 Task: Look for space in Joypur Hāt, Bangladesh from 9th August, 2023 to 12th August, 2023 for 1 adult in price range Rs.6000 to Rs.15000. Place can be entire place with 1  bedroom having 1 bed and 1 bathroom. Property type can be flat. Amenities needed are: air conditioning, . Booking option can be shelf check-in. Required host language is English.
Action: Mouse moved to (513, 129)
Screenshot: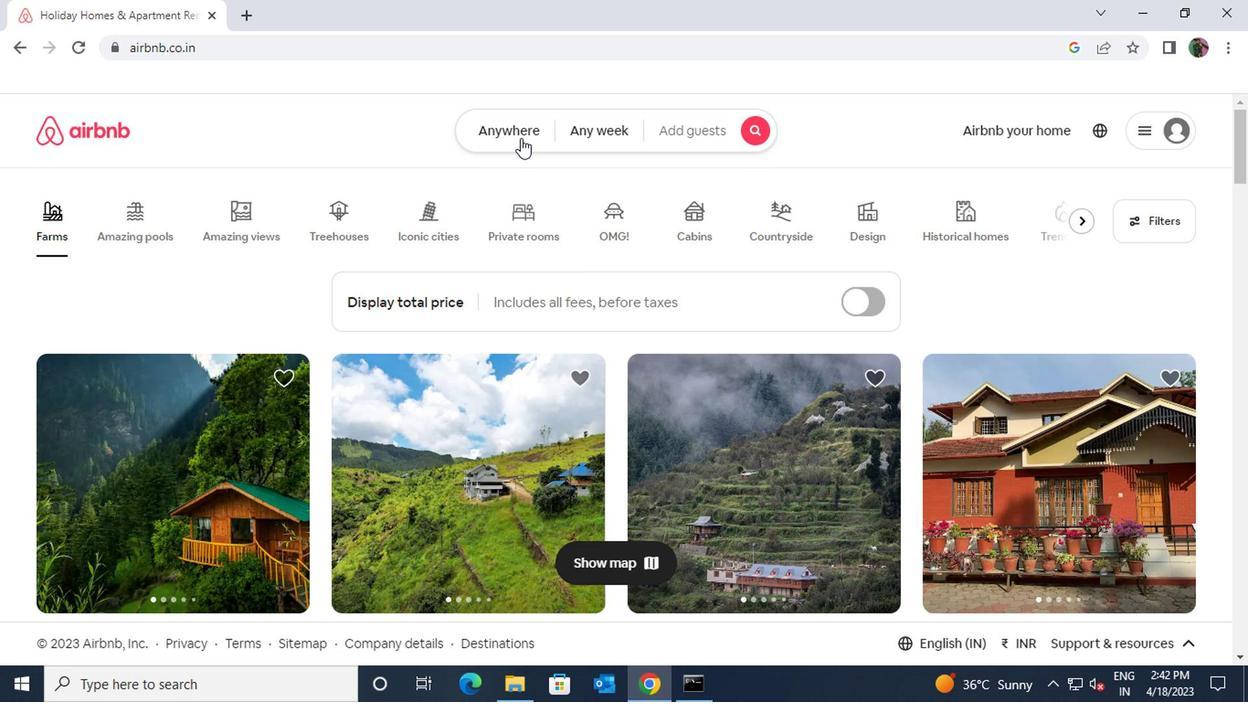 
Action: Mouse pressed left at (513, 129)
Screenshot: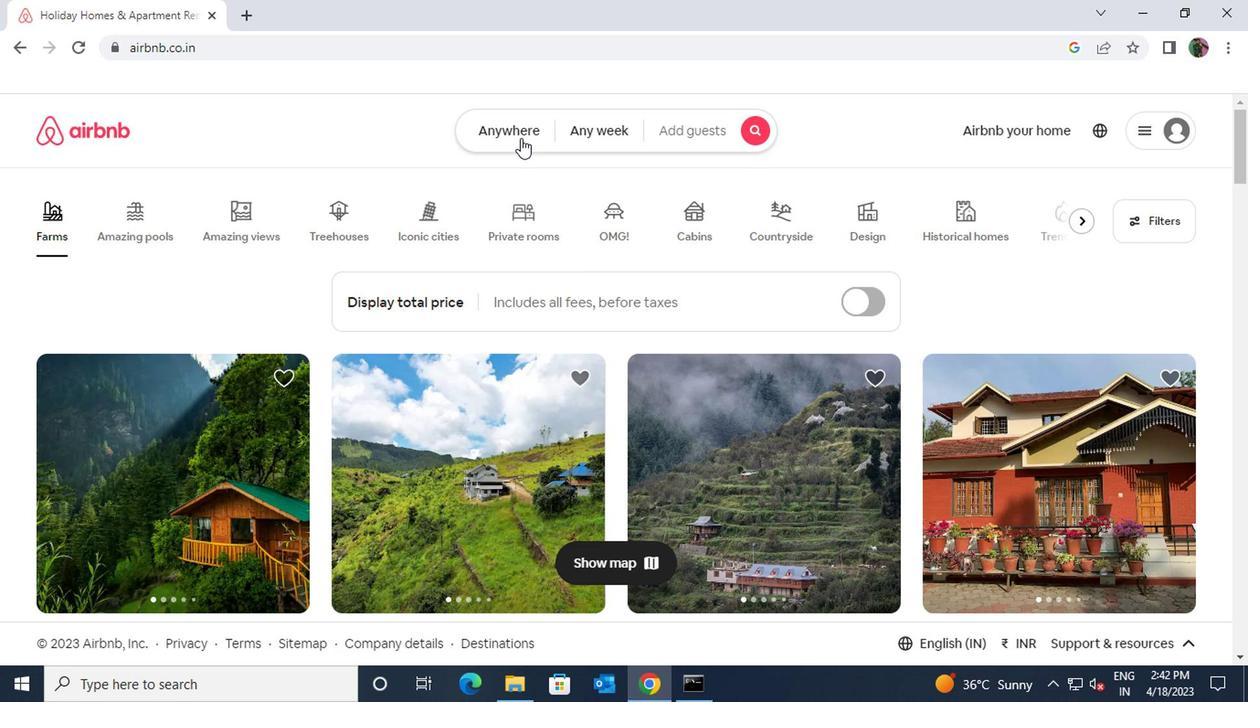 
Action: Mouse moved to (444, 203)
Screenshot: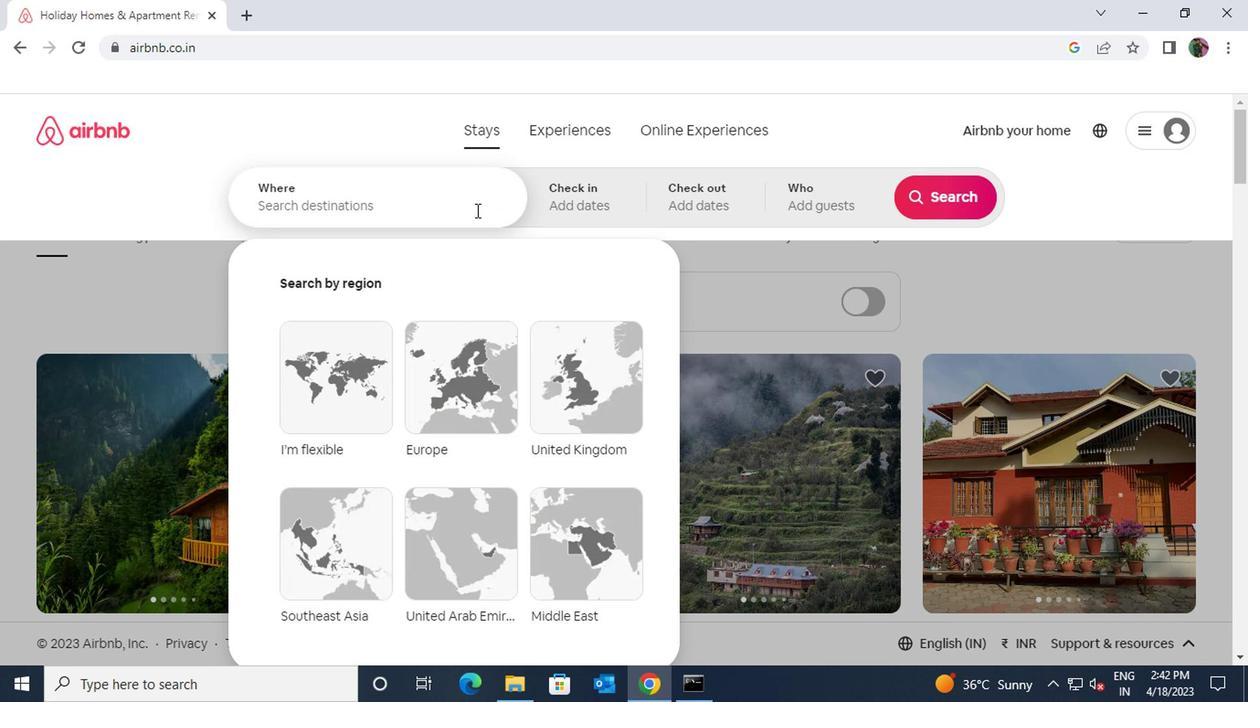 
Action: Mouse pressed left at (444, 203)
Screenshot: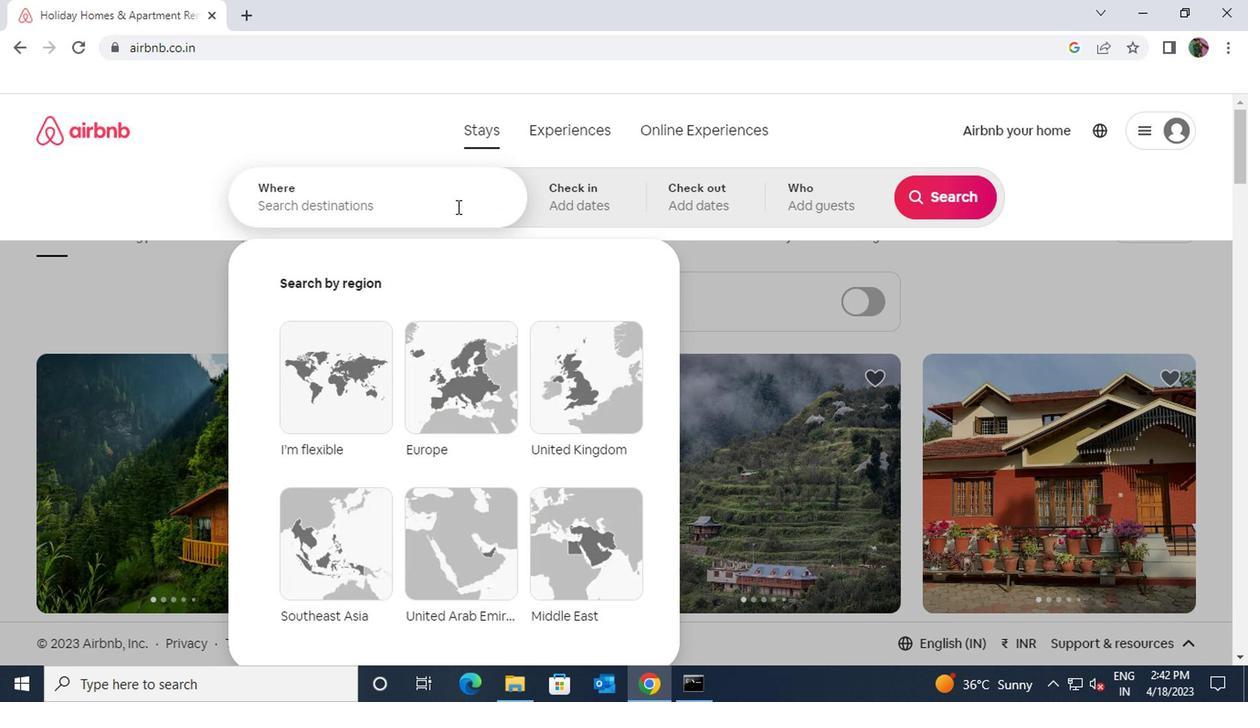 
Action: Key pressed joypur<Key.space>hut
Screenshot: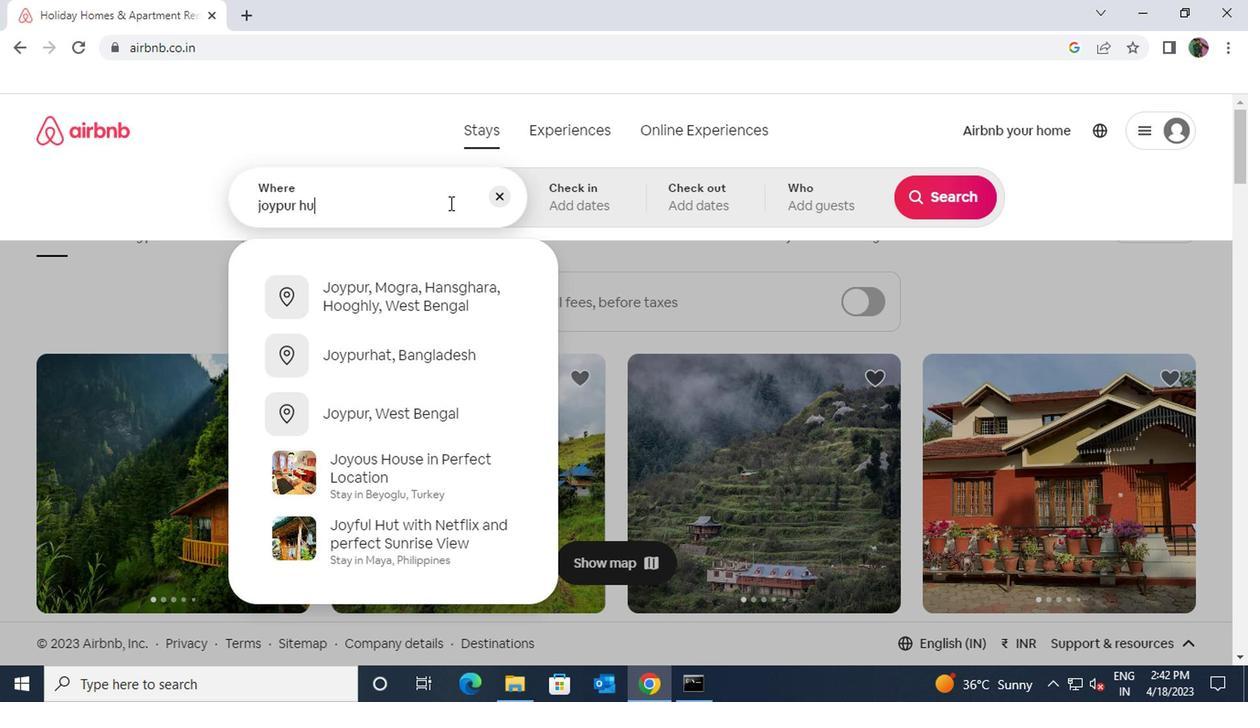 
Action: Mouse moved to (424, 282)
Screenshot: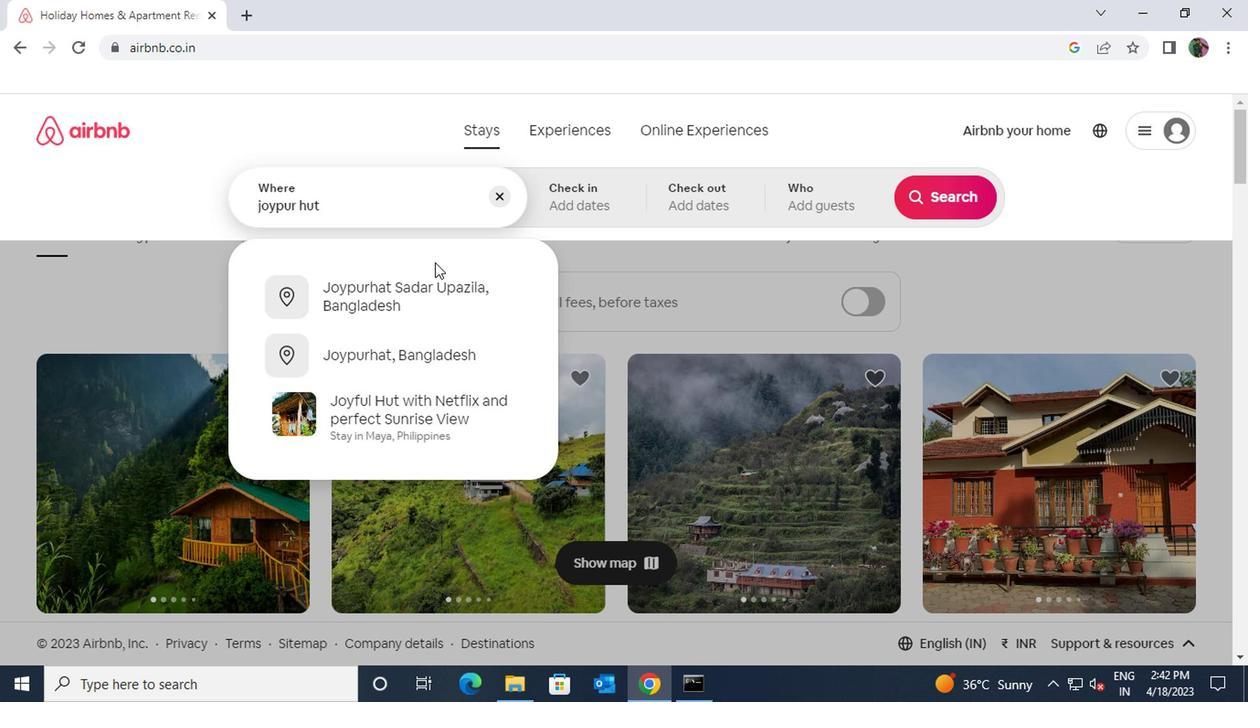 
Action: Mouse pressed left at (424, 282)
Screenshot: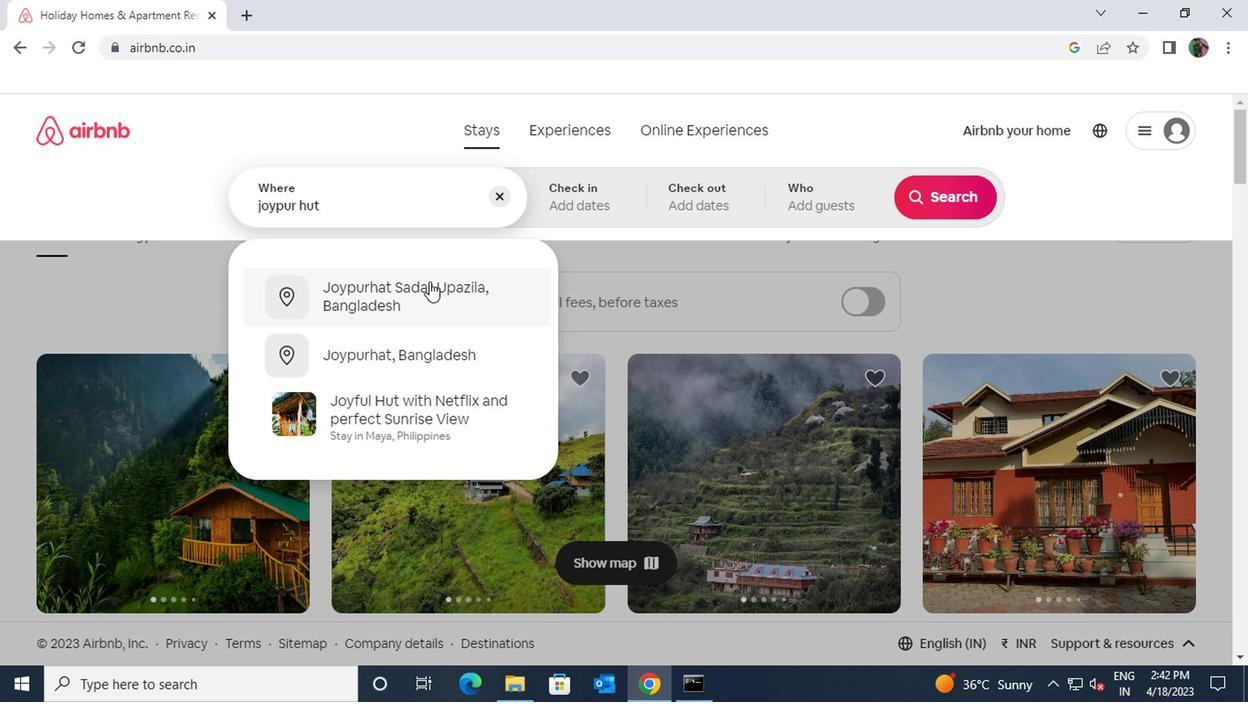 
Action: Mouse moved to (926, 349)
Screenshot: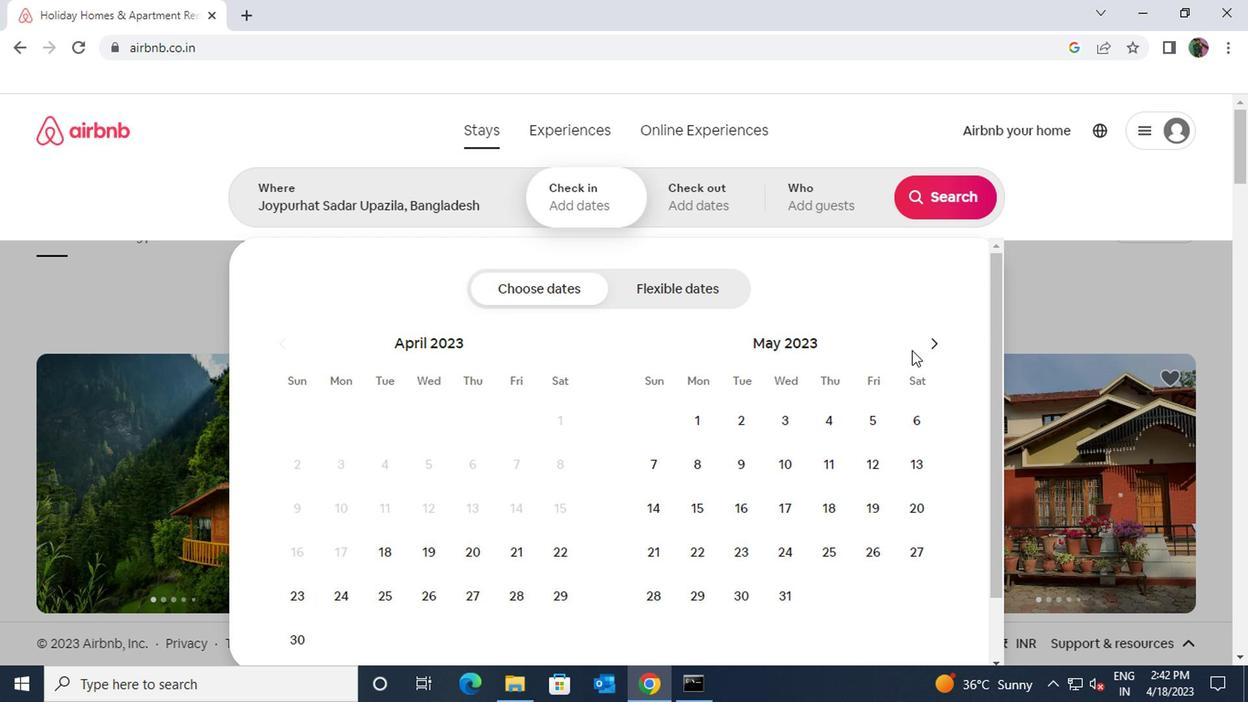 
Action: Mouse pressed left at (926, 349)
Screenshot: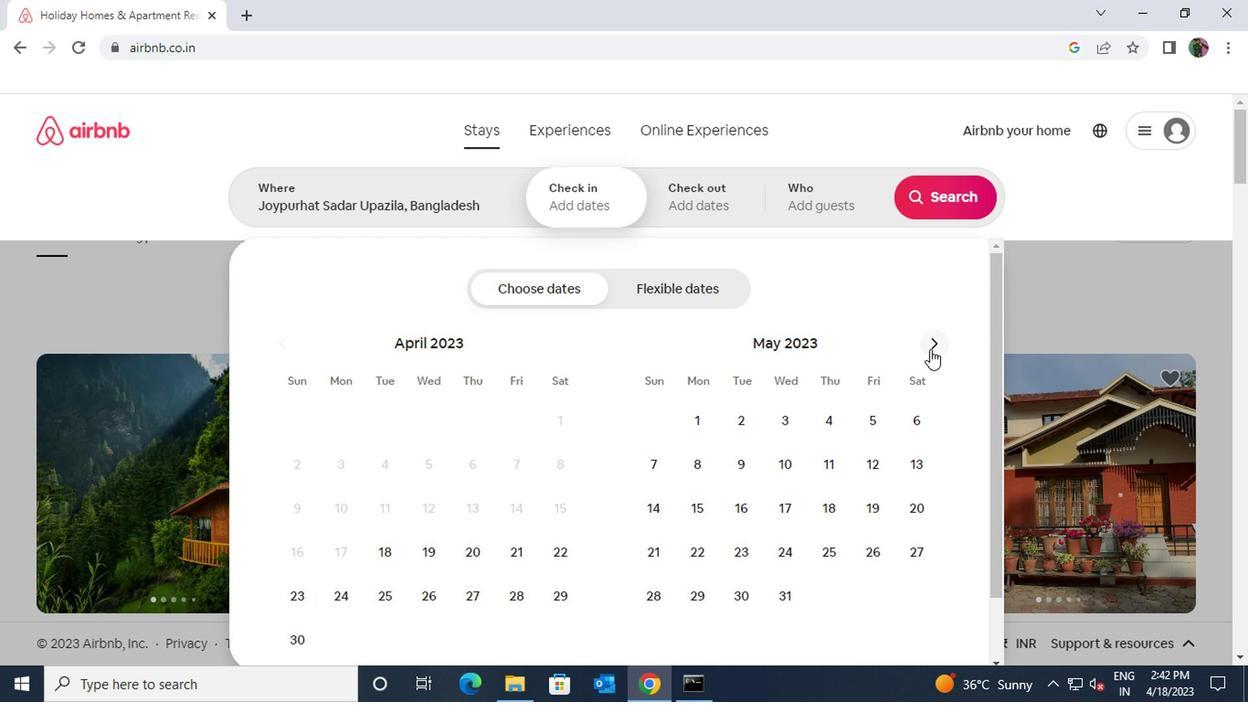 
Action: Mouse pressed left at (926, 349)
Screenshot: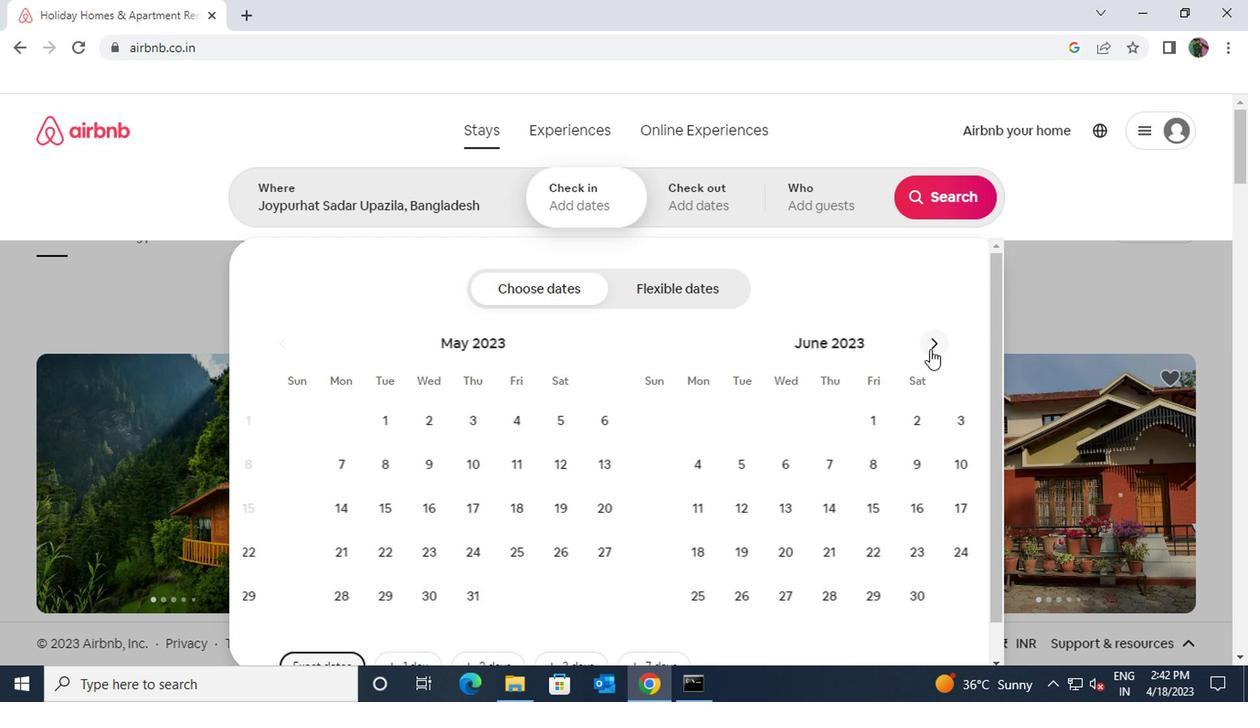
Action: Mouse pressed left at (926, 349)
Screenshot: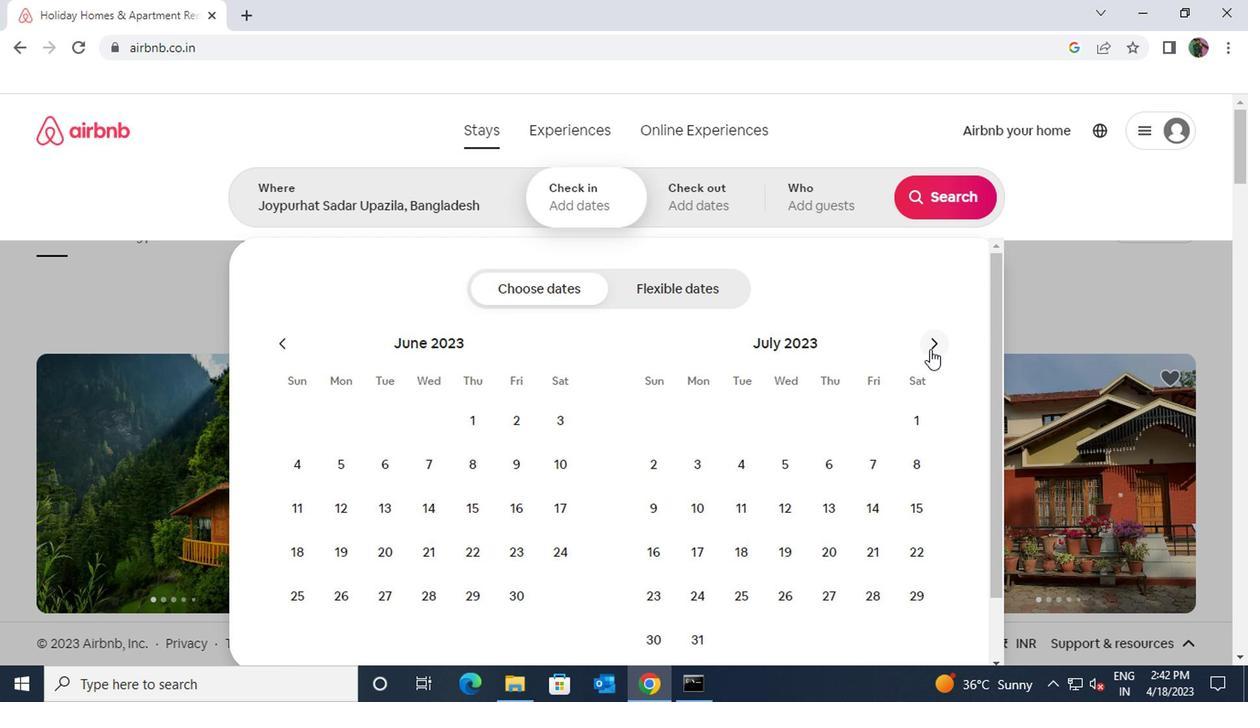 
Action: Mouse moved to (875, 418)
Screenshot: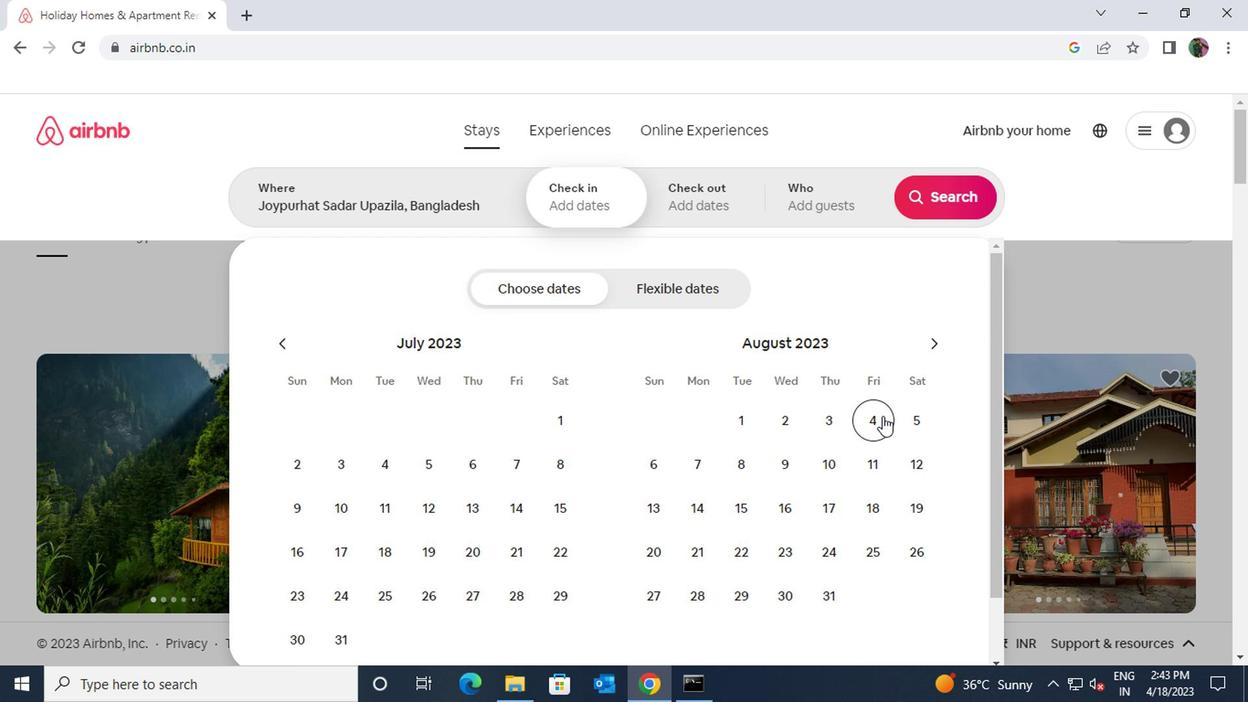 
Action: Mouse pressed left at (875, 418)
Screenshot: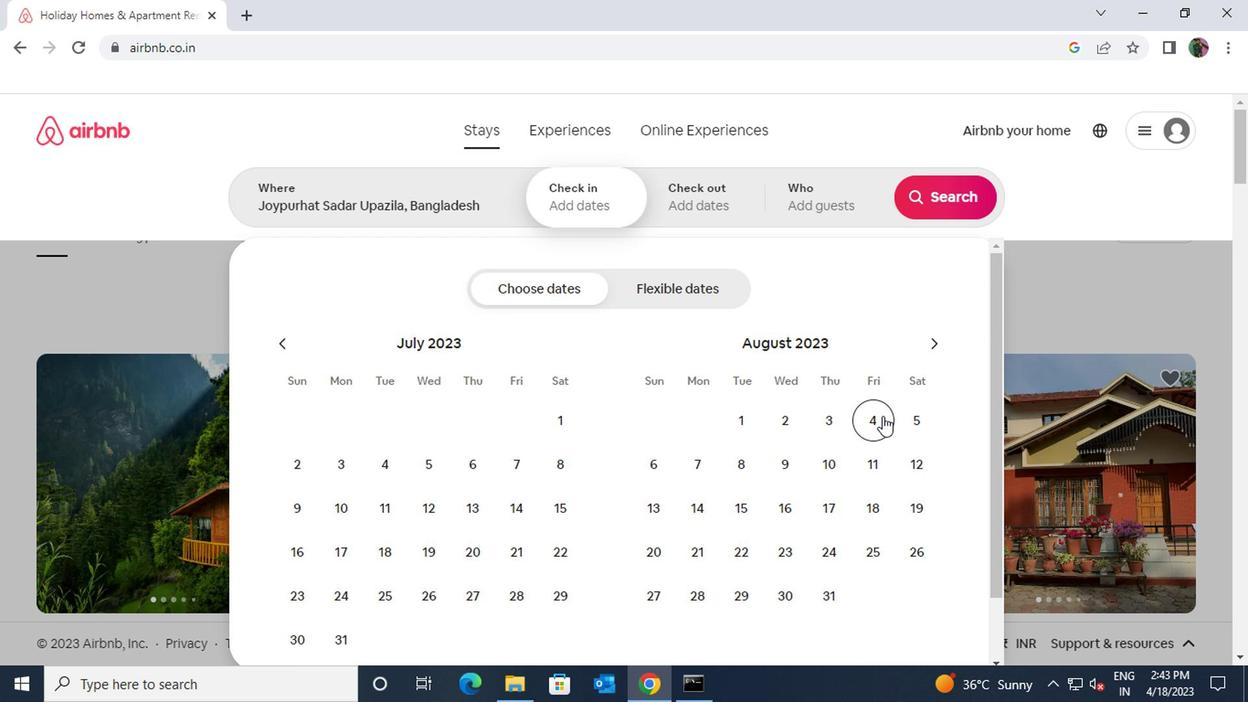 
Action: Mouse moved to (912, 460)
Screenshot: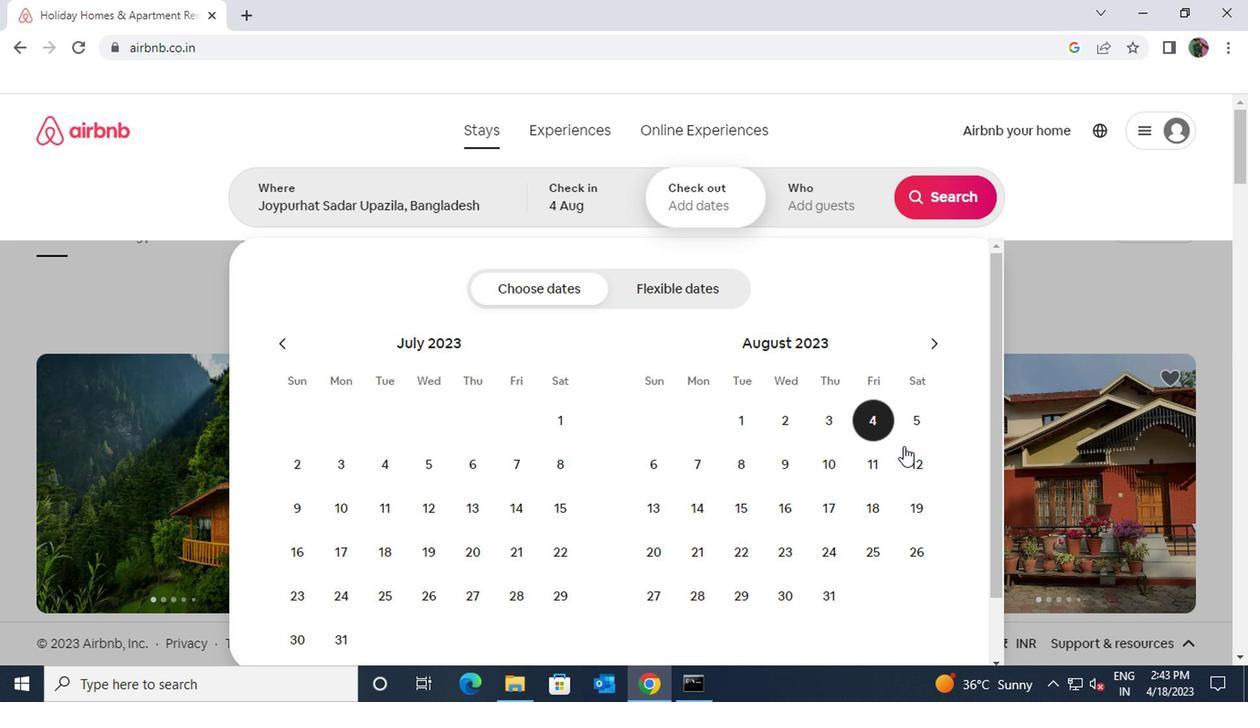 
Action: Mouse pressed left at (912, 460)
Screenshot: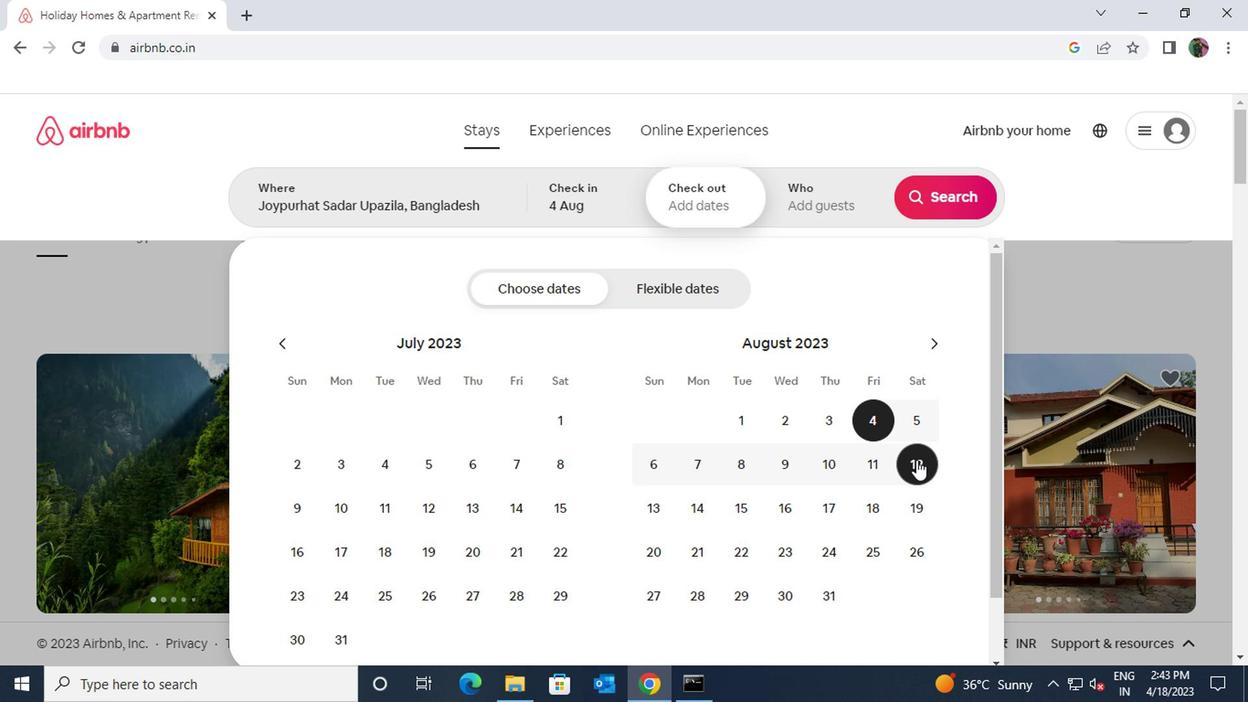 
Action: Mouse moved to (853, 198)
Screenshot: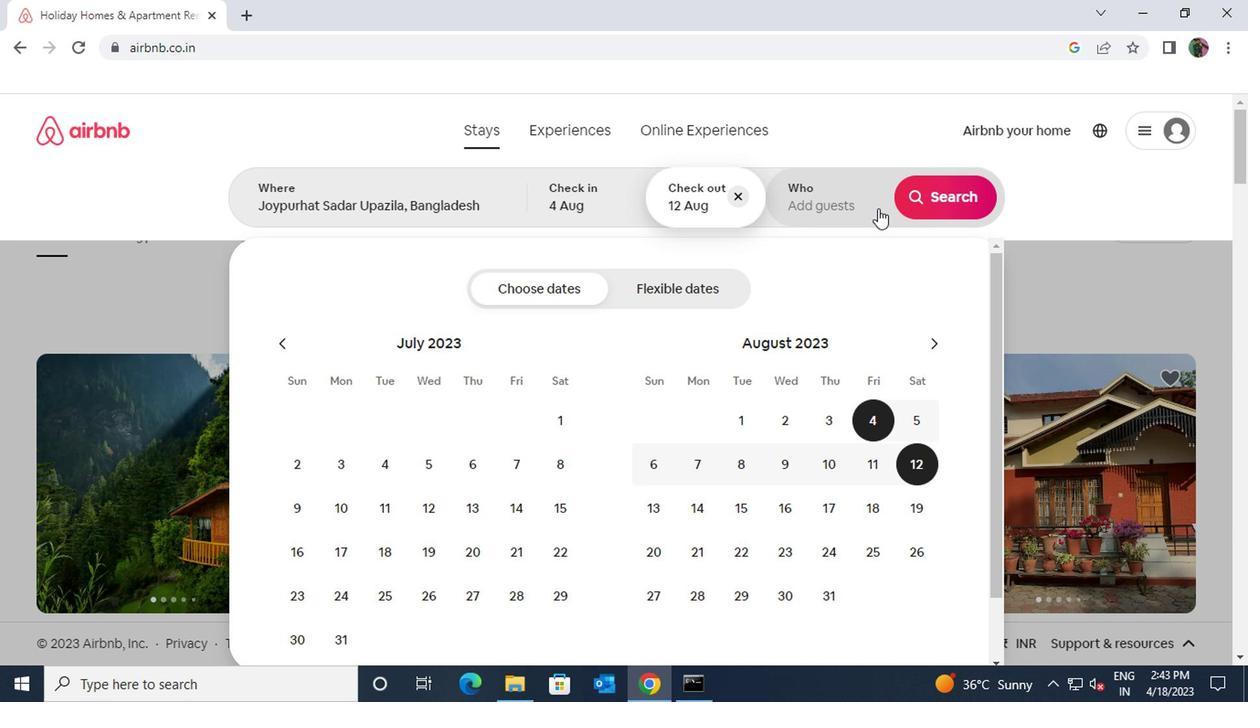 
Action: Mouse pressed left at (853, 198)
Screenshot: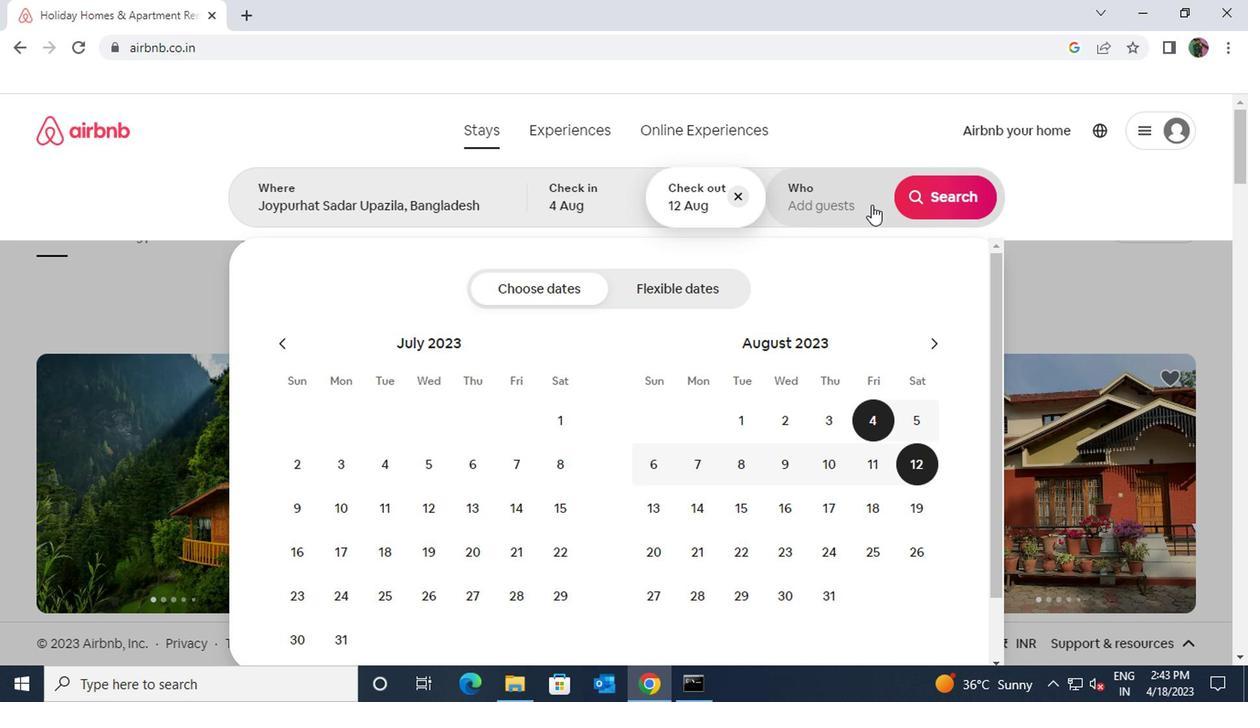 
Action: Mouse moved to (944, 298)
Screenshot: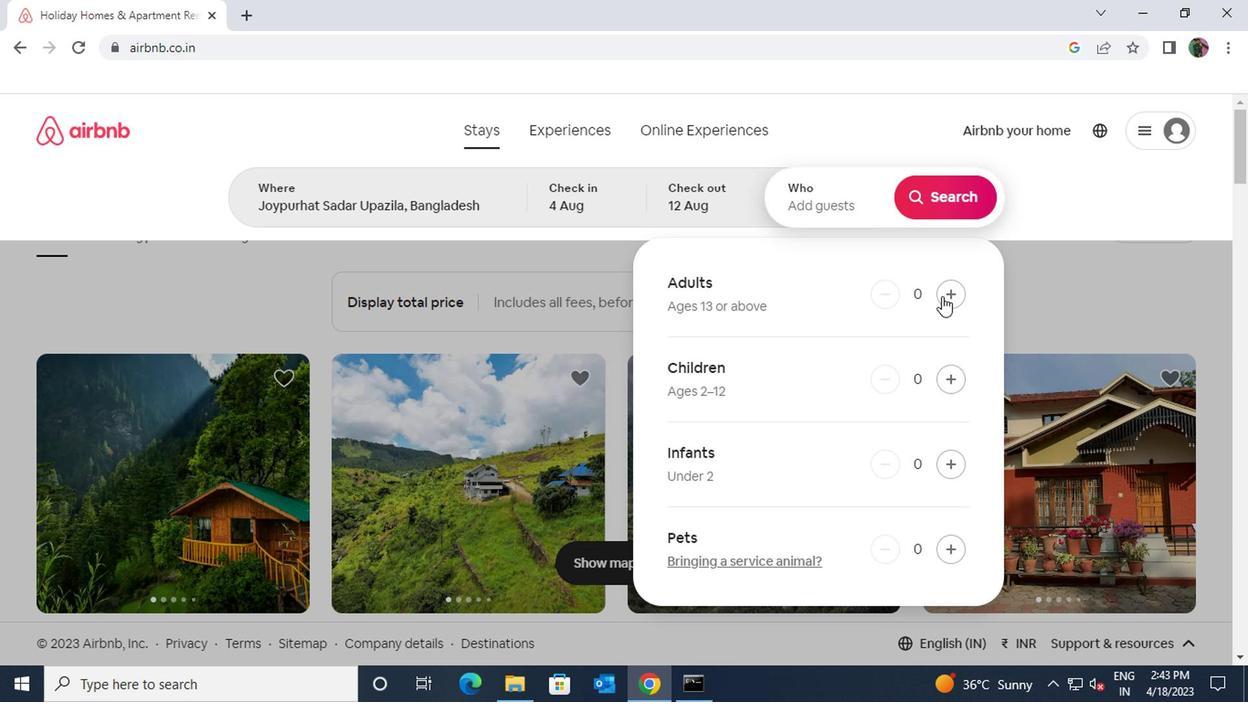 
Action: Mouse pressed left at (944, 298)
Screenshot: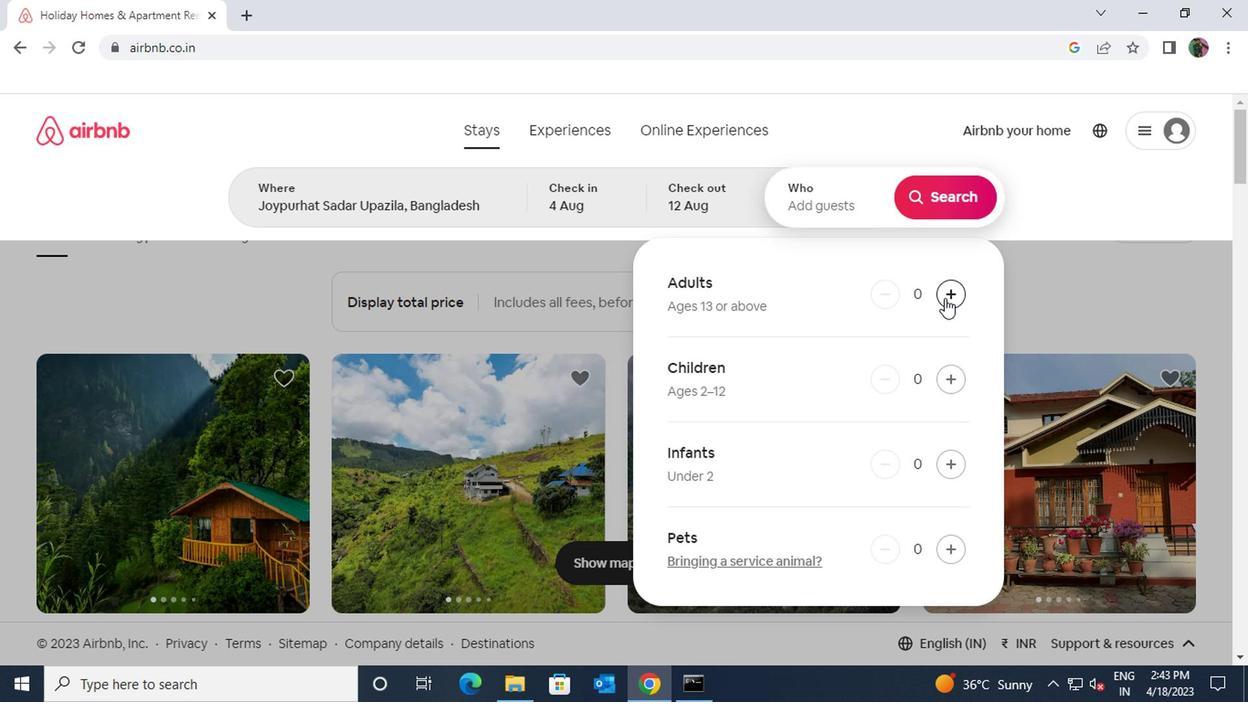 
Action: Mouse moved to (948, 202)
Screenshot: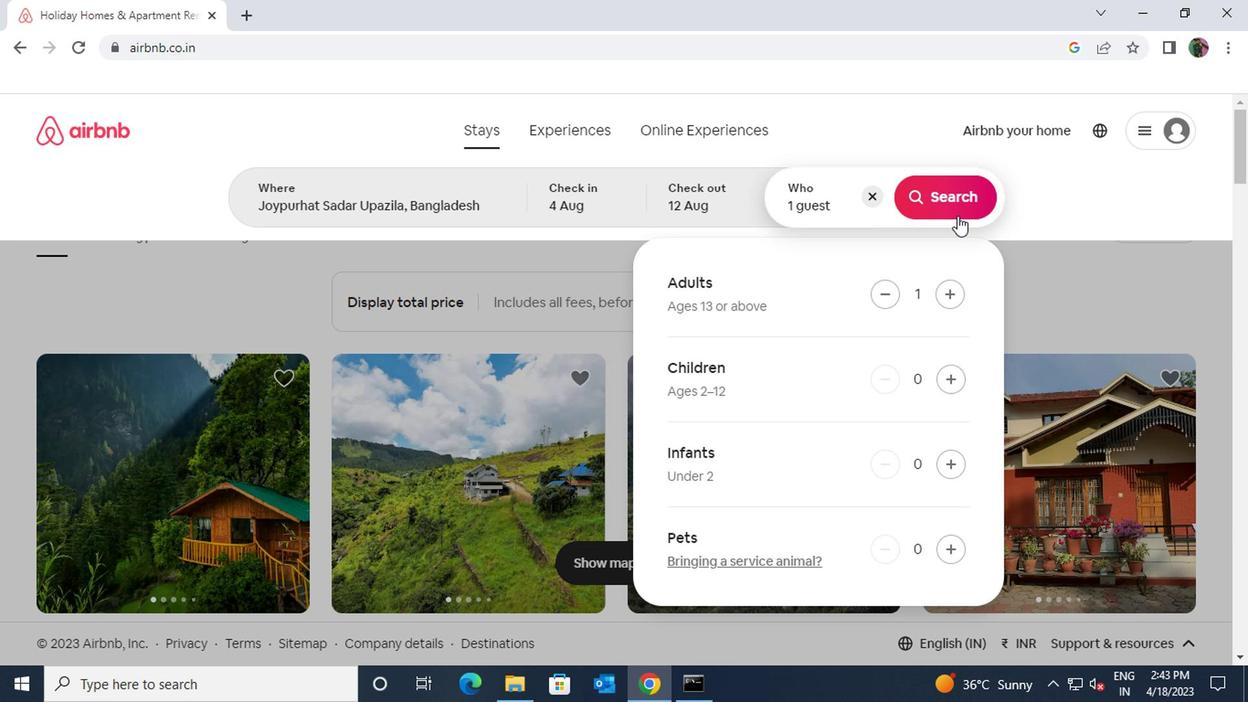 
Action: Mouse pressed left at (948, 202)
Screenshot: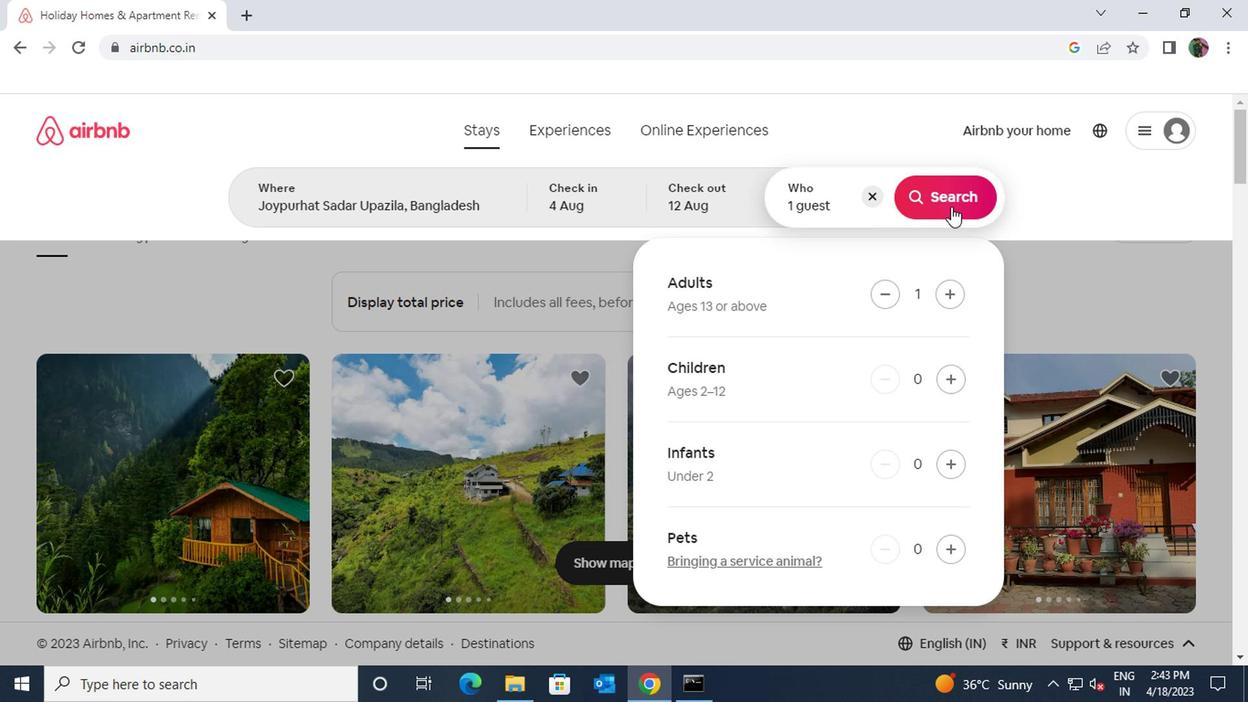 
Action: Mouse moved to (1144, 206)
Screenshot: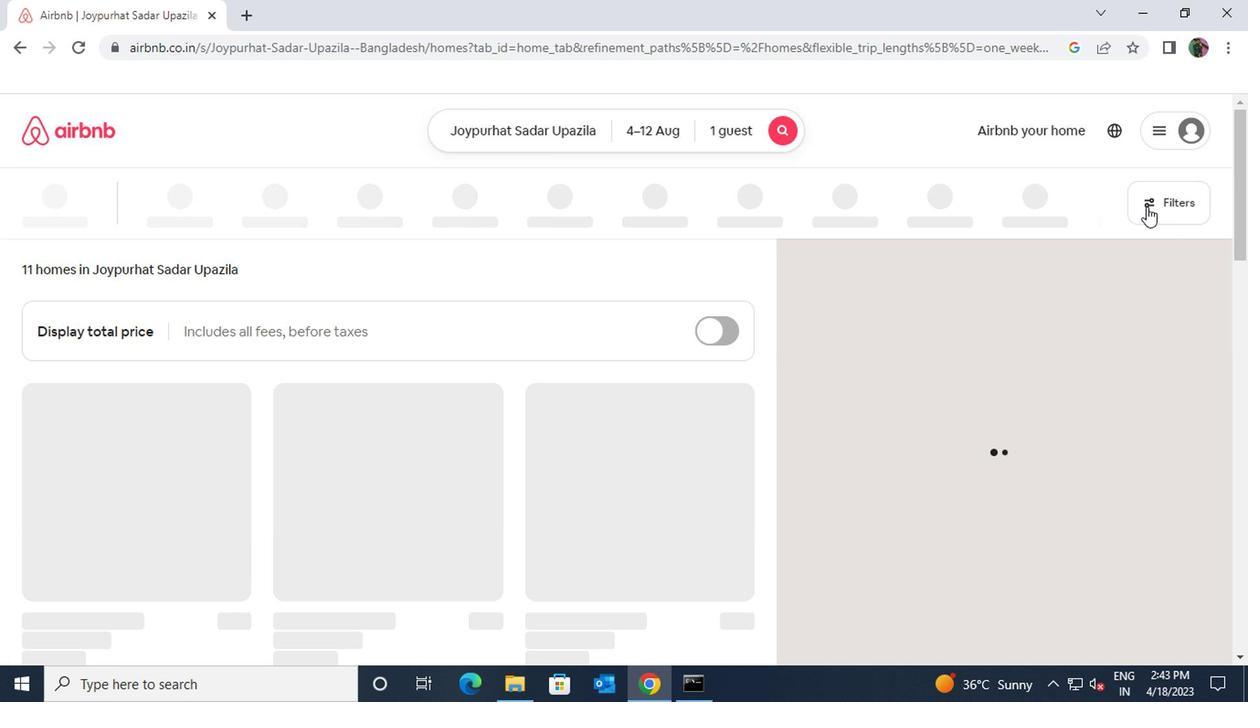 
Action: Mouse pressed left at (1144, 206)
Screenshot: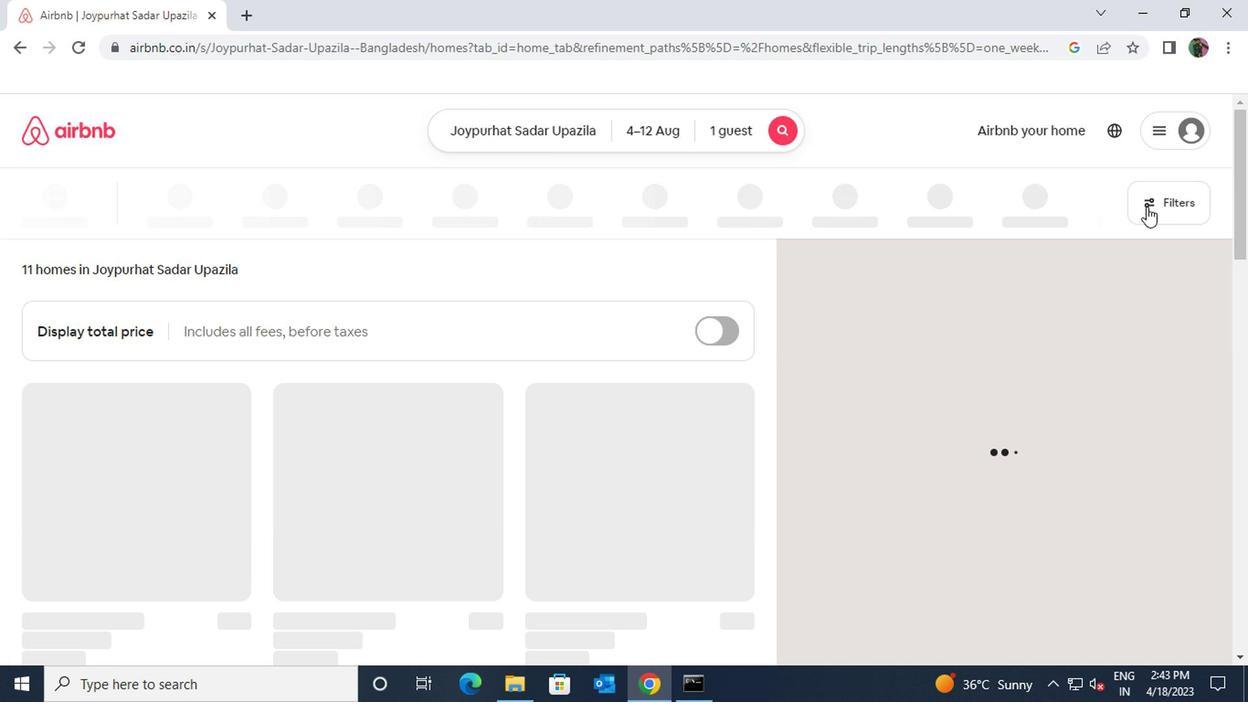 
Action: Mouse moved to (405, 436)
Screenshot: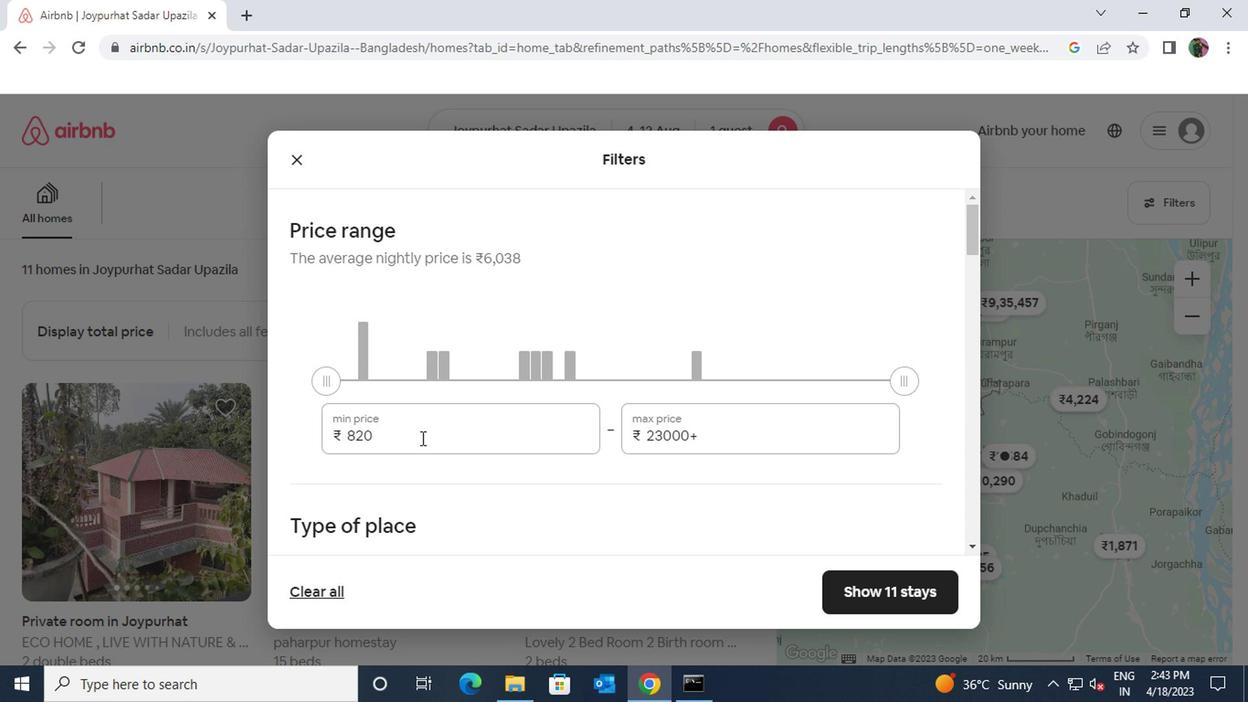 
Action: Mouse pressed left at (405, 436)
Screenshot: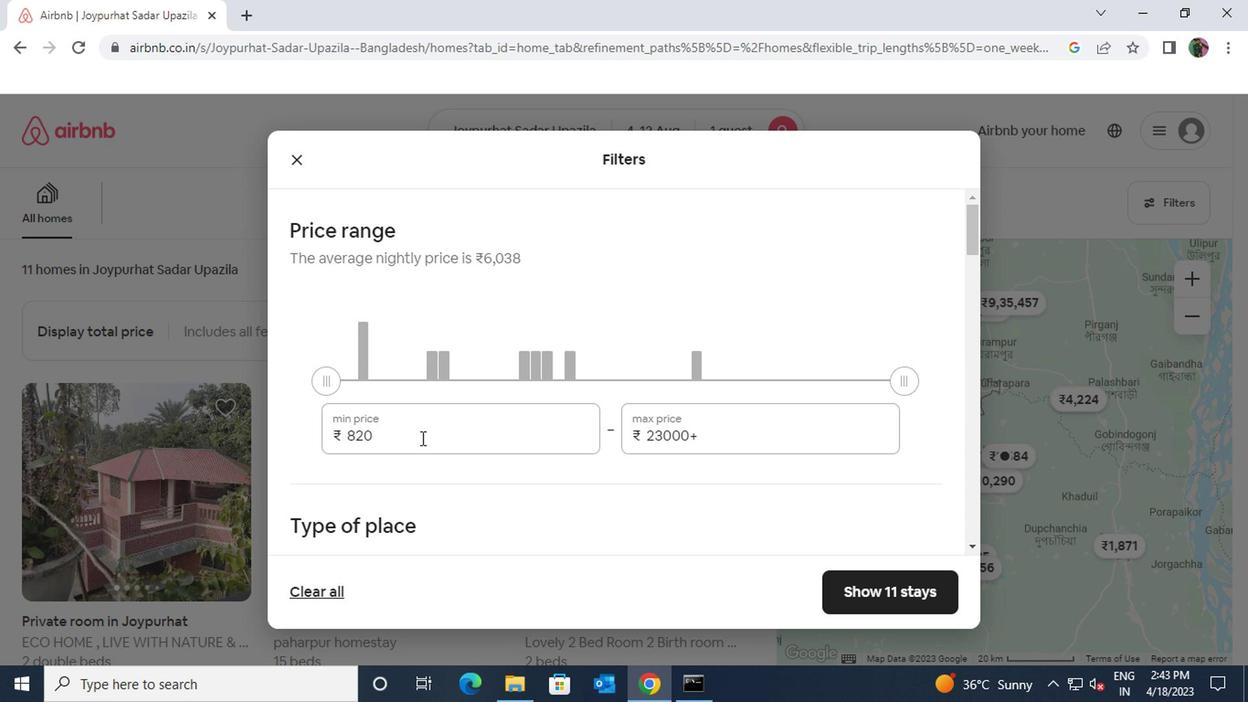 
Action: Mouse moved to (332, 429)
Screenshot: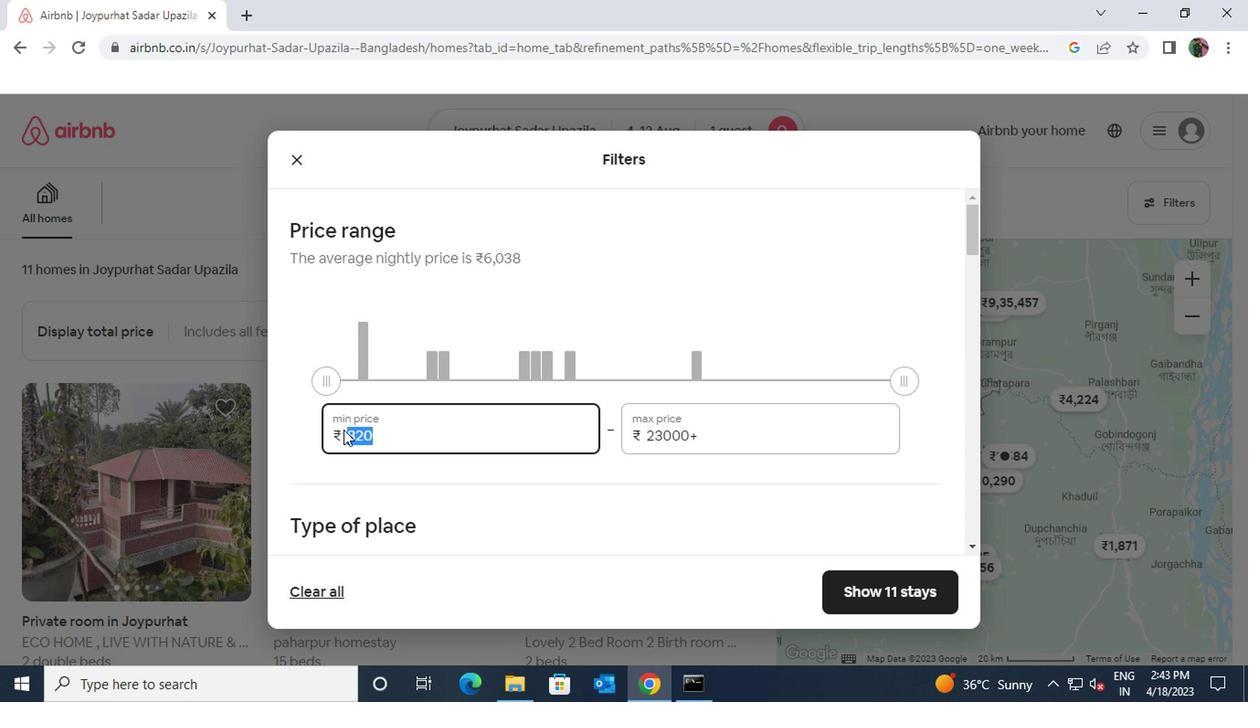 
Action: Key pressed 6000
Screenshot: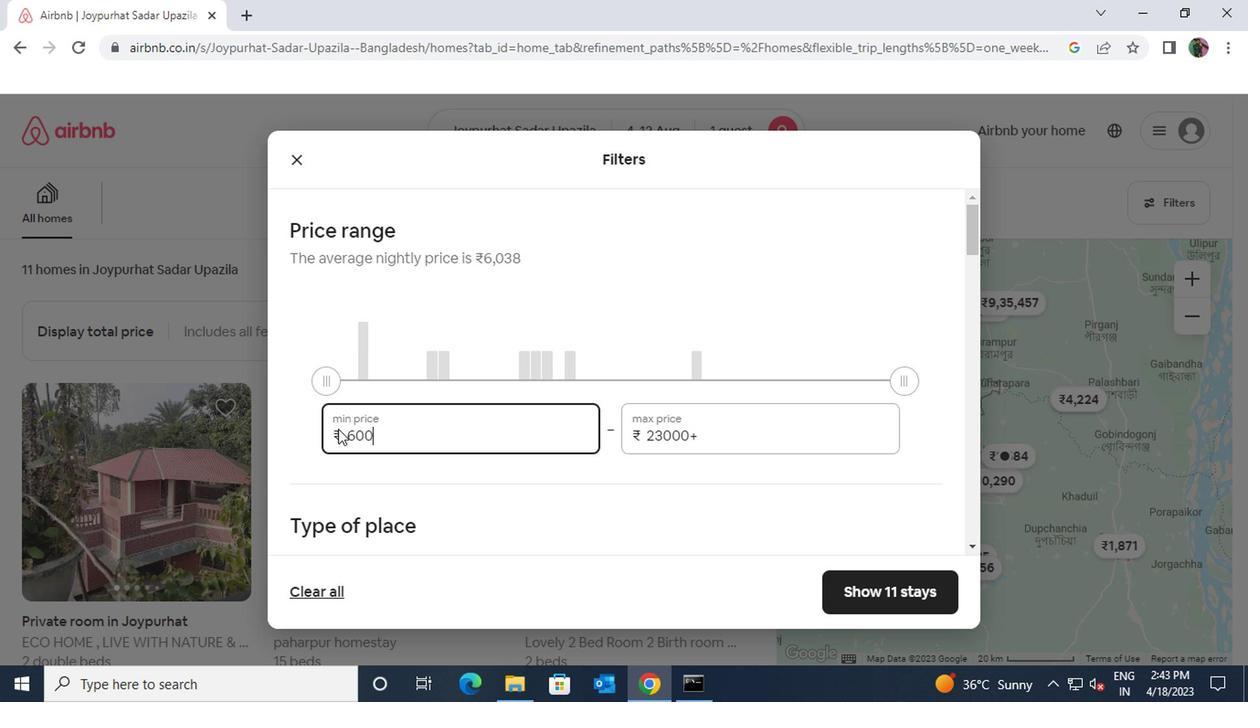 
Action: Mouse moved to (693, 434)
Screenshot: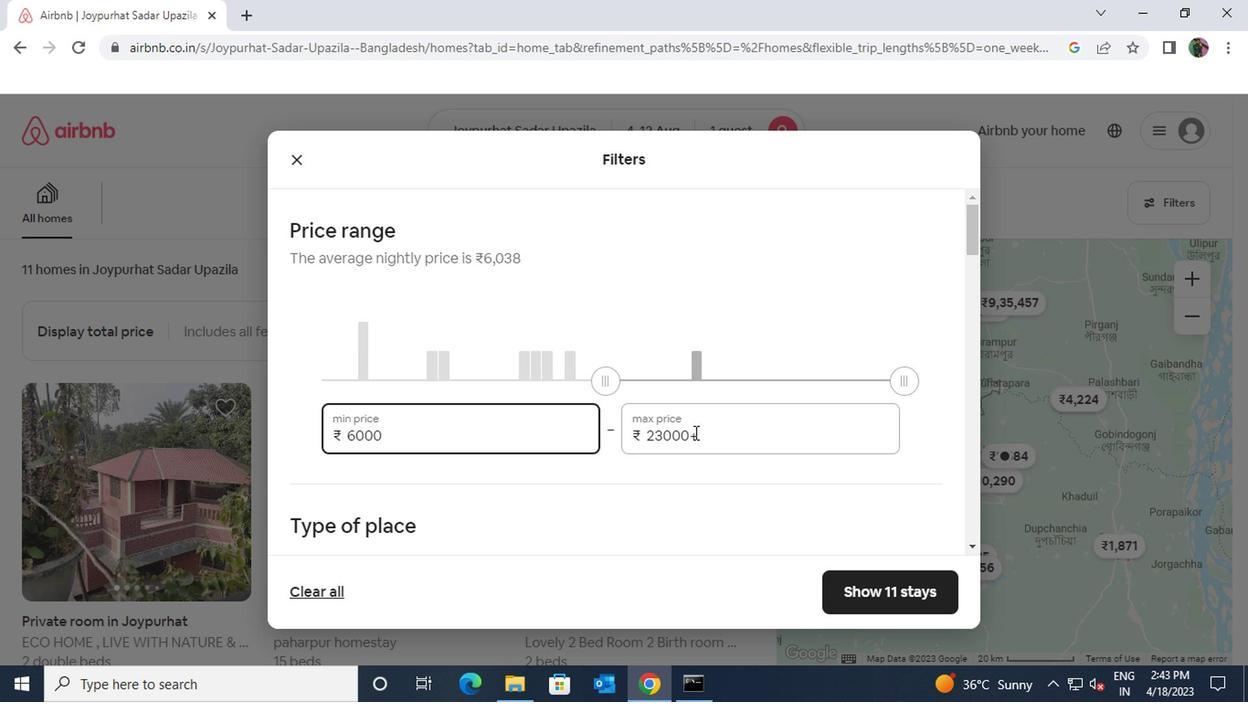 
Action: Mouse pressed left at (693, 434)
Screenshot: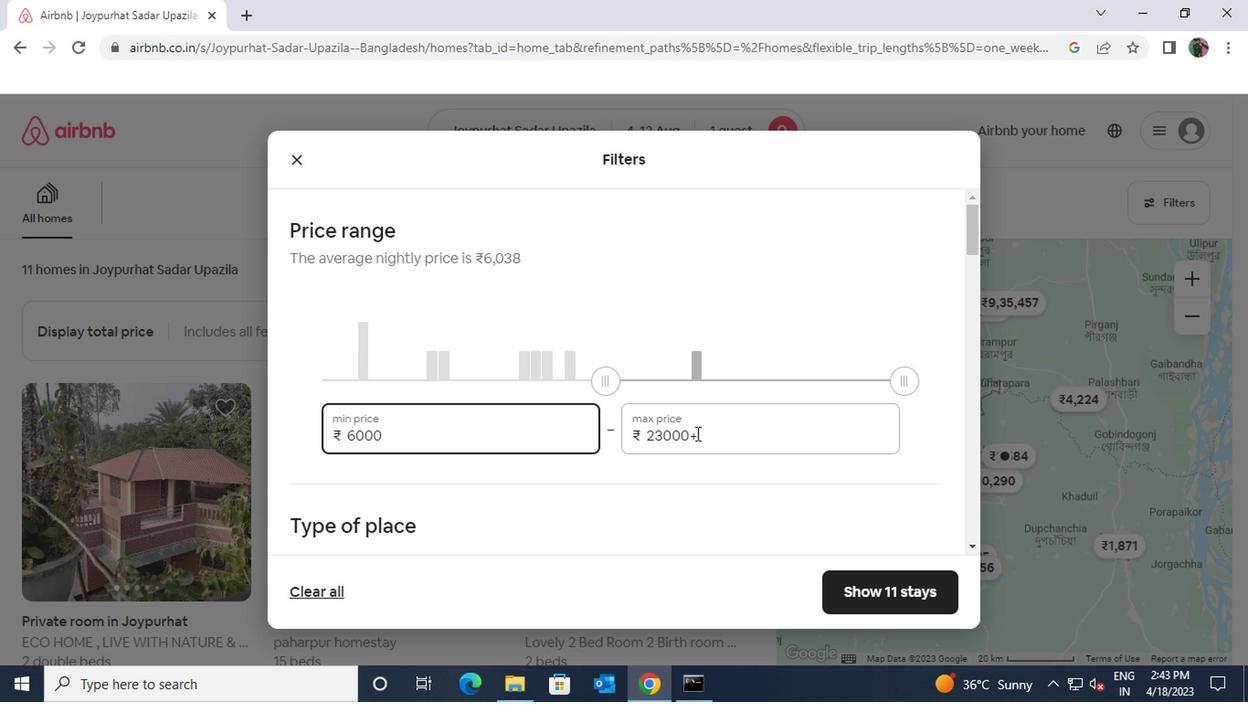 
Action: Mouse moved to (637, 434)
Screenshot: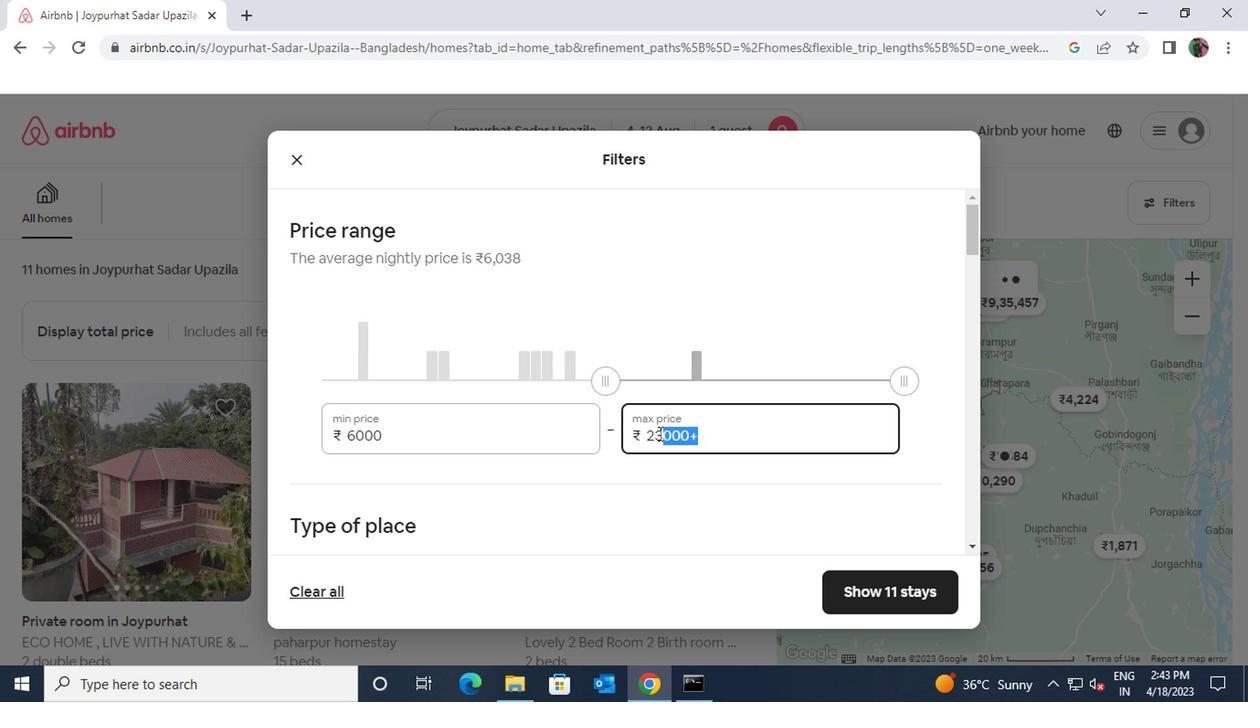 
Action: Key pressed 15000
Screenshot: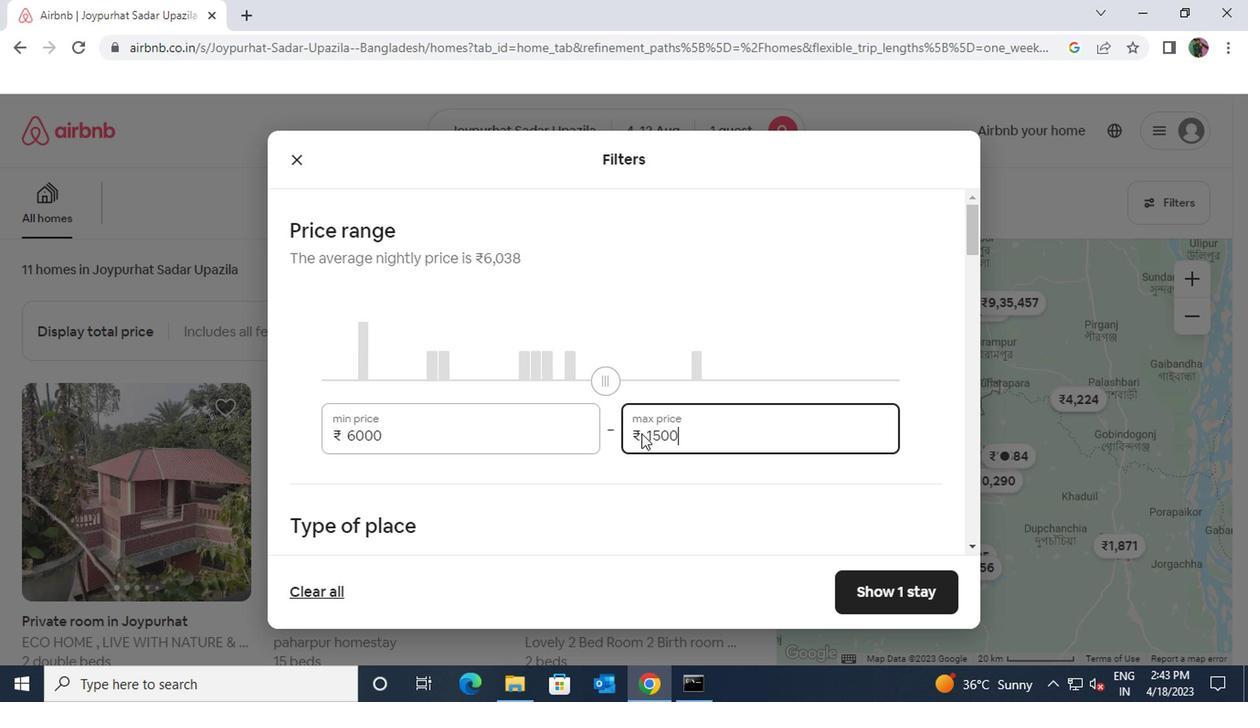 
Action: Mouse scrolled (637, 433) with delta (0, 0)
Screenshot: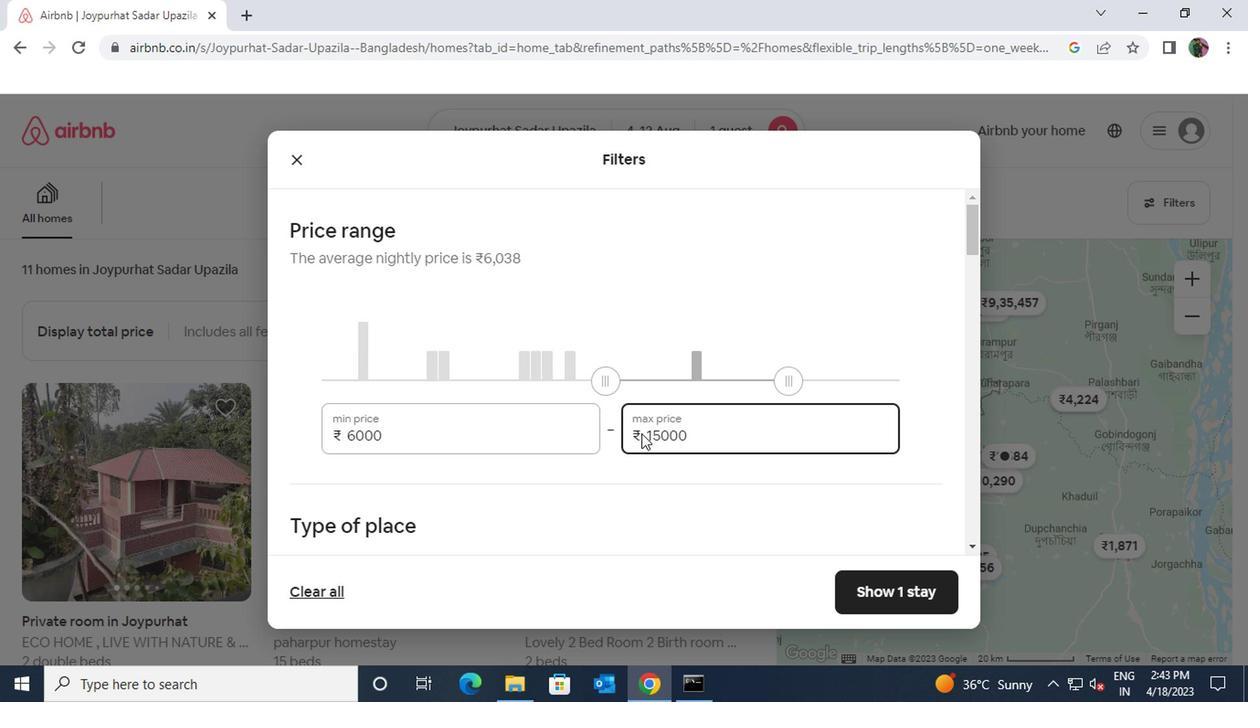 
Action: Mouse scrolled (637, 433) with delta (0, 0)
Screenshot: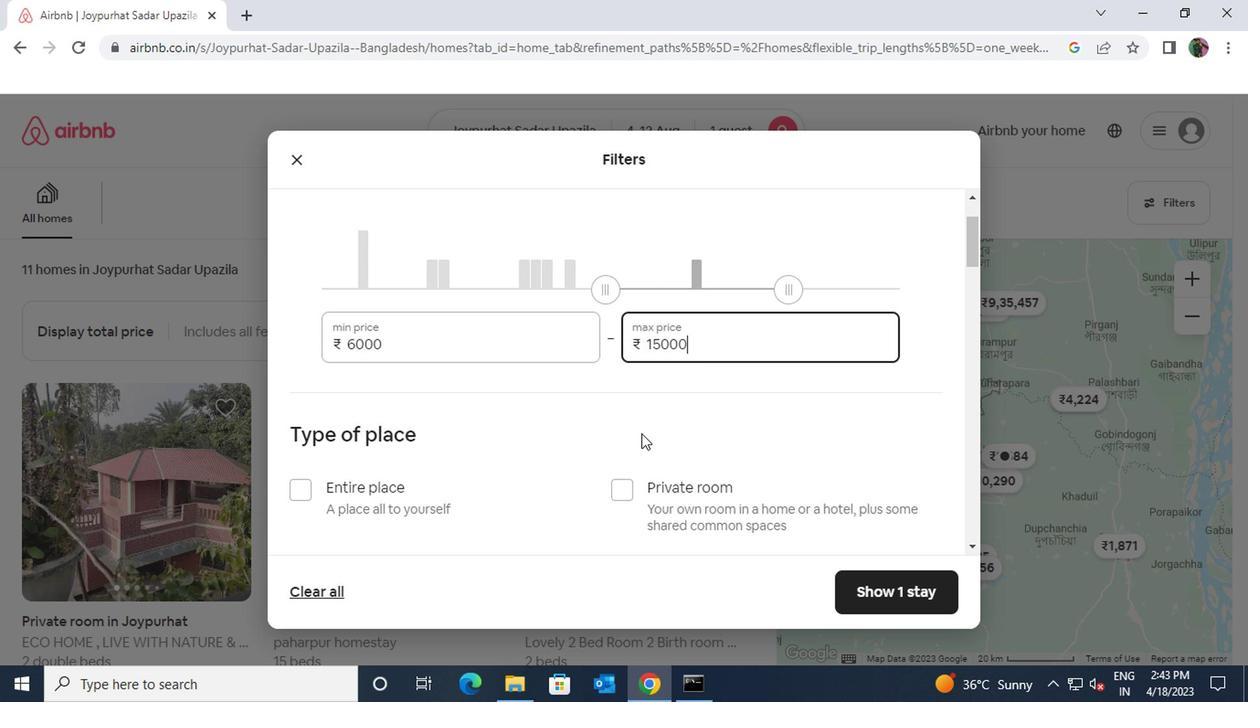 
Action: Mouse moved to (288, 398)
Screenshot: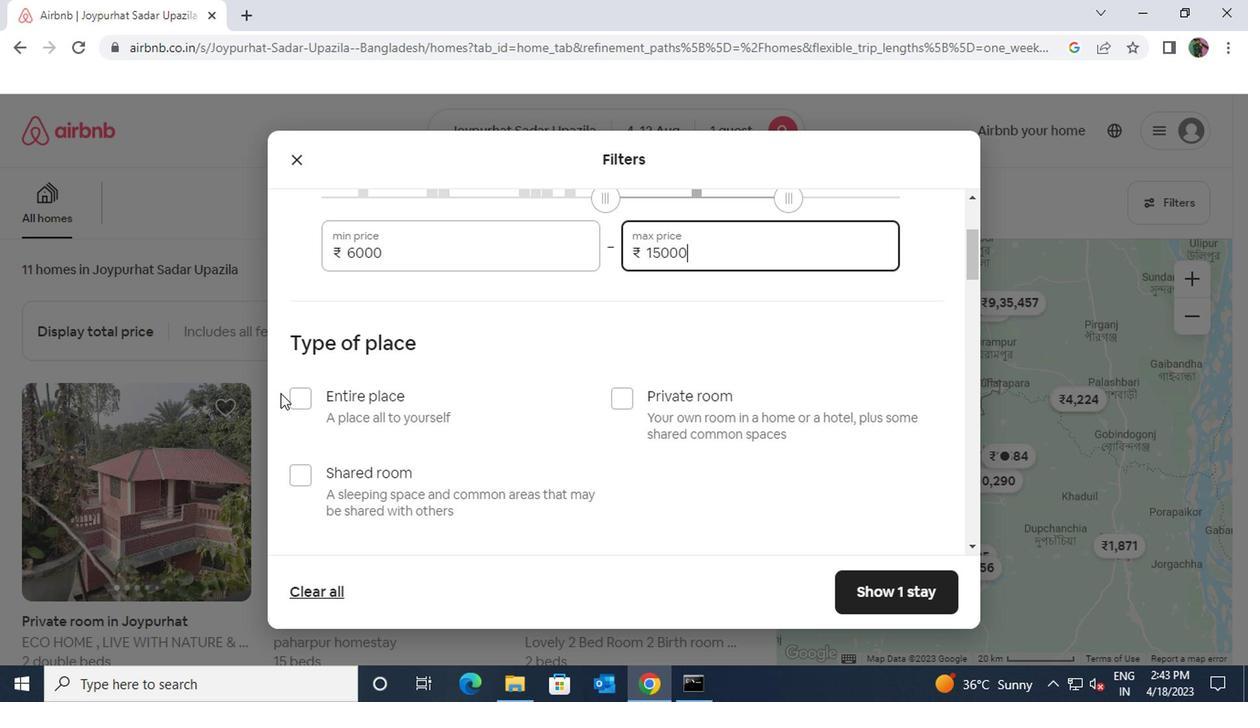 
Action: Mouse pressed left at (288, 398)
Screenshot: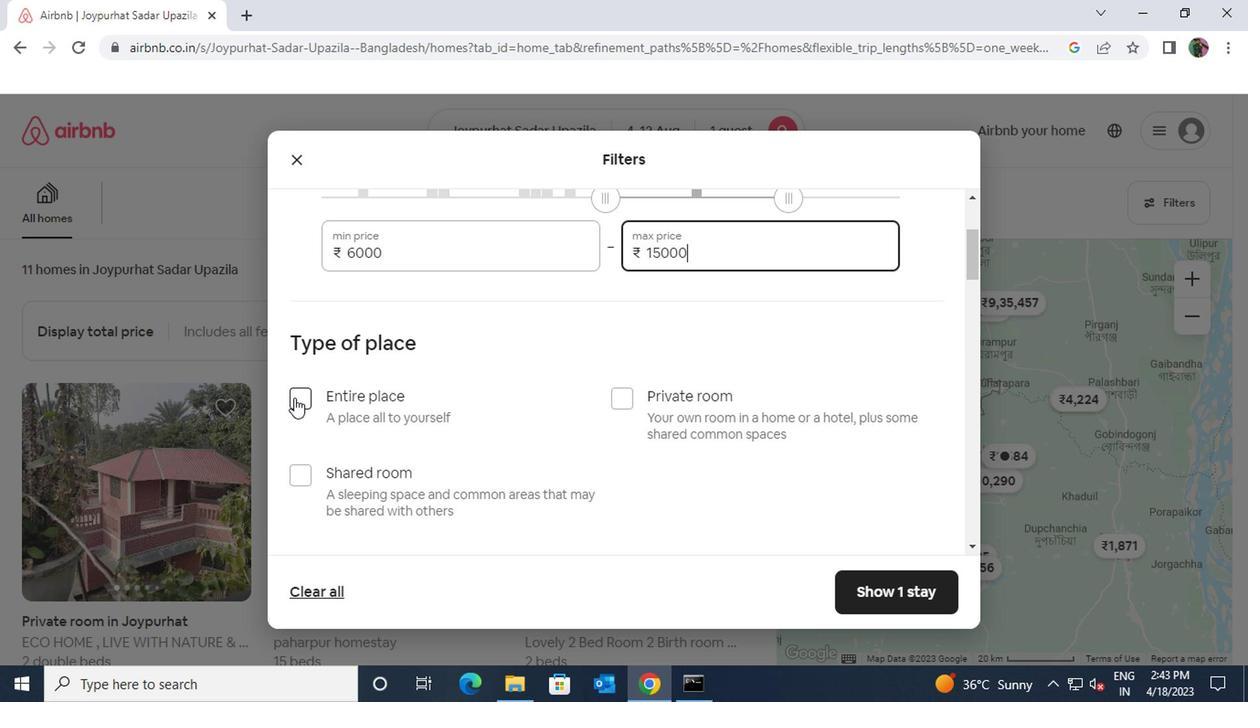 
Action: Mouse moved to (506, 469)
Screenshot: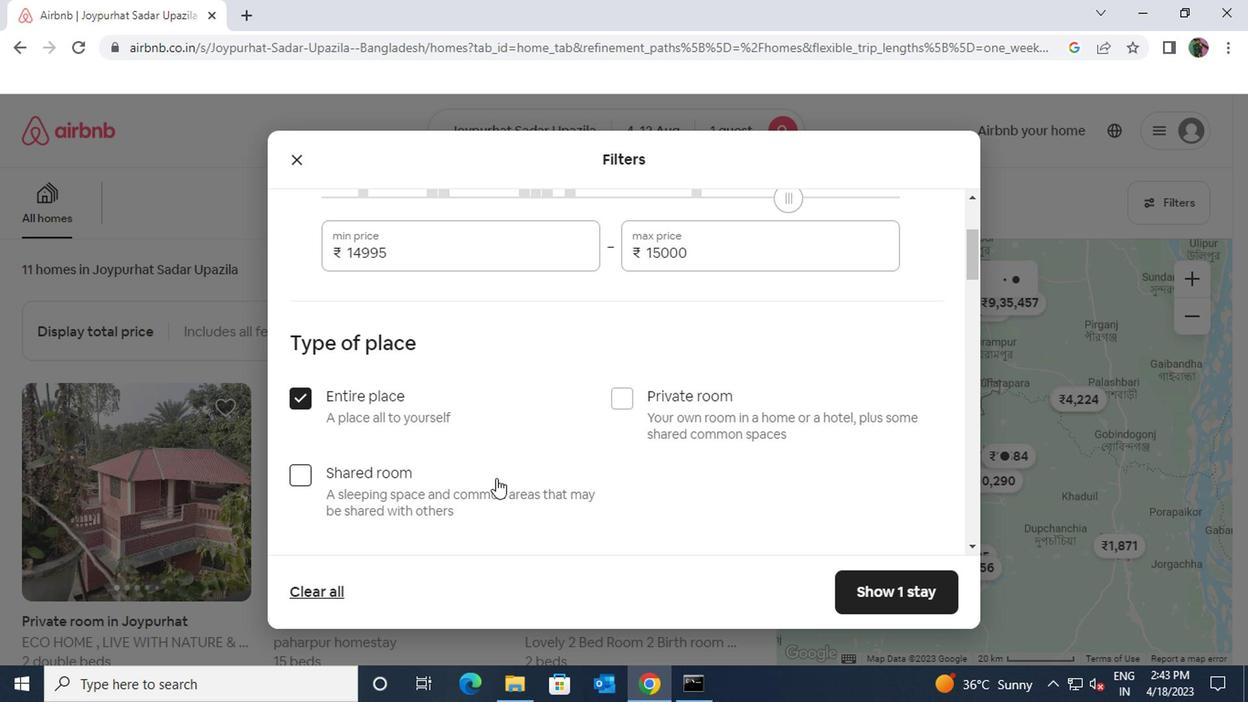
Action: Mouse scrolled (506, 468) with delta (0, -1)
Screenshot: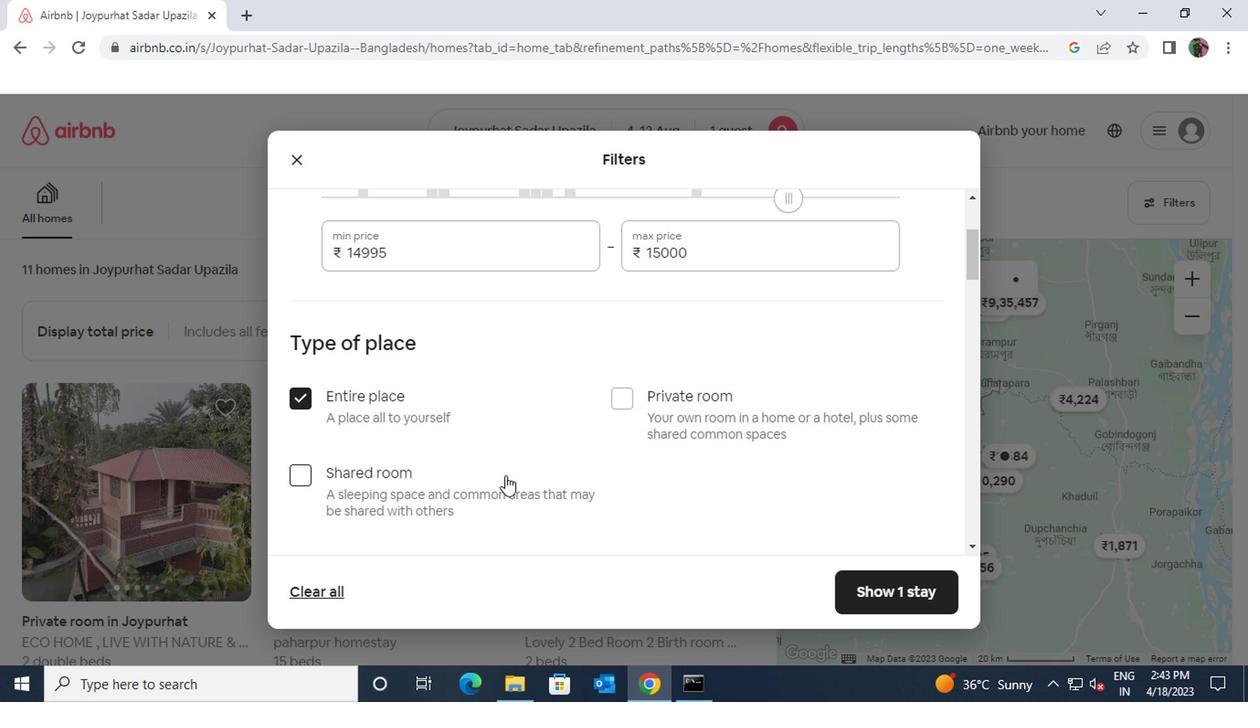 
Action: Mouse scrolled (506, 468) with delta (0, -1)
Screenshot: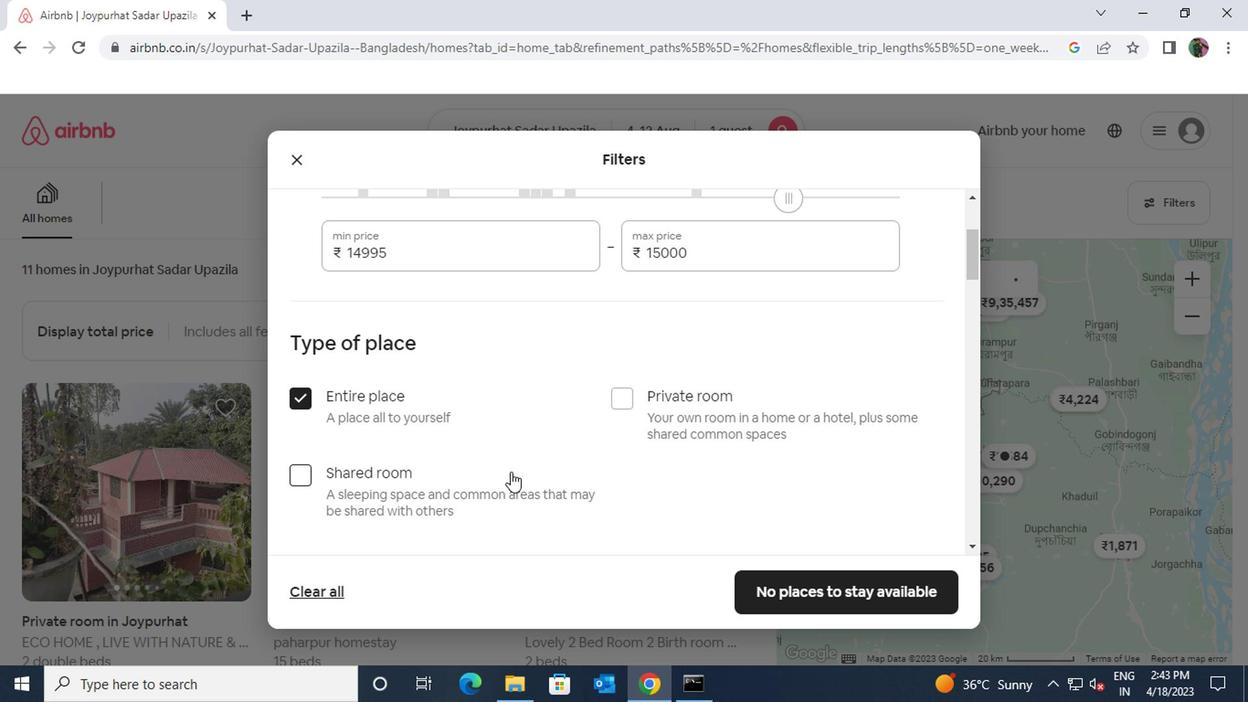 
Action: Mouse scrolled (506, 468) with delta (0, -1)
Screenshot: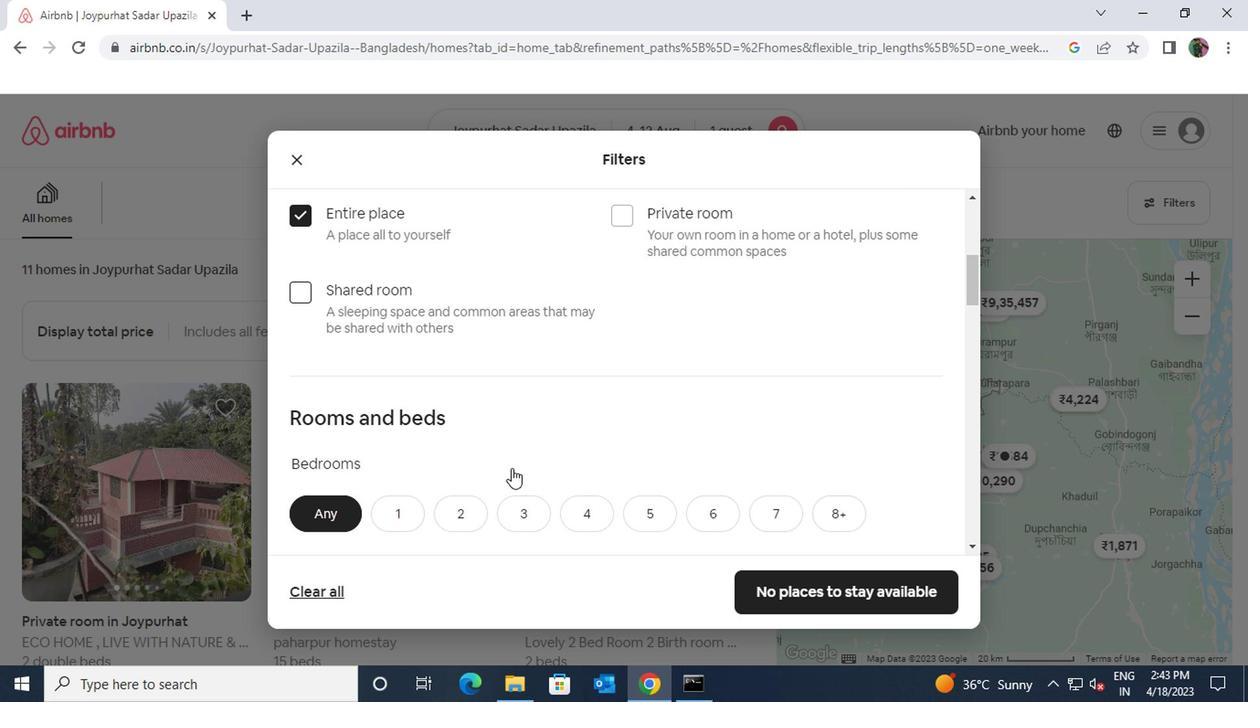 
Action: Mouse moved to (396, 423)
Screenshot: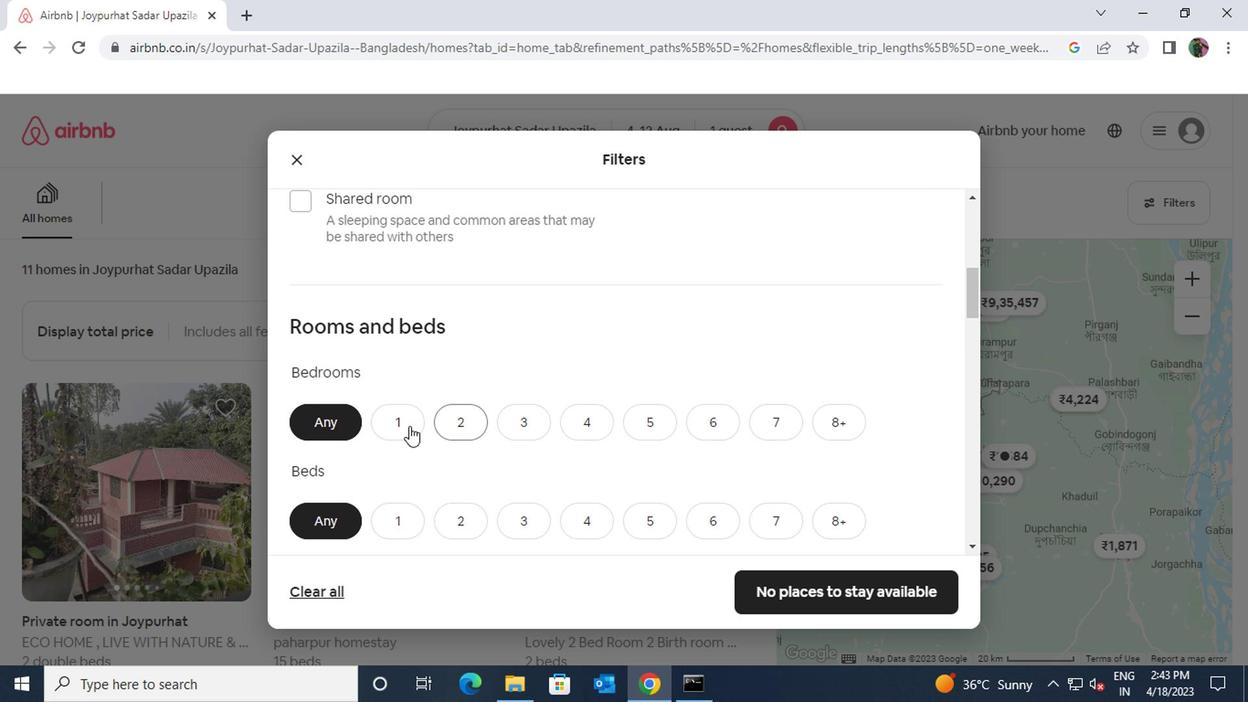 
Action: Mouse pressed left at (396, 423)
Screenshot: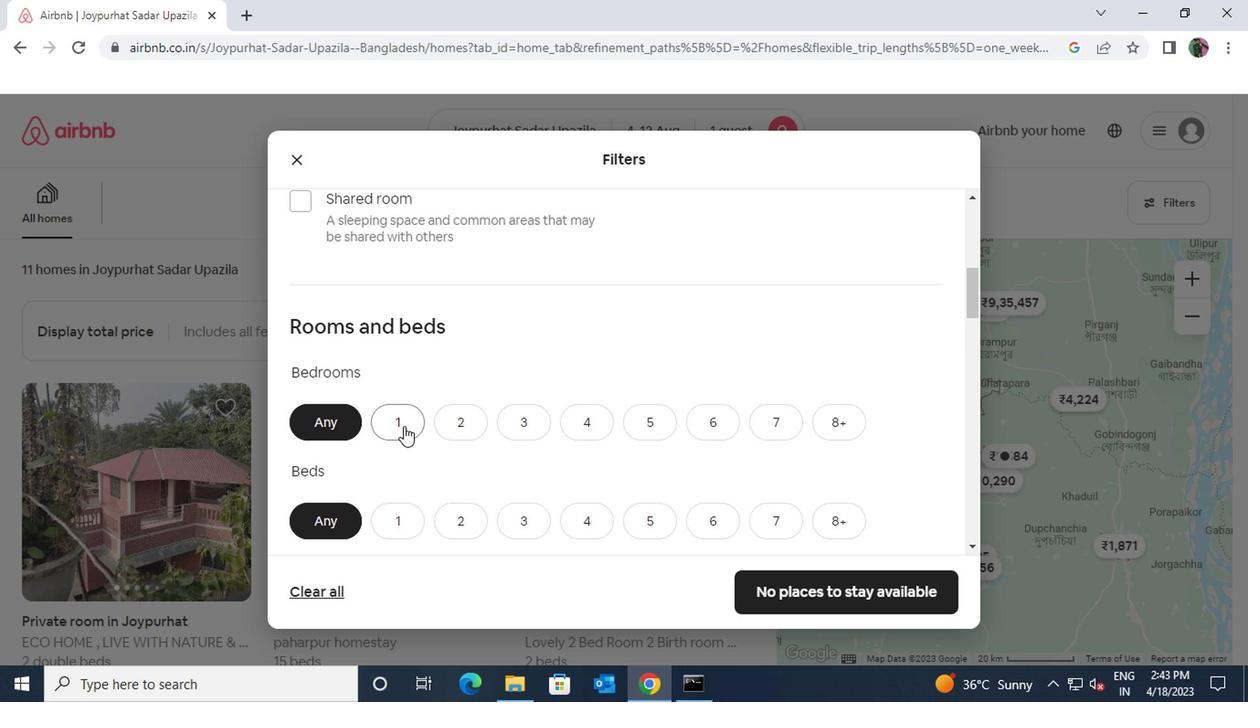 
Action: Mouse moved to (403, 516)
Screenshot: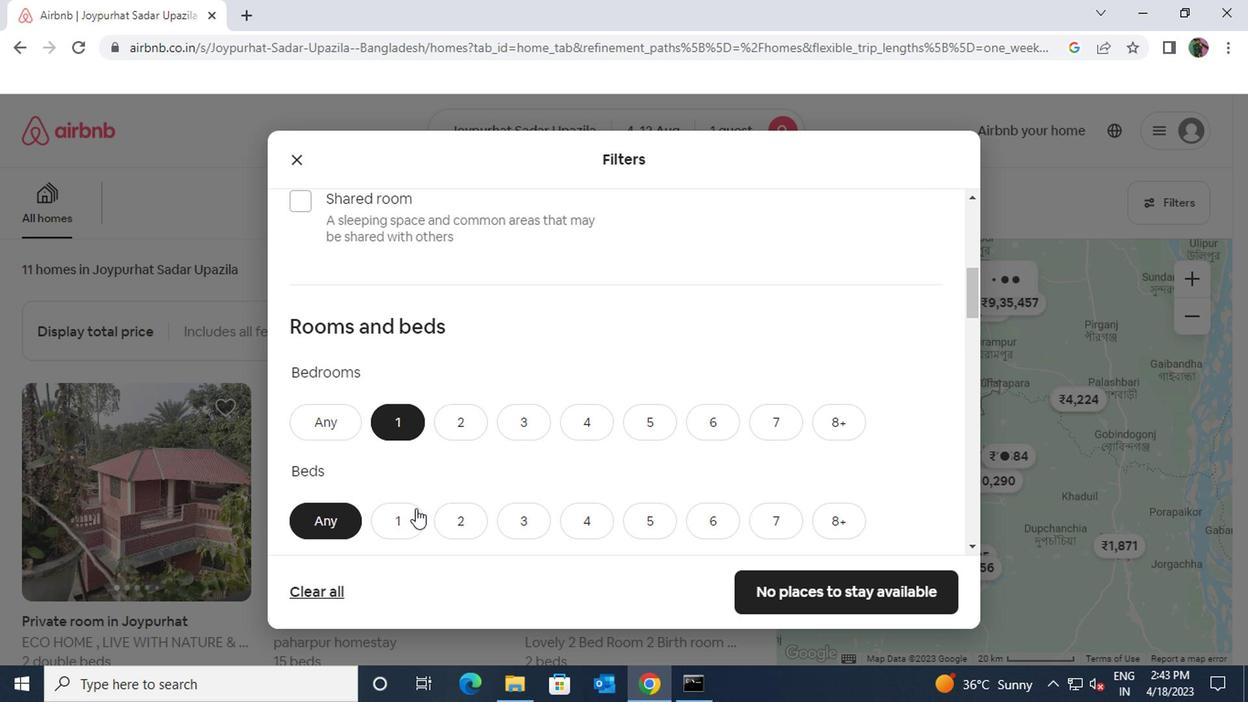 
Action: Mouse pressed left at (403, 516)
Screenshot: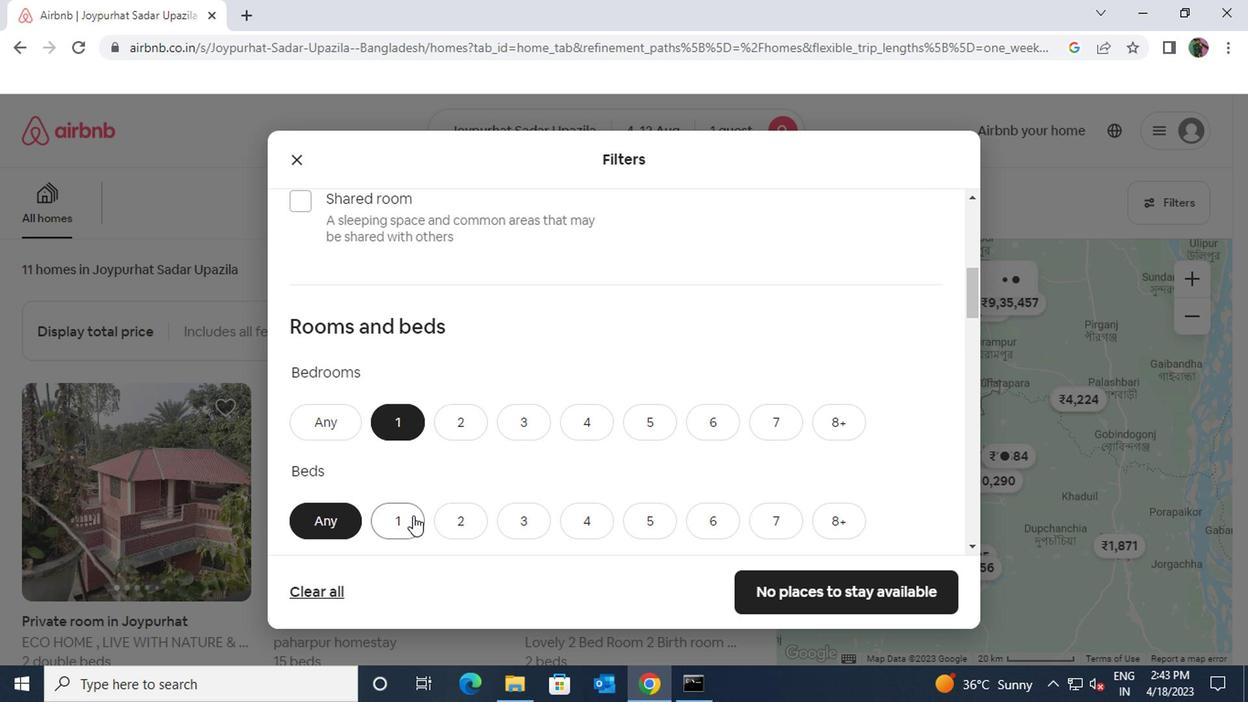 
Action: Mouse scrolled (403, 515) with delta (0, -1)
Screenshot: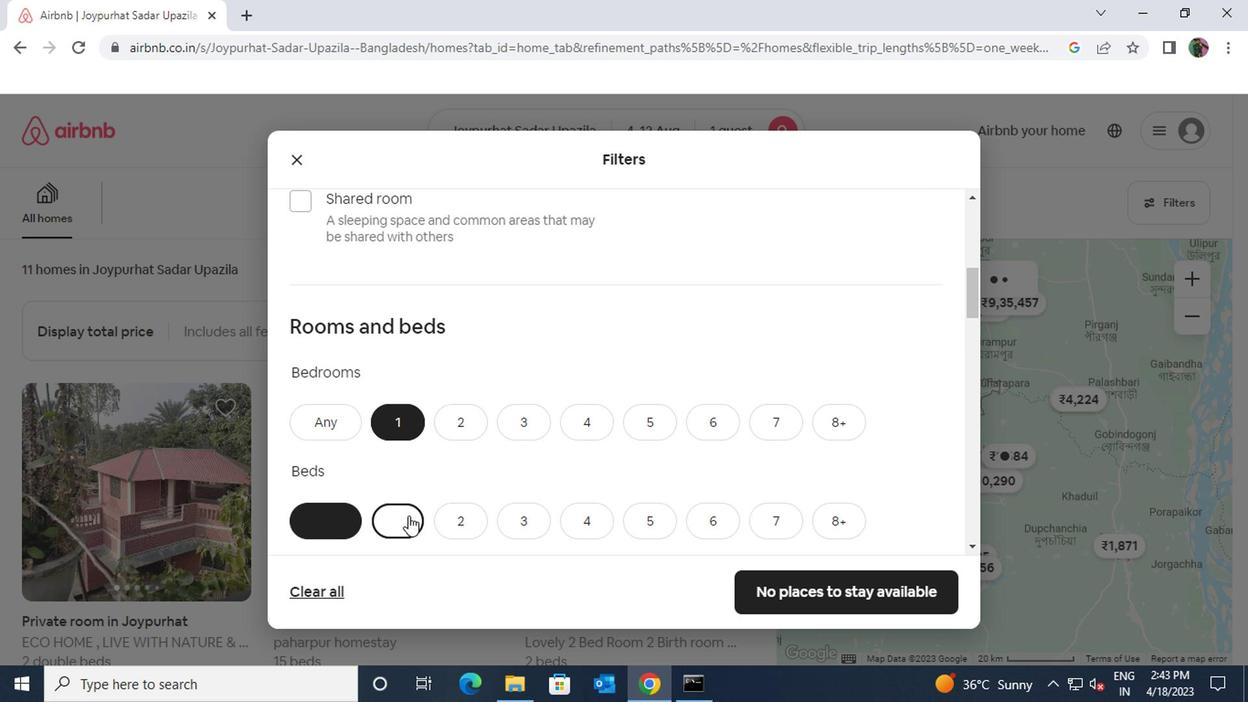 
Action: Mouse scrolled (403, 515) with delta (0, -1)
Screenshot: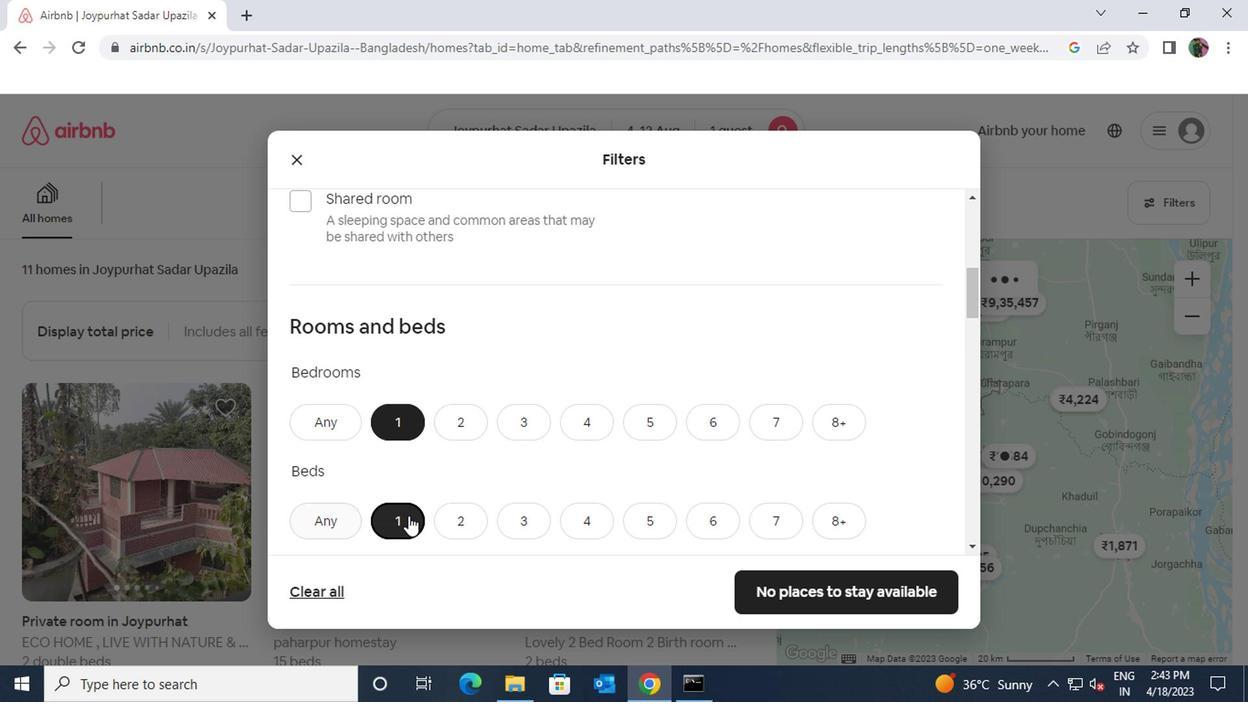 
Action: Mouse moved to (388, 439)
Screenshot: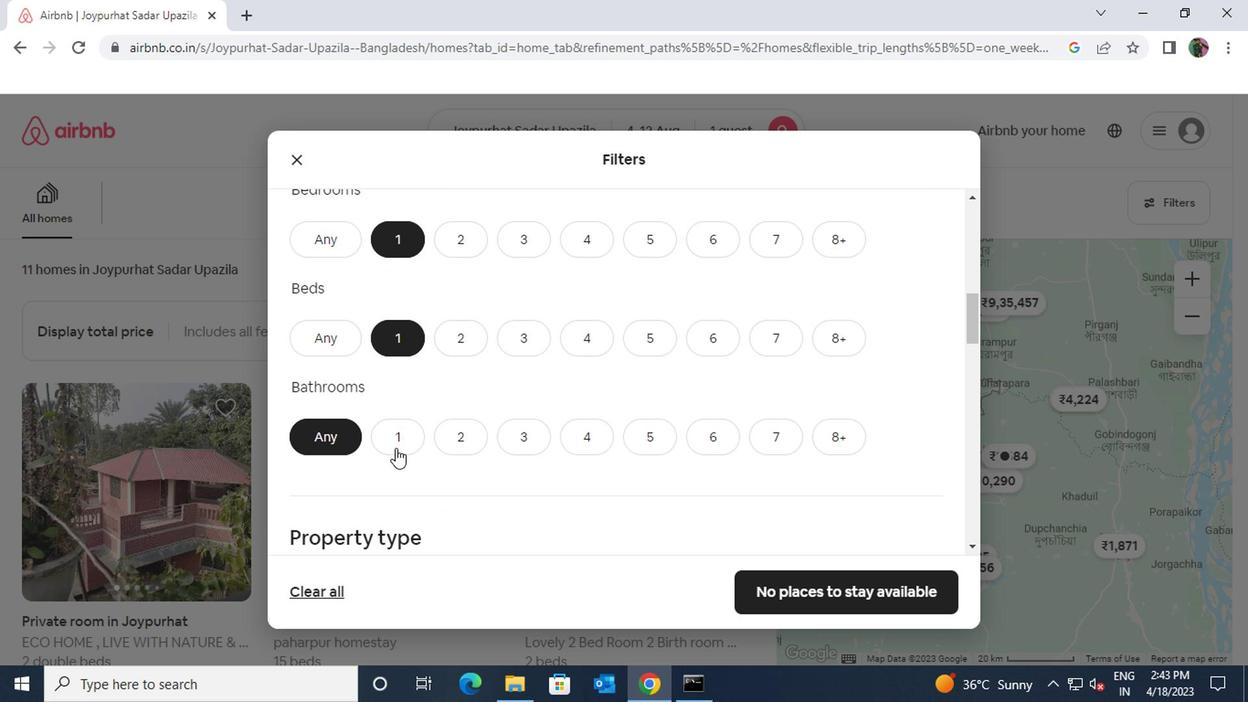 
Action: Mouse pressed left at (388, 439)
Screenshot: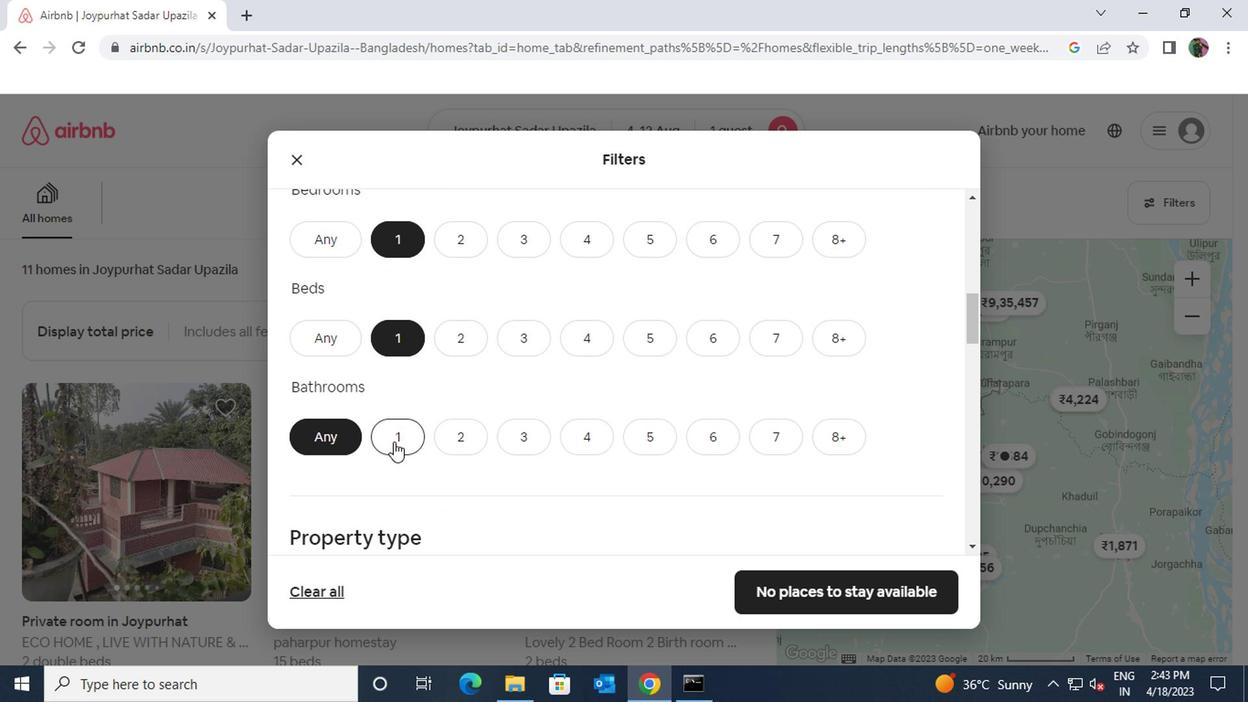 
Action: Mouse moved to (453, 495)
Screenshot: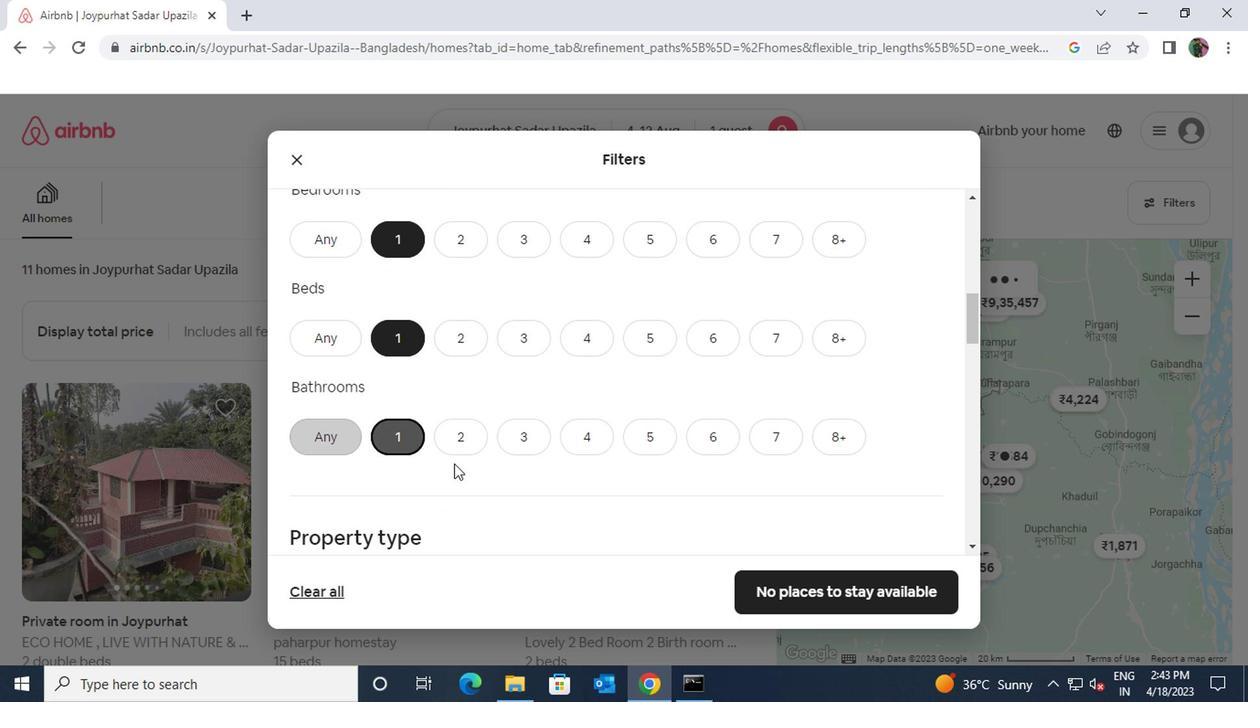 
Action: Mouse scrolled (453, 494) with delta (0, 0)
Screenshot: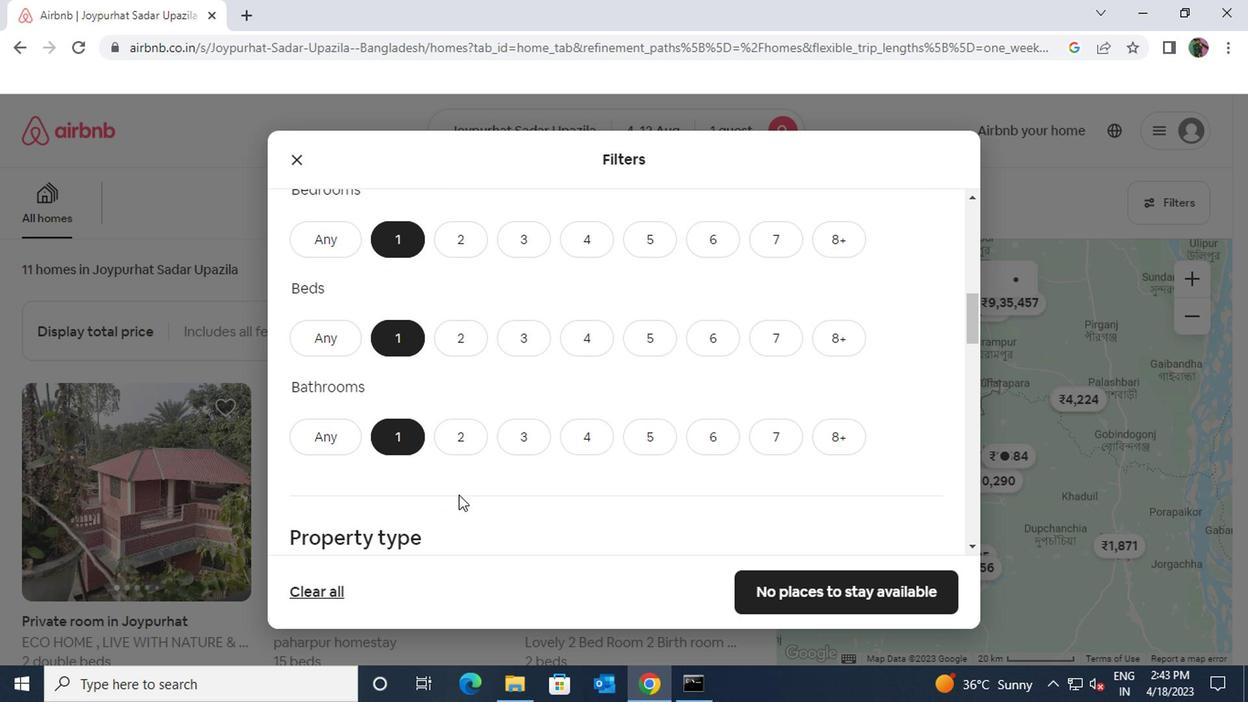
Action: Mouse scrolled (453, 494) with delta (0, 0)
Screenshot: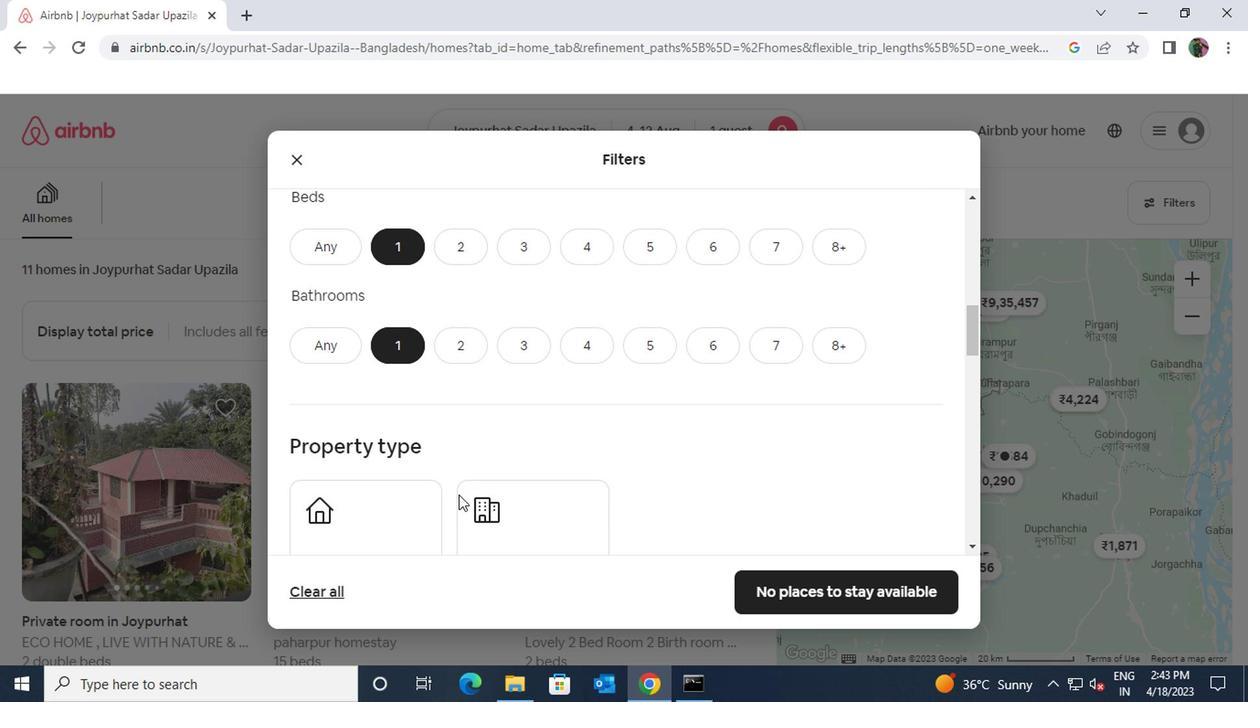 
Action: Mouse moved to (472, 474)
Screenshot: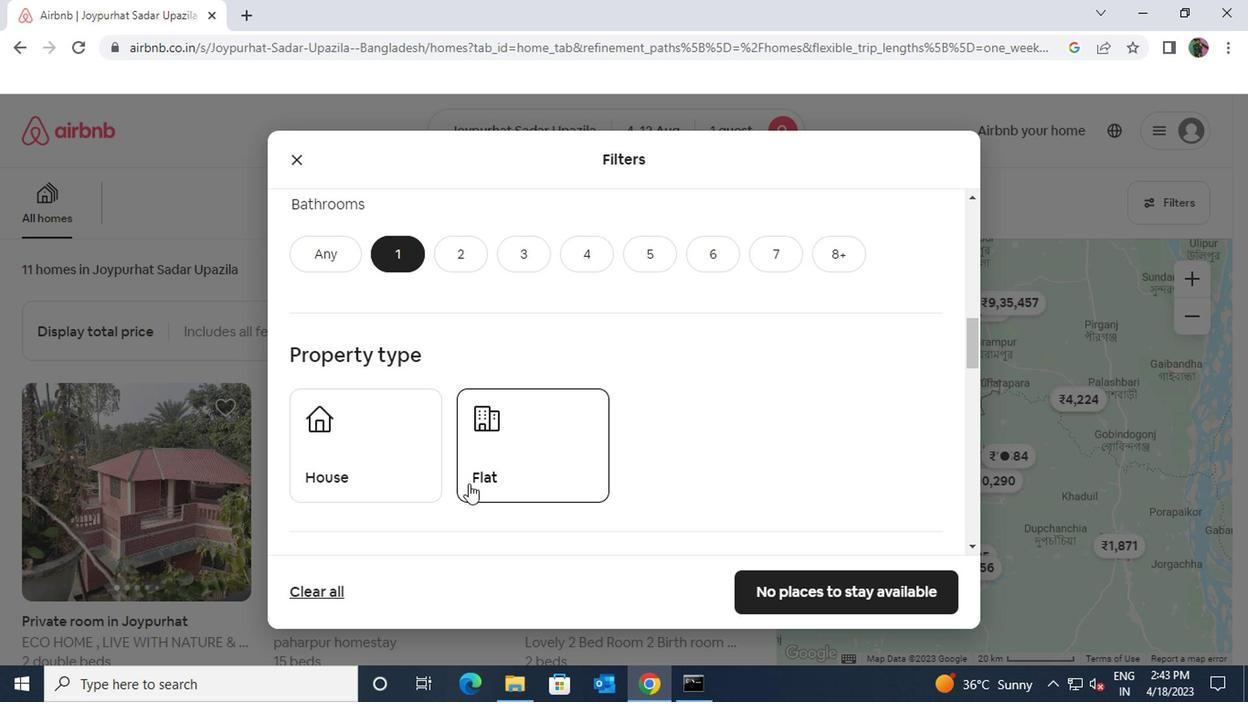
Action: Mouse pressed left at (472, 474)
Screenshot: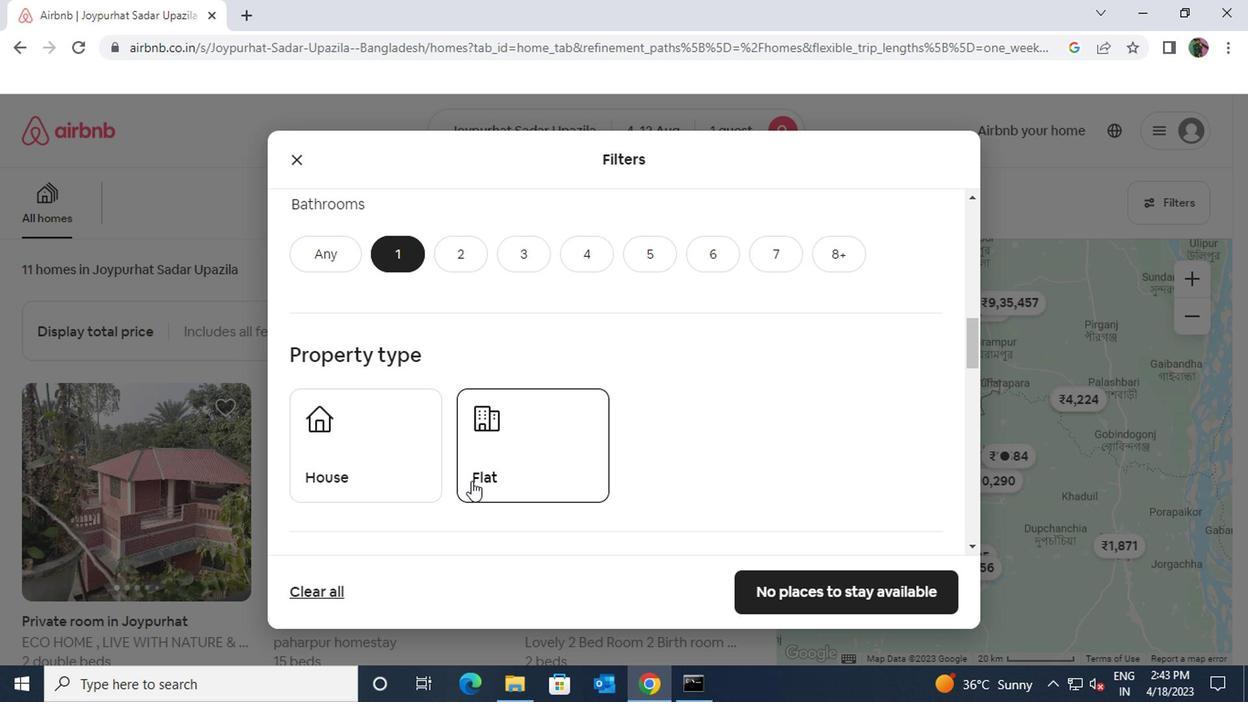 
Action: Mouse moved to (460, 520)
Screenshot: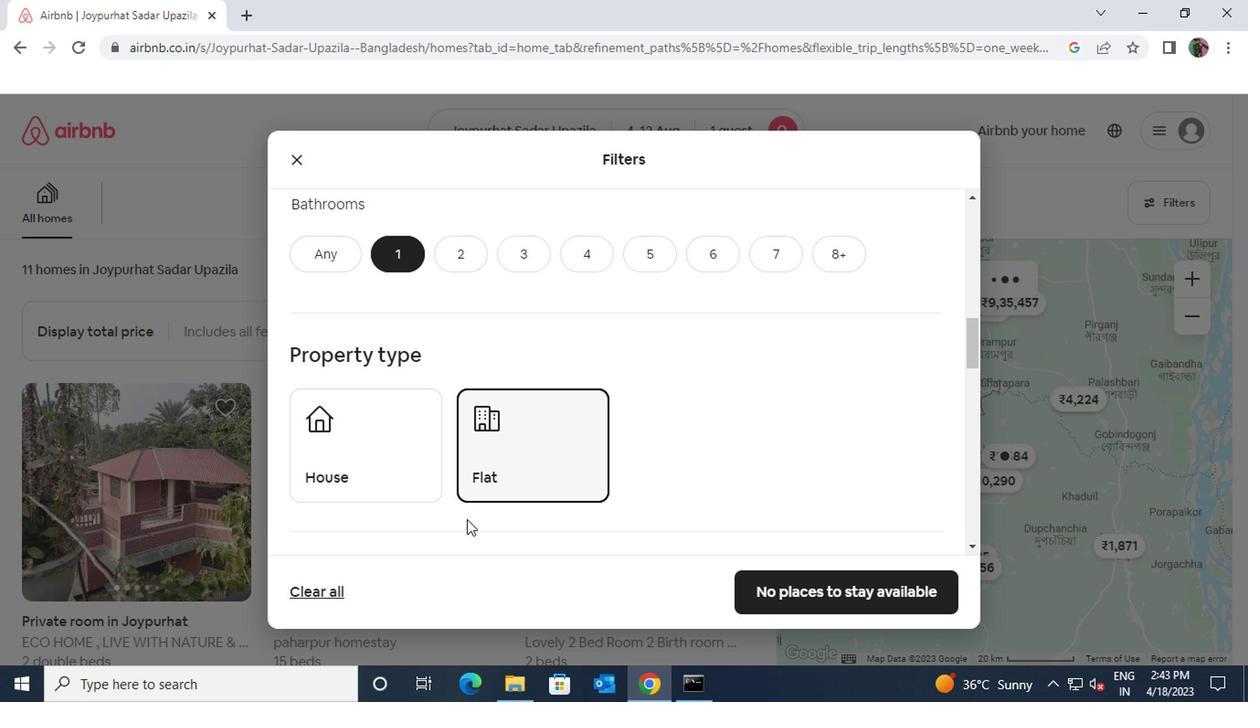 
Action: Mouse scrolled (460, 519) with delta (0, 0)
Screenshot: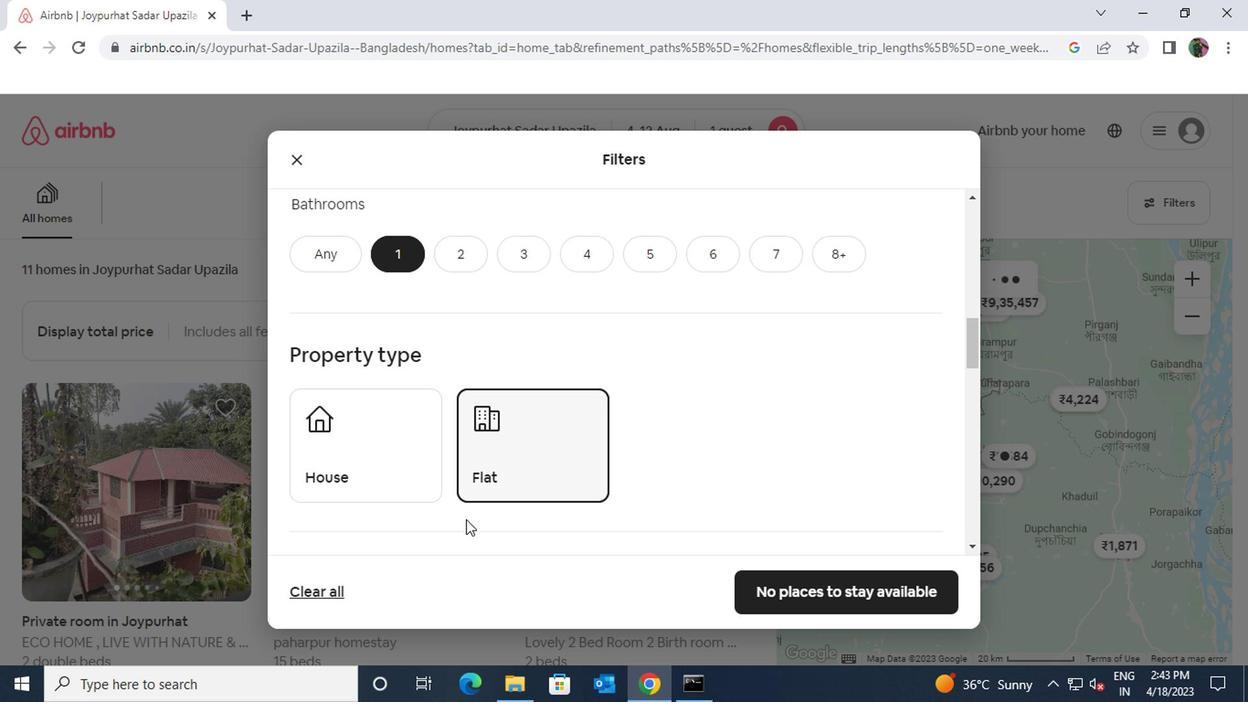 
Action: Mouse scrolled (460, 519) with delta (0, 0)
Screenshot: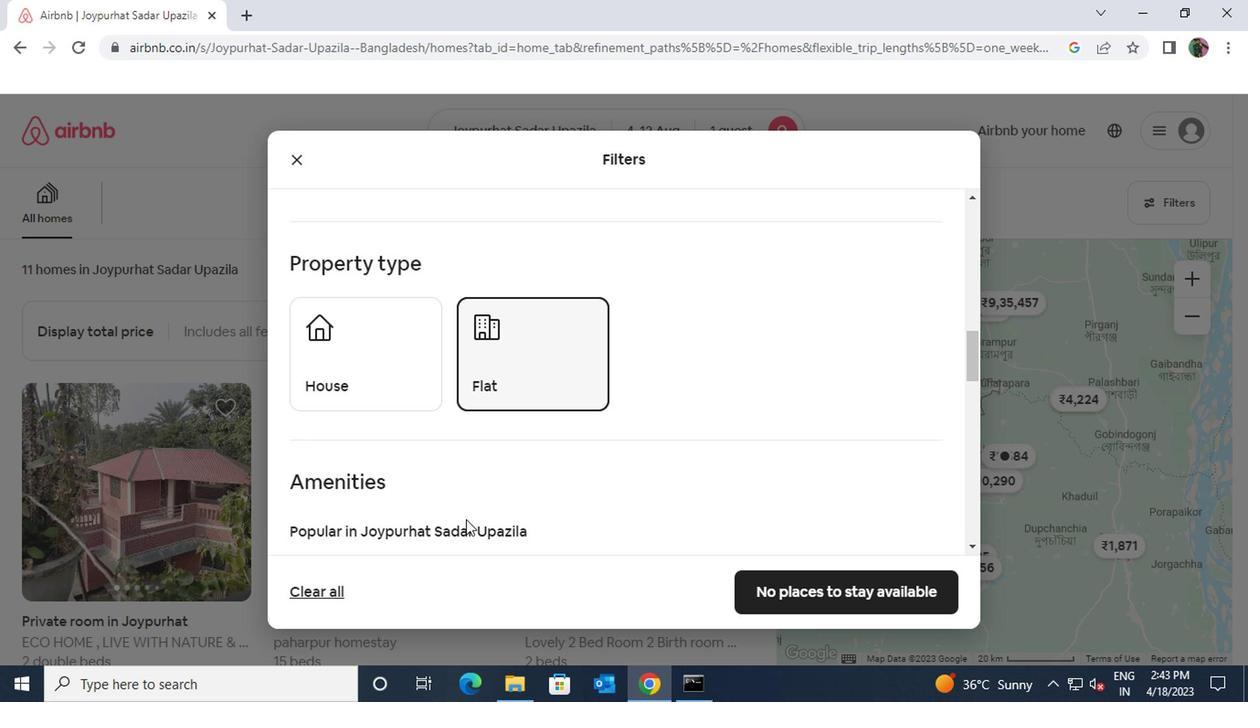 
Action: Mouse scrolled (460, 519) with delta (0, 0)
Screenshot: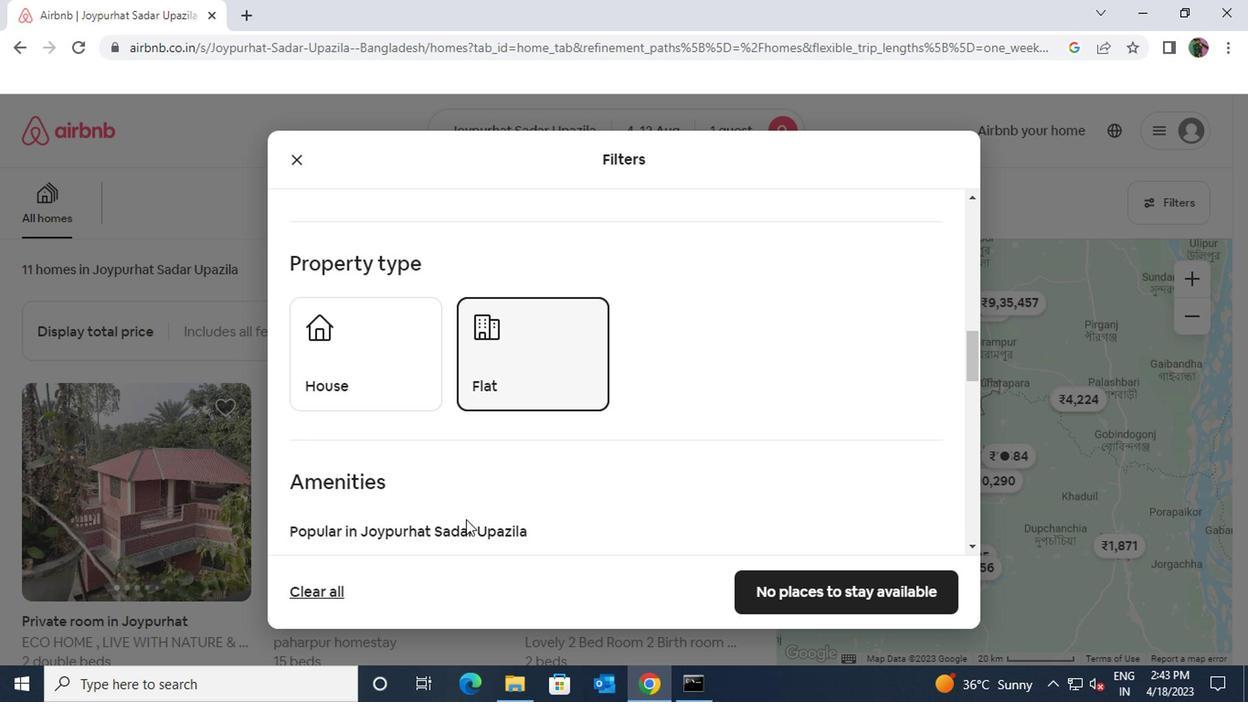 
Action: Mouse moved to (337, 517)
Screenshot: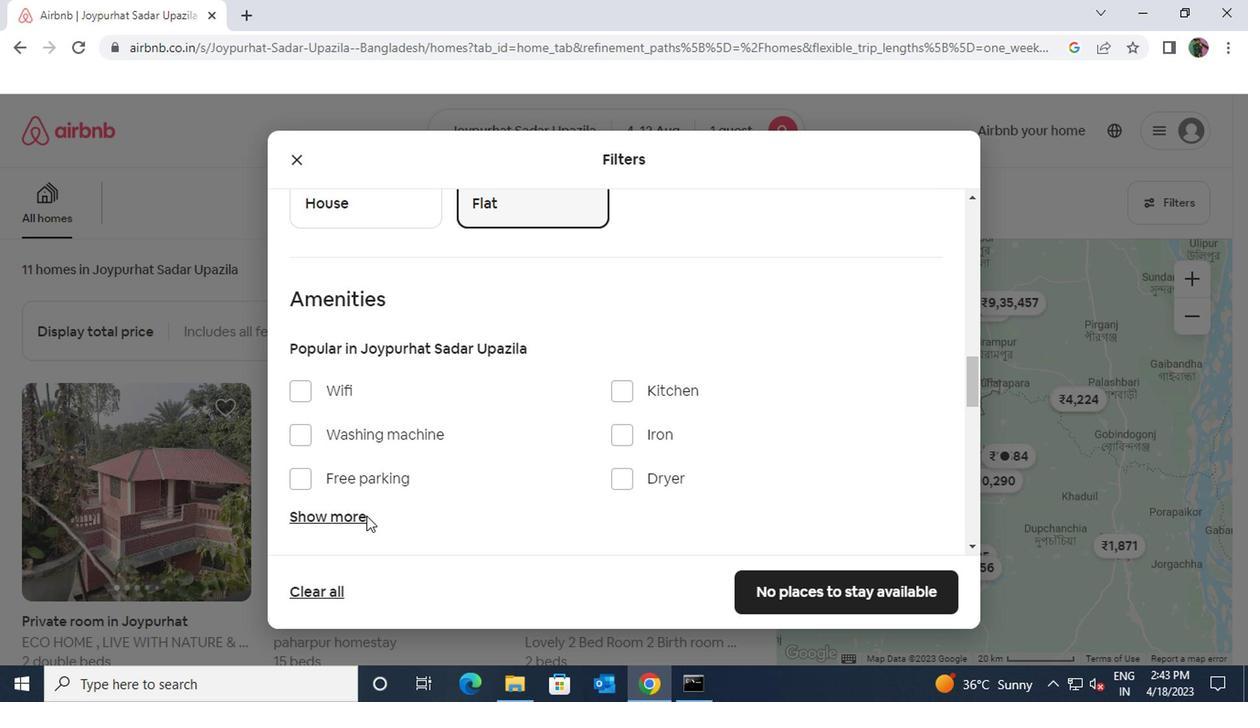 
Action: Mouse pressed left at (337, 517)
Screenshot: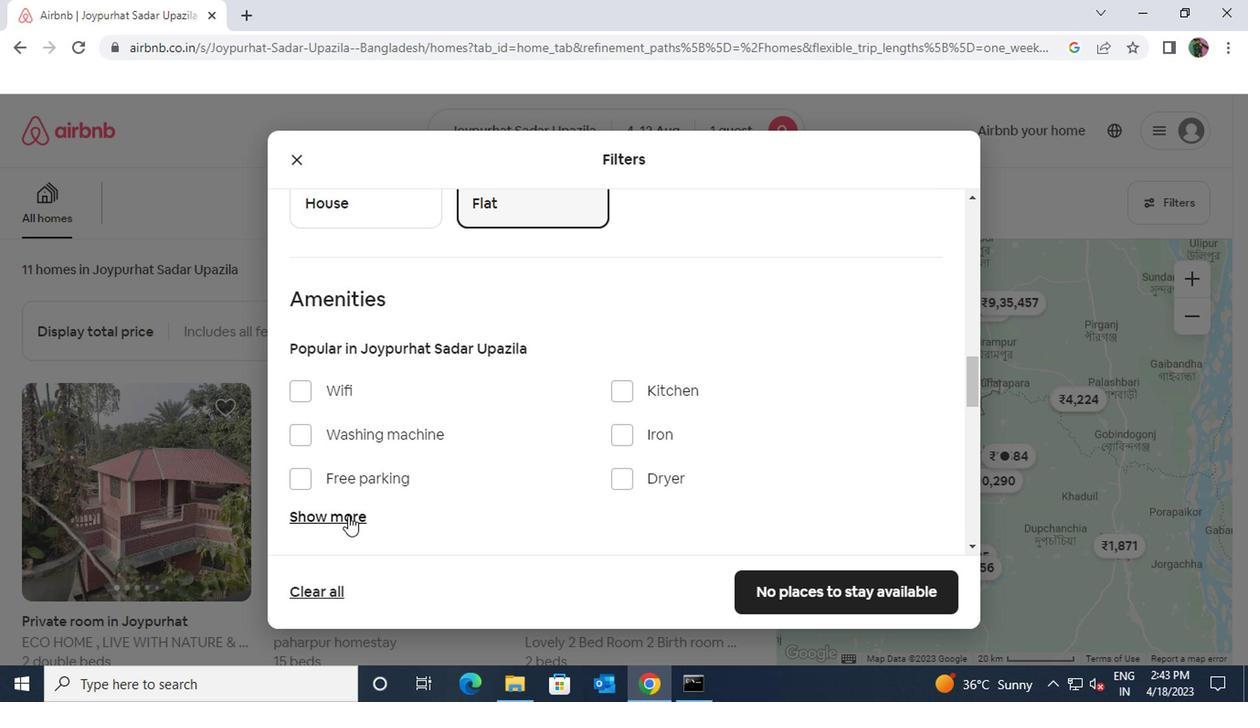 
Action: Mouse moved to (296, 380)
Screenshot: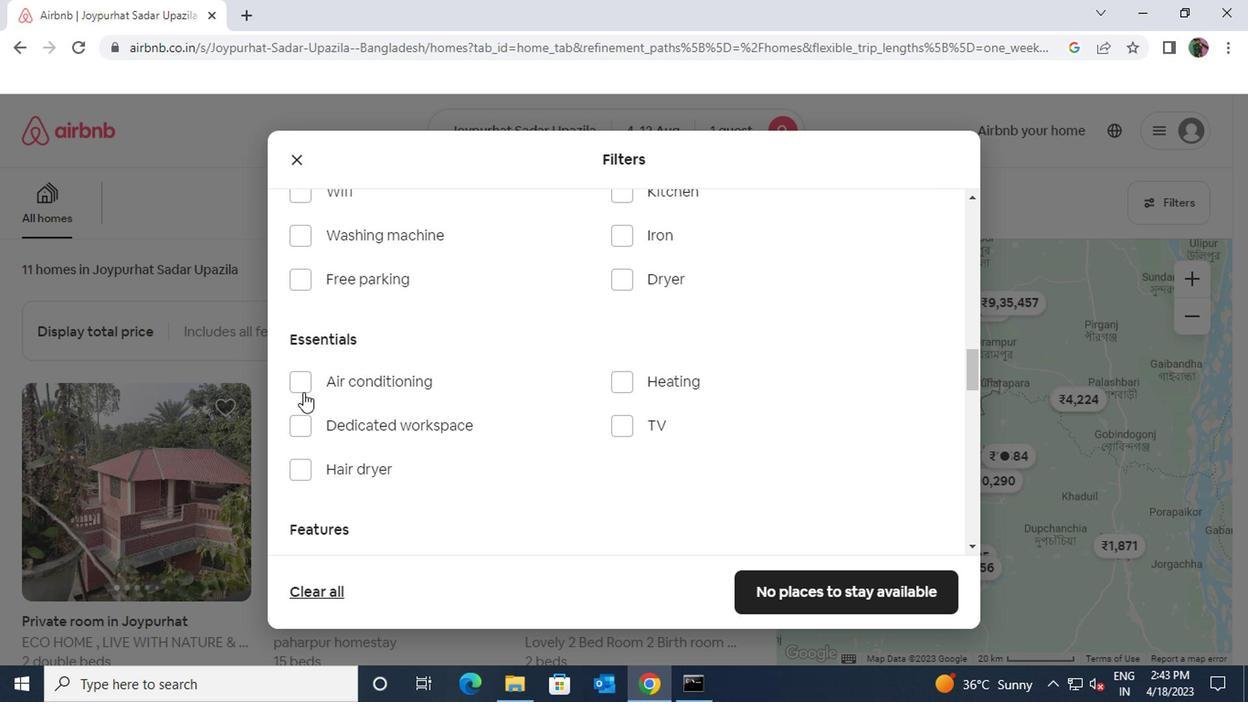 
Action: Mouse pressed left at (296, 380)
Screenshot: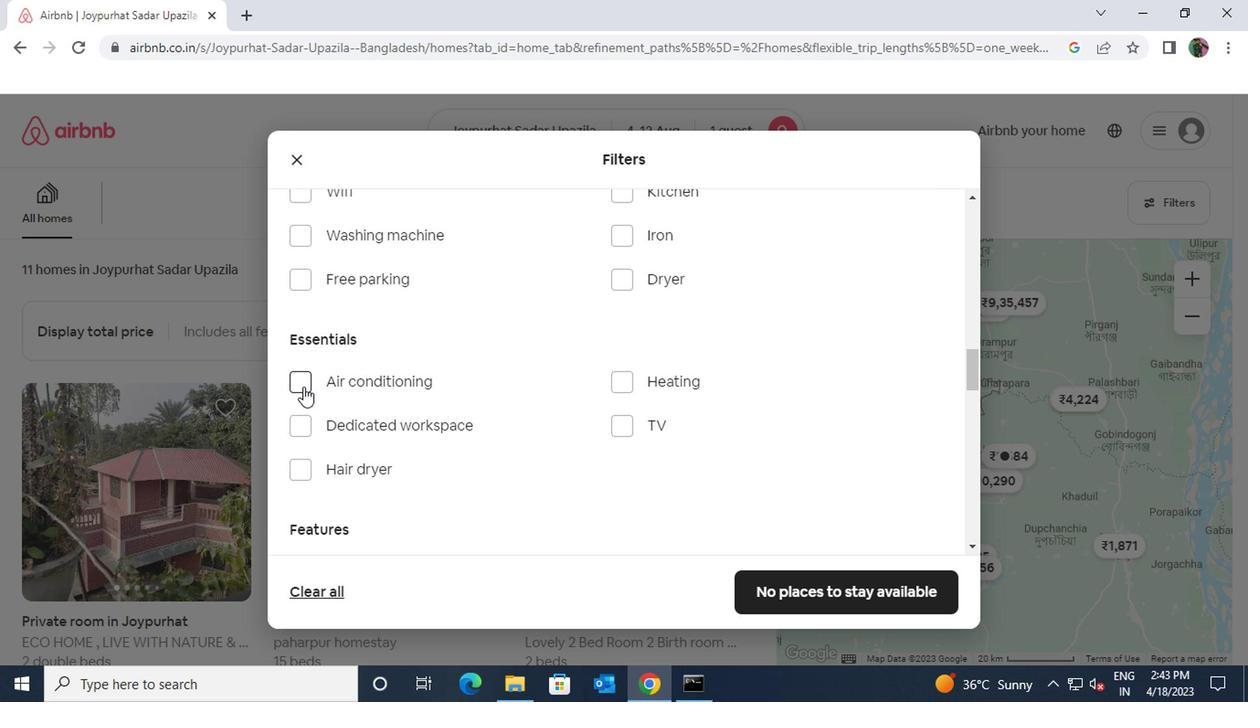 
Action: Mouse moved to (459, 562)
Screenshot: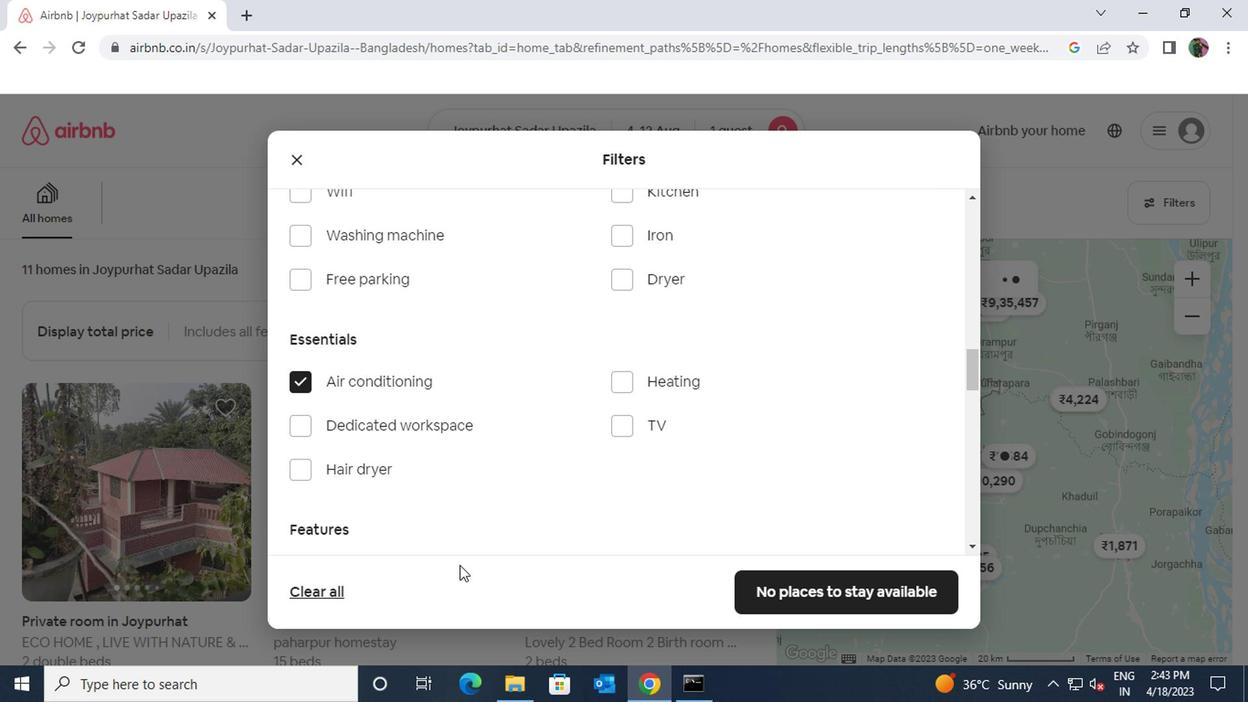 
Action: Mouse scrolled (459, 561) with delta (0, 0)
Screenshot: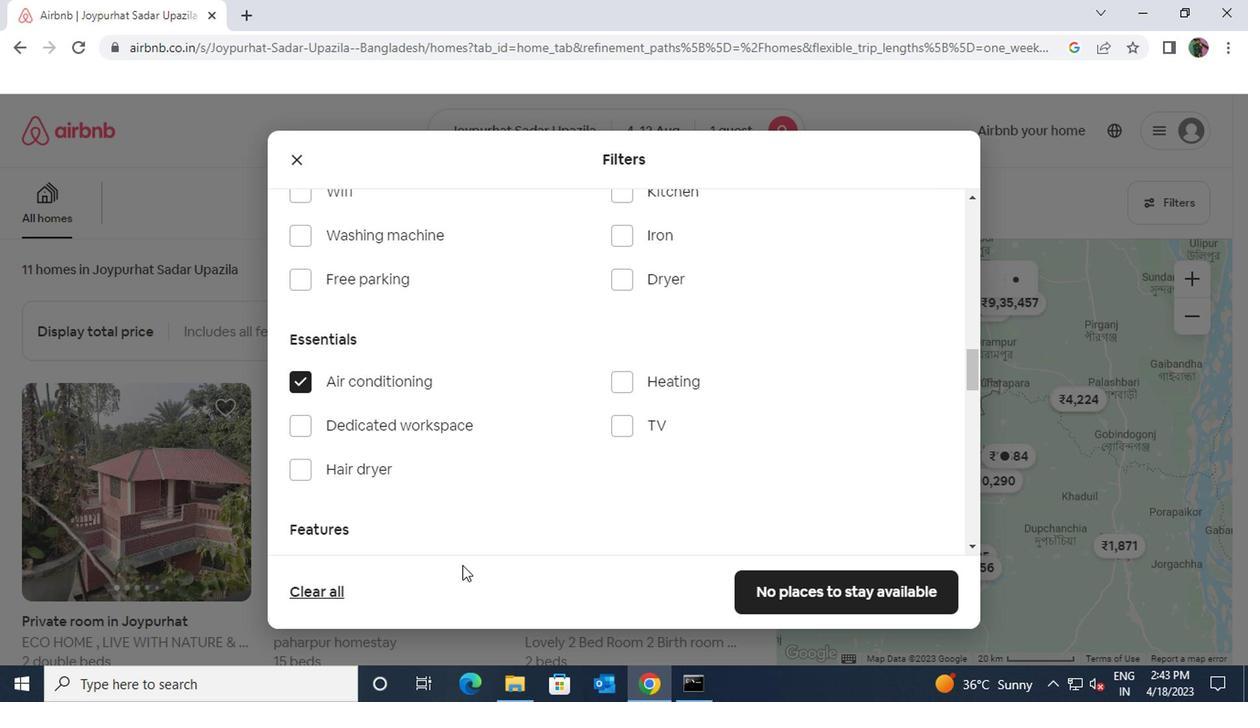 
Action: Mouse scrolled (459, 561) with delta (0, 0)
Screenshot: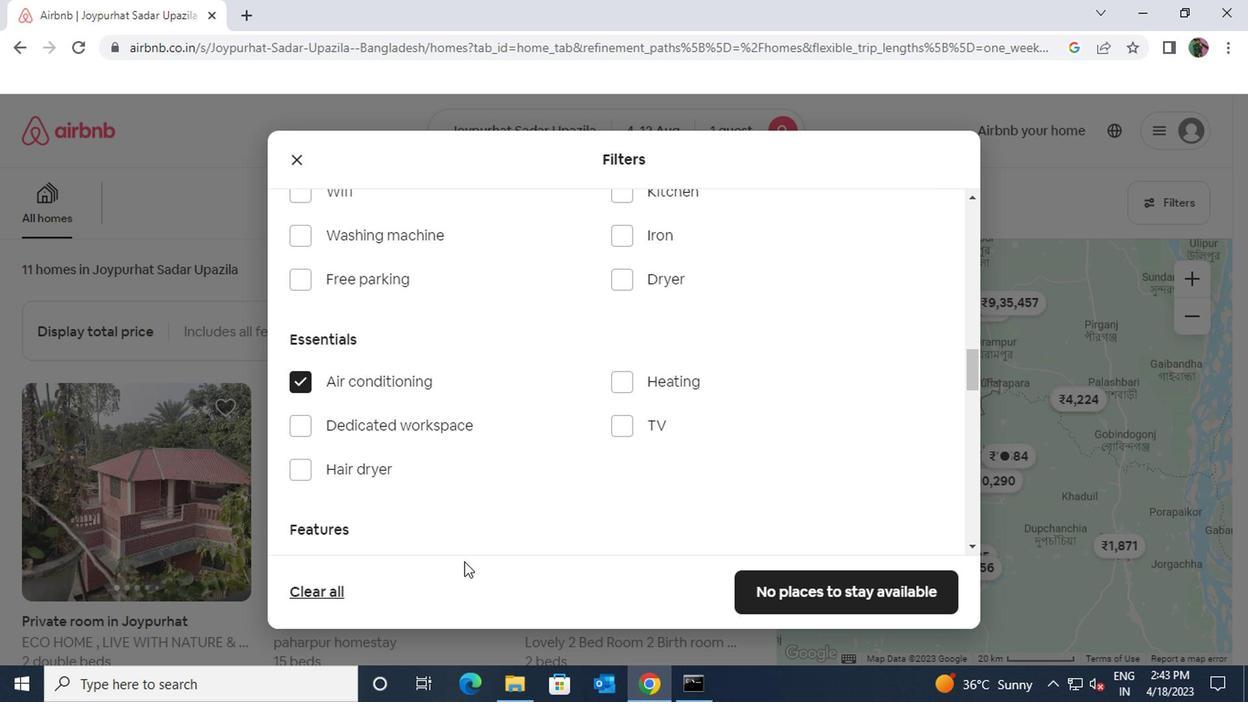 
Action: Mouse moved to (499, 505)
Screenshot: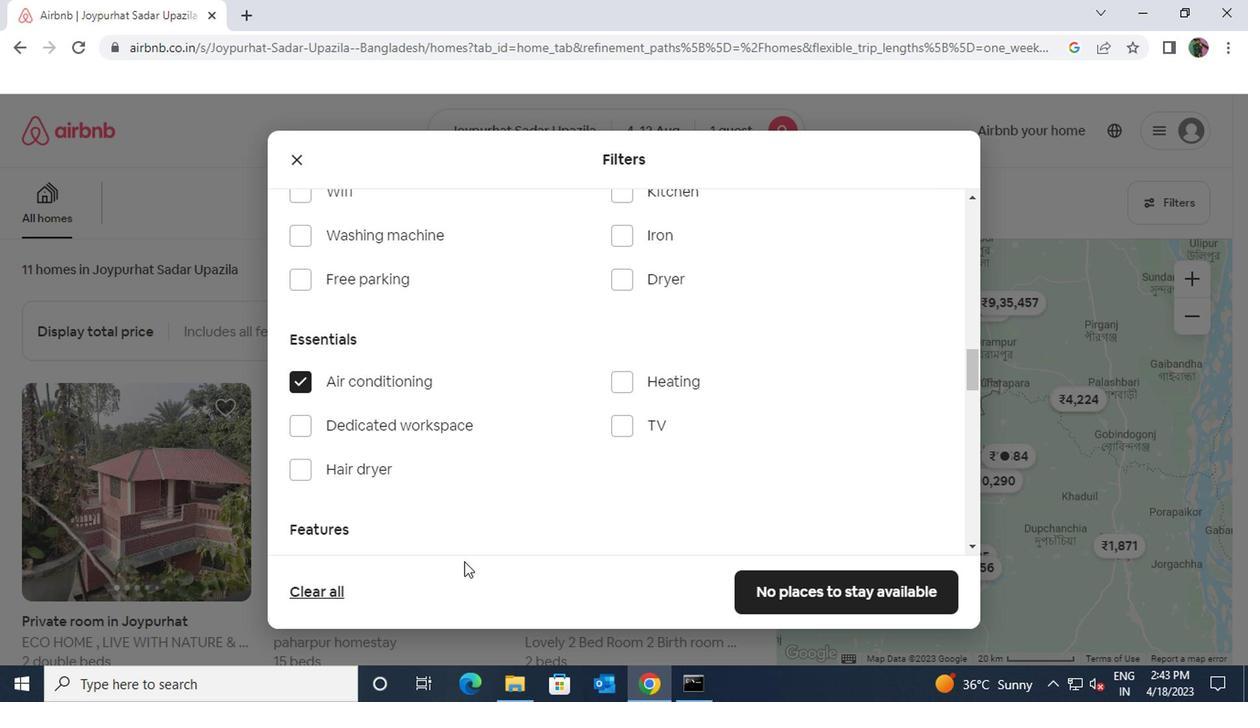 
Action: Mouse scrolled (499, 504) with delta (0, -1)
Screenshot: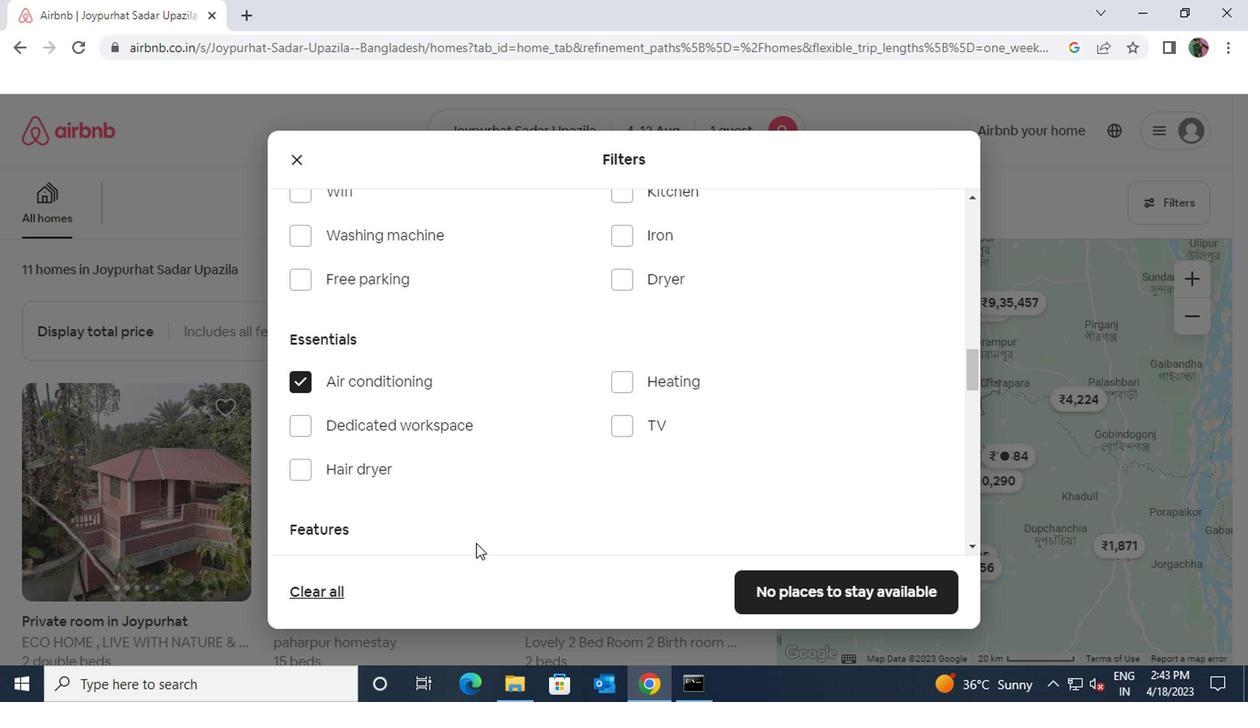
Action: Mouse scrolled (499, 504) with delta (0, -1)
Screenshot: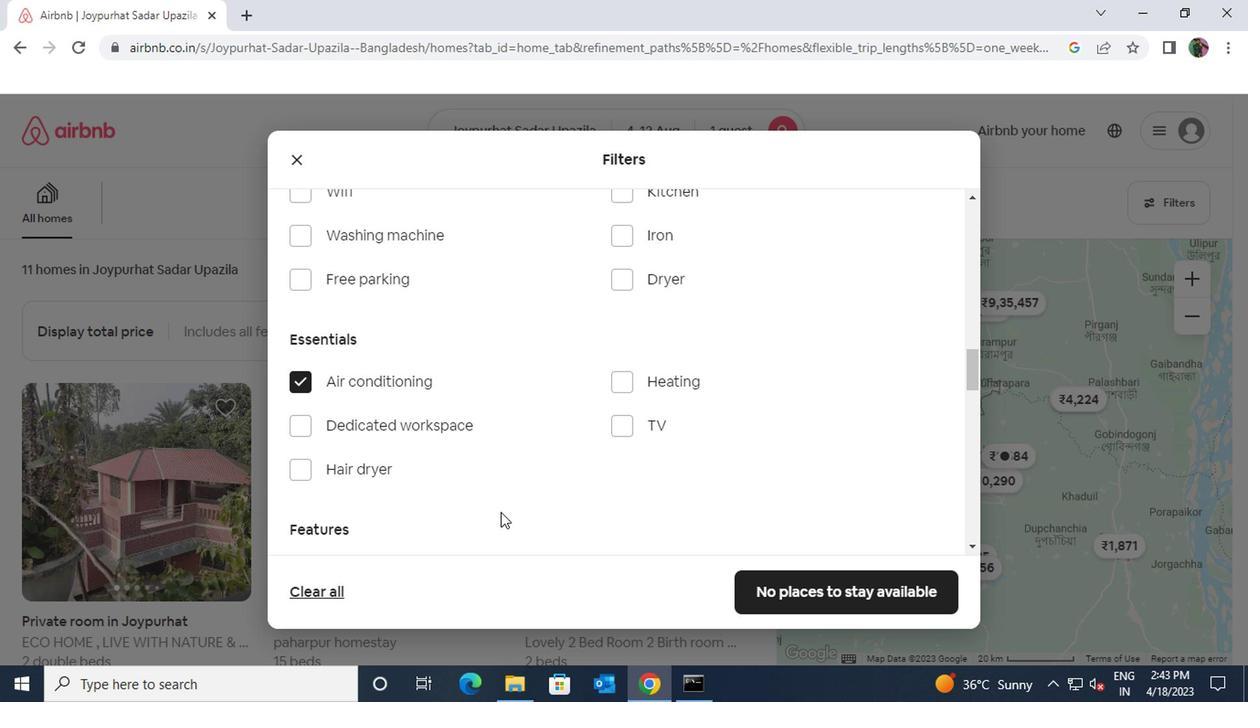 
Action: Mouse scrolled (499, 504) with delta (0, -1)
Screenshot: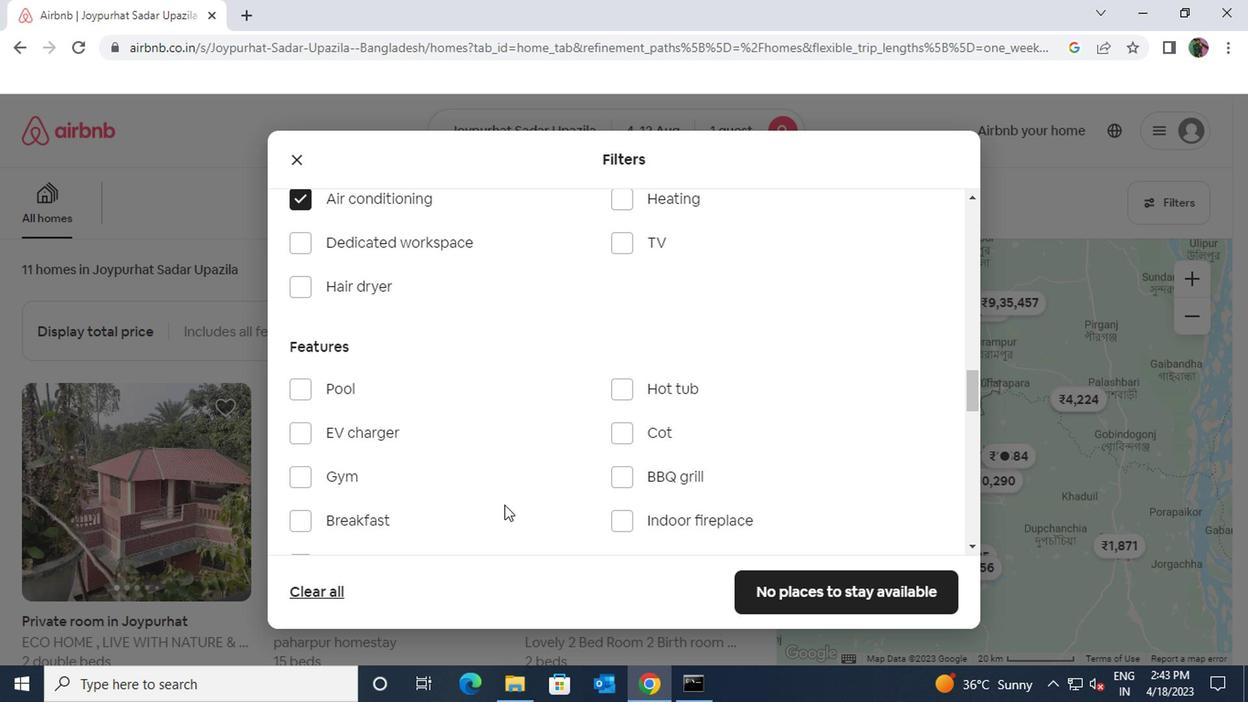 
Action: Mouse scrolled (499, 504) with delta (0, -1)
Screenshot: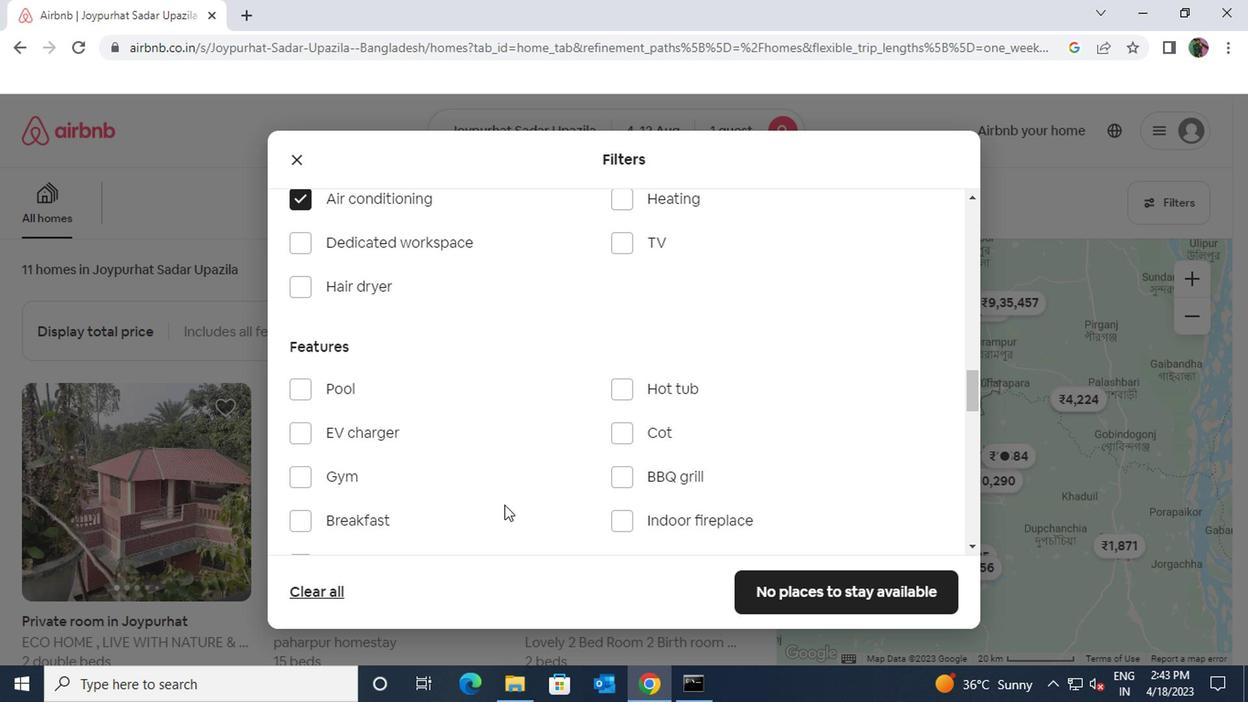 
Action: Mouse scrolled (499, 504) with delta (0, -1)
Screenshot: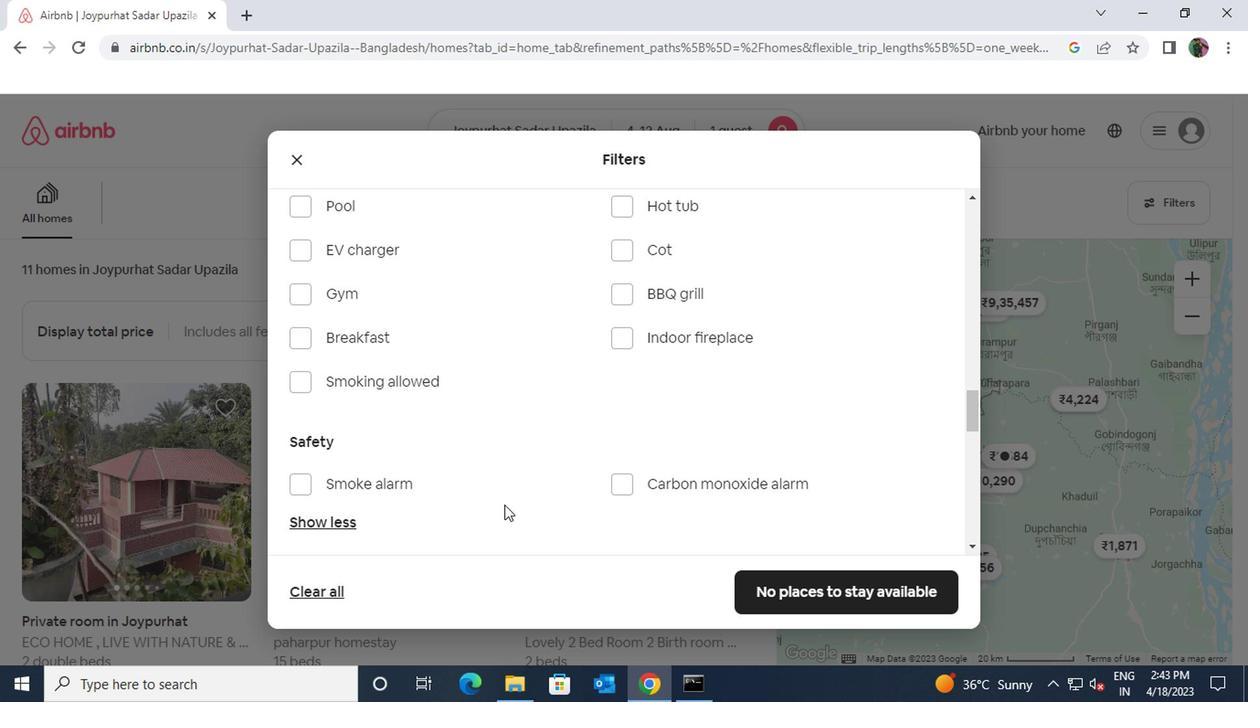 
Action: Mouse scrolled (499, 504) with delta (0, -1)
Screenshot: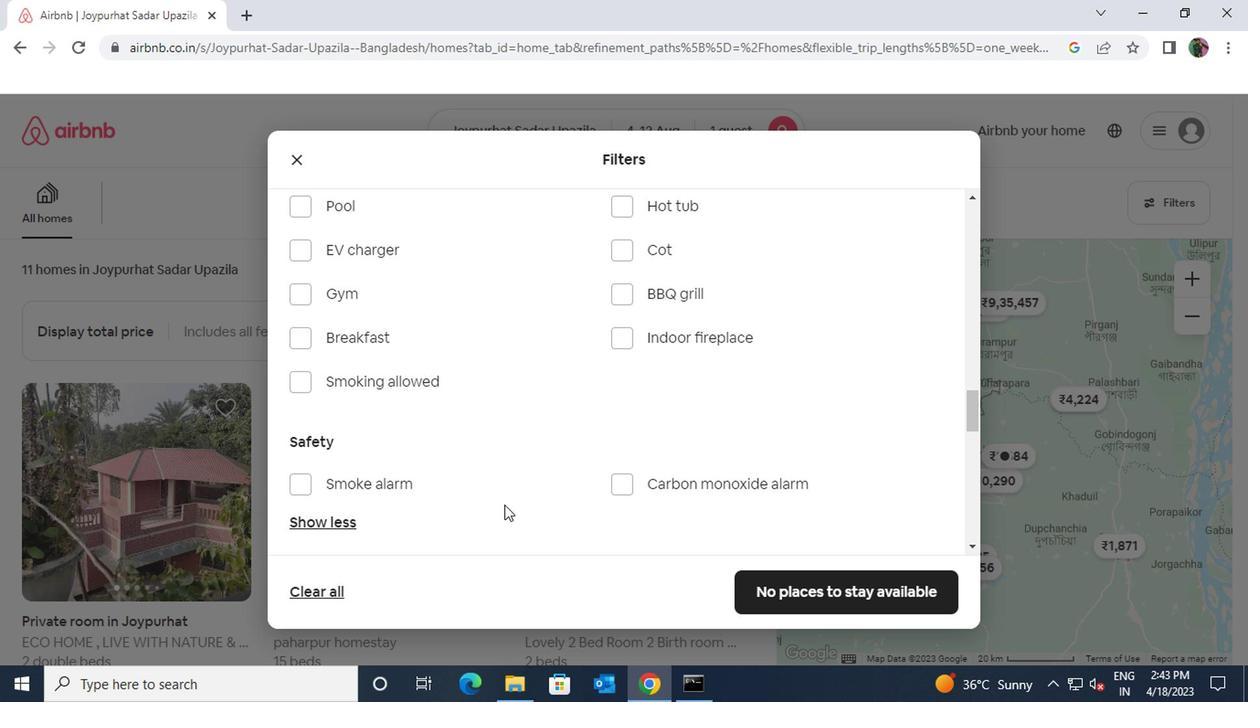 
Action: Mouse scrolled (499, 504) with delta (0, -1)
Screenshot: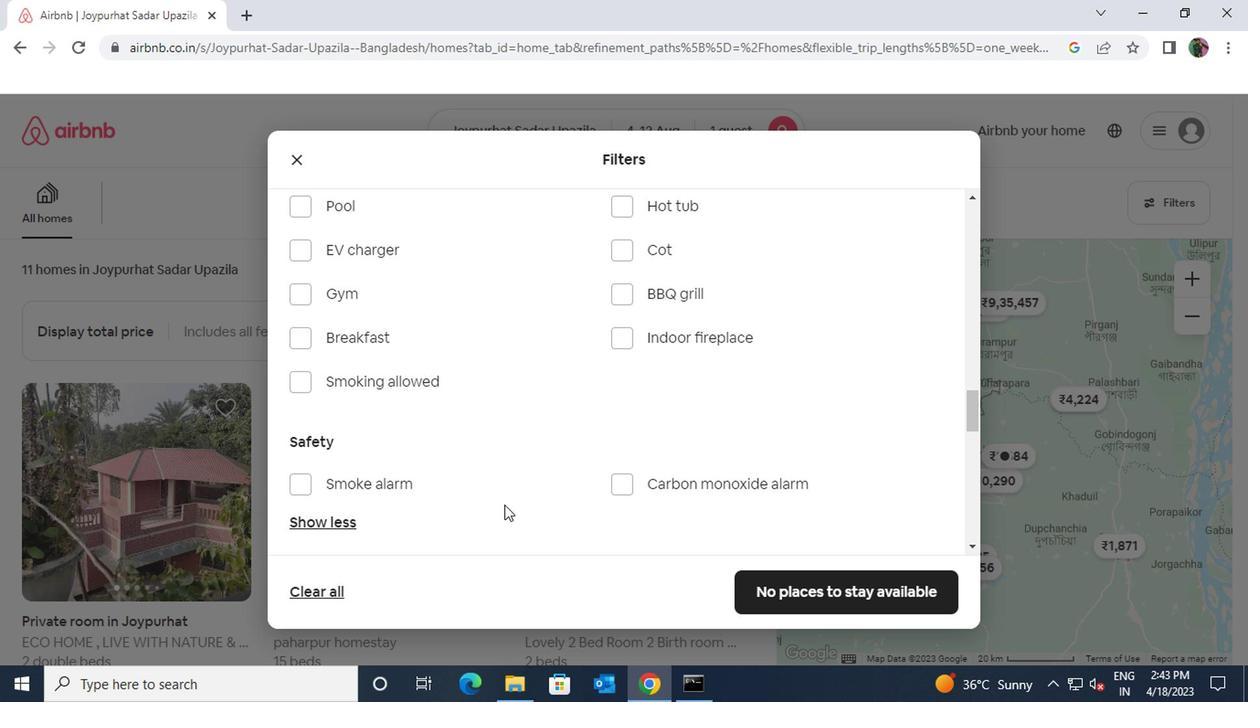 
Action: Mouse scrolled (499, 504) with delta (0, -1)
Screenshot: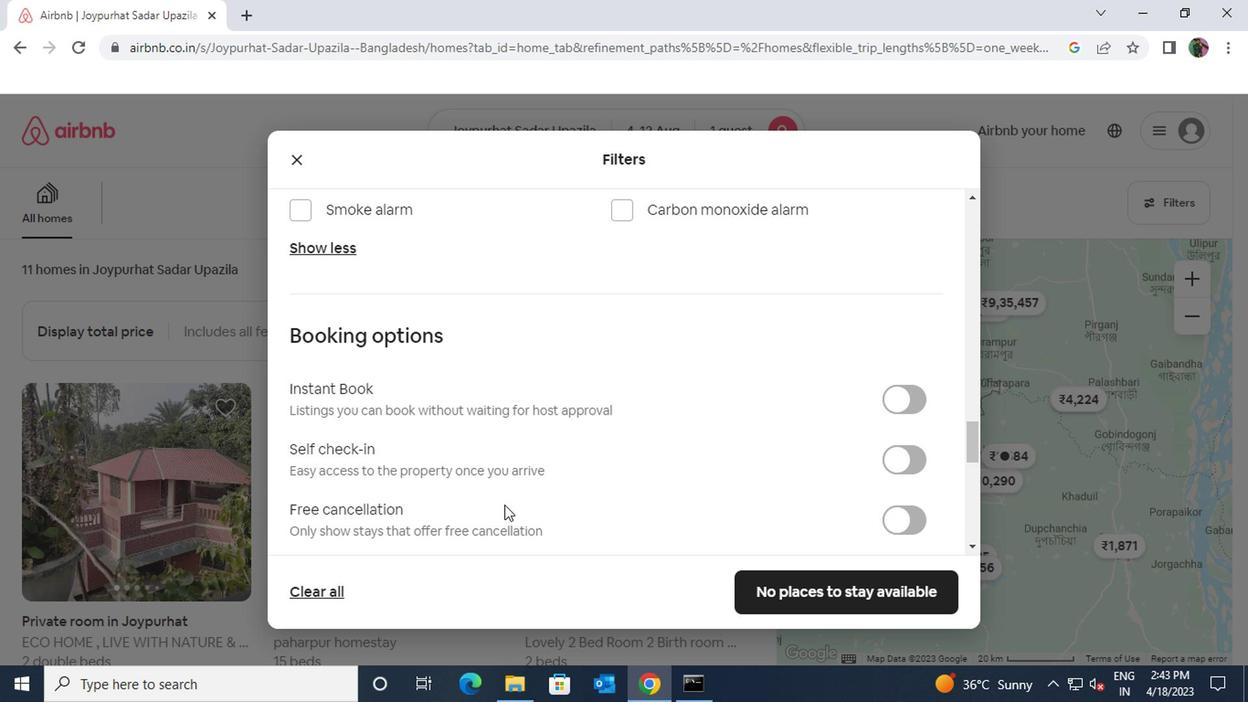 
Action: Mouse moved to (899, 373)
Screenshot: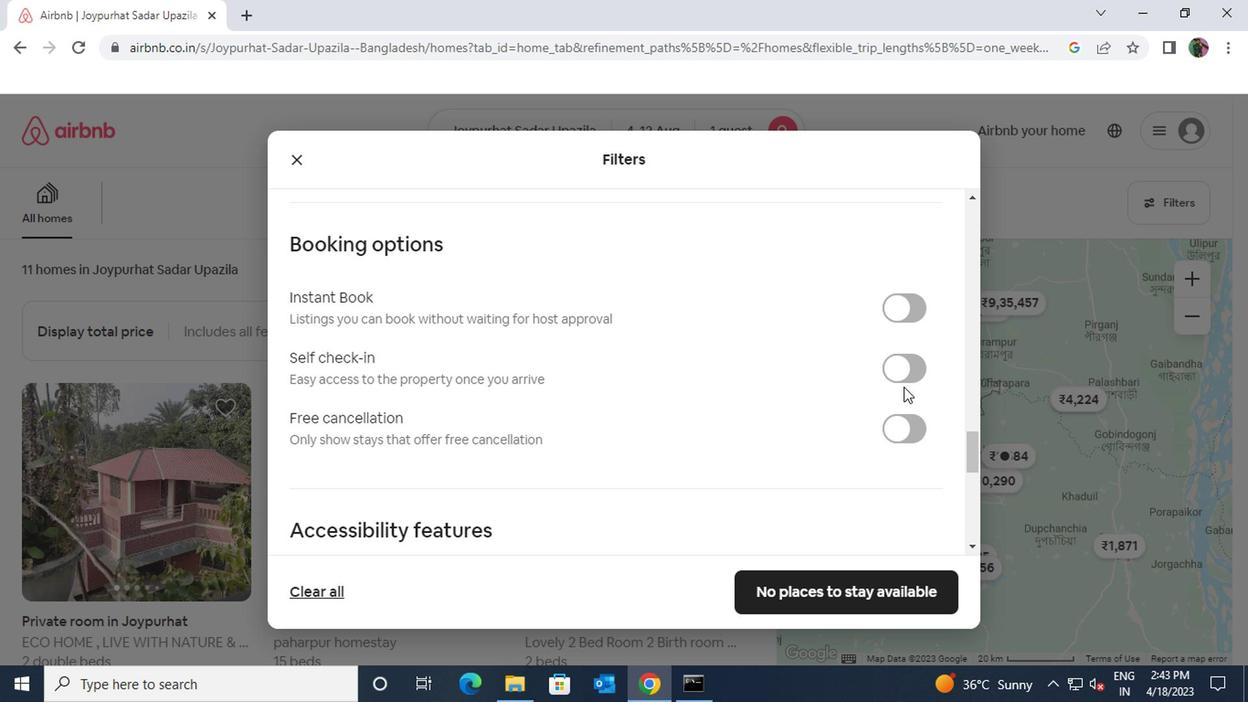 
Action: Mouse pressed left at (899, 373)
Screenshot: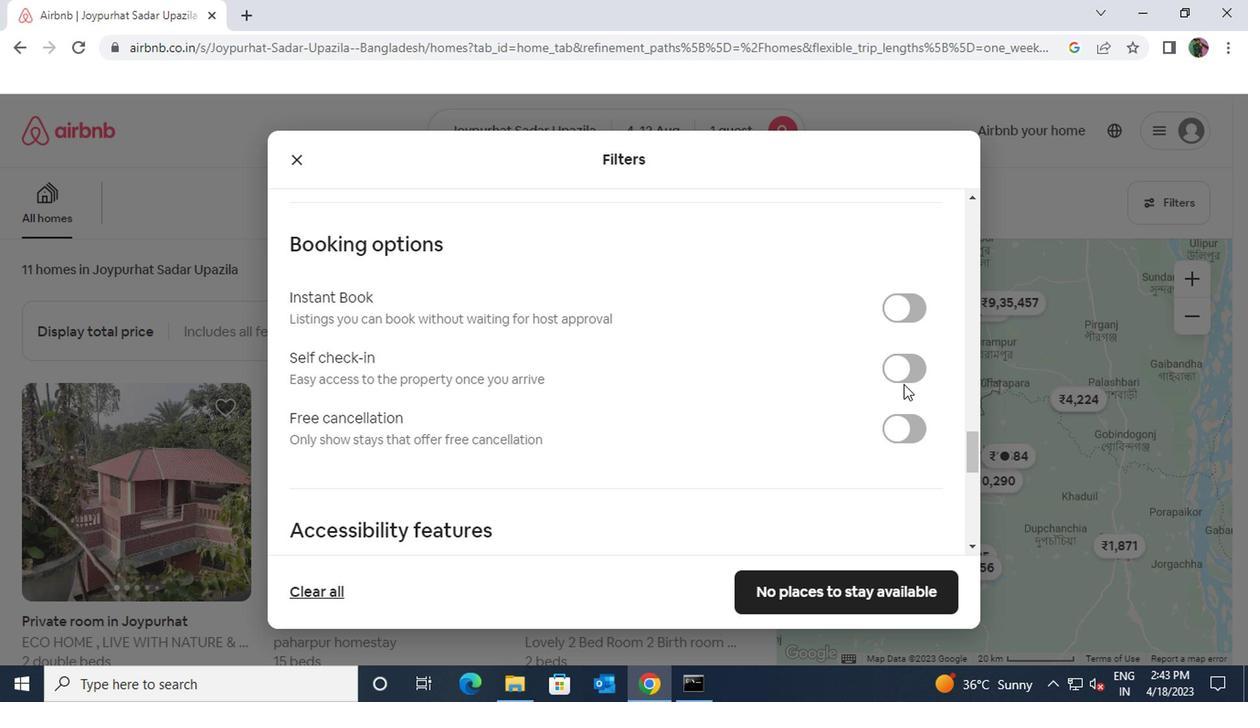 
Action: Mouse moved to (666, 432)
Screenshot: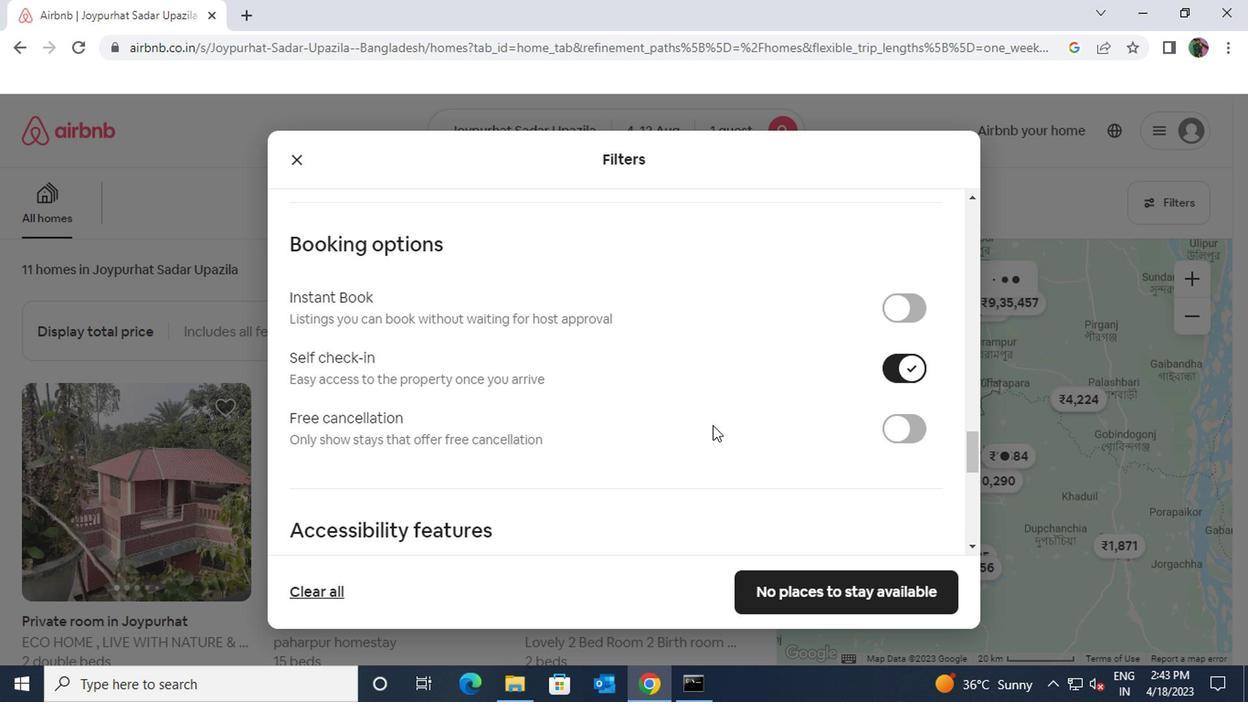 
Action: Mouse scrolled (666, 431) with delta (0, 0)
Screenshot: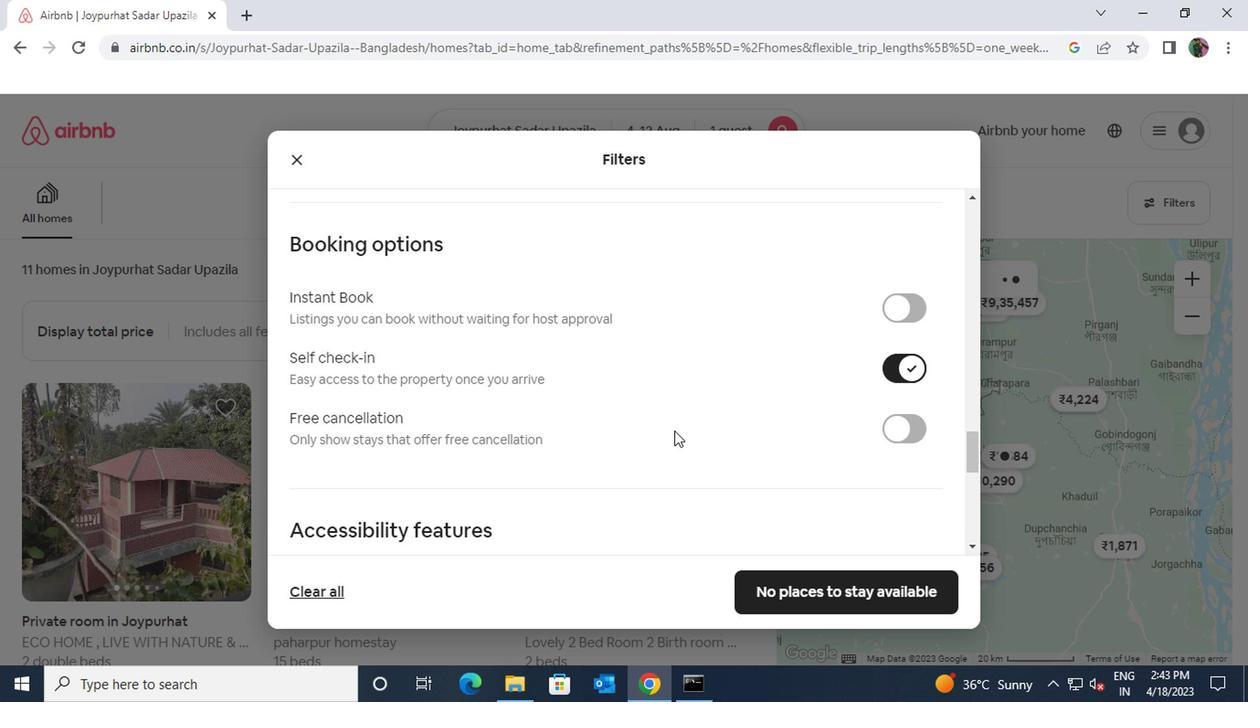 
Action: Mouse scrolled (666, 431) with delta (0, 0)
Screenshot: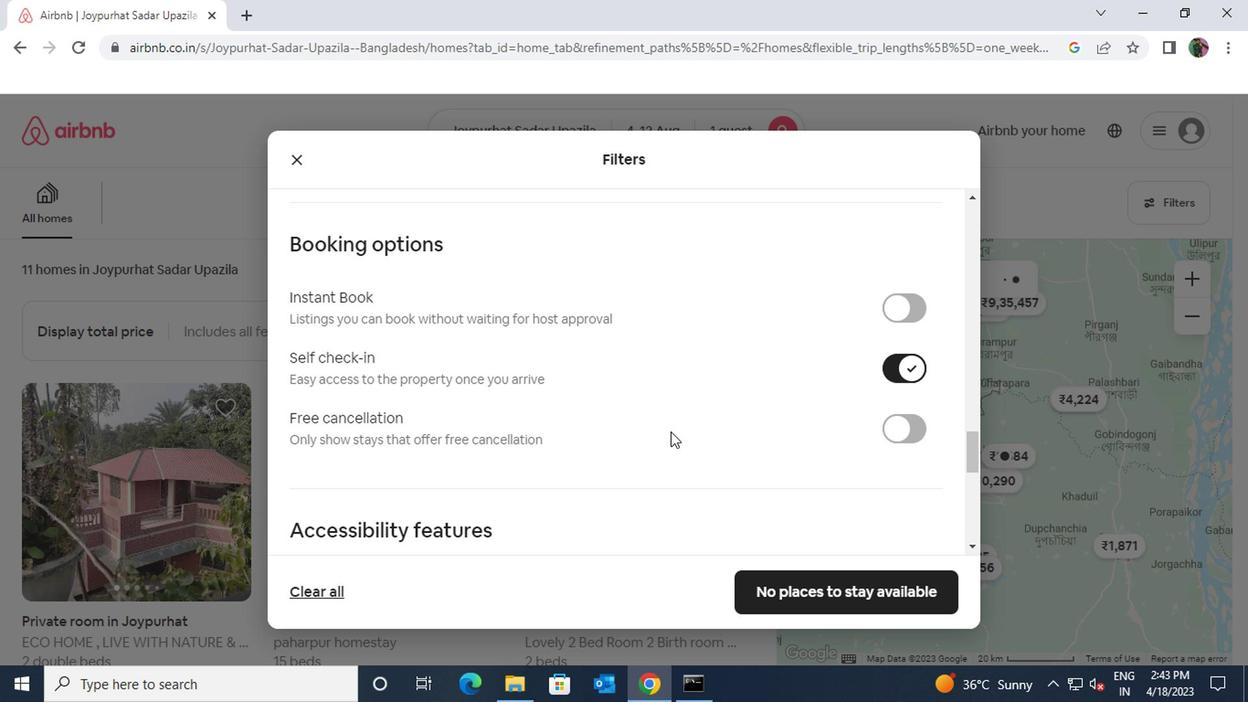 
Action: Mouse scrolled (666, 431) with delta (0, 0)
Screenshot: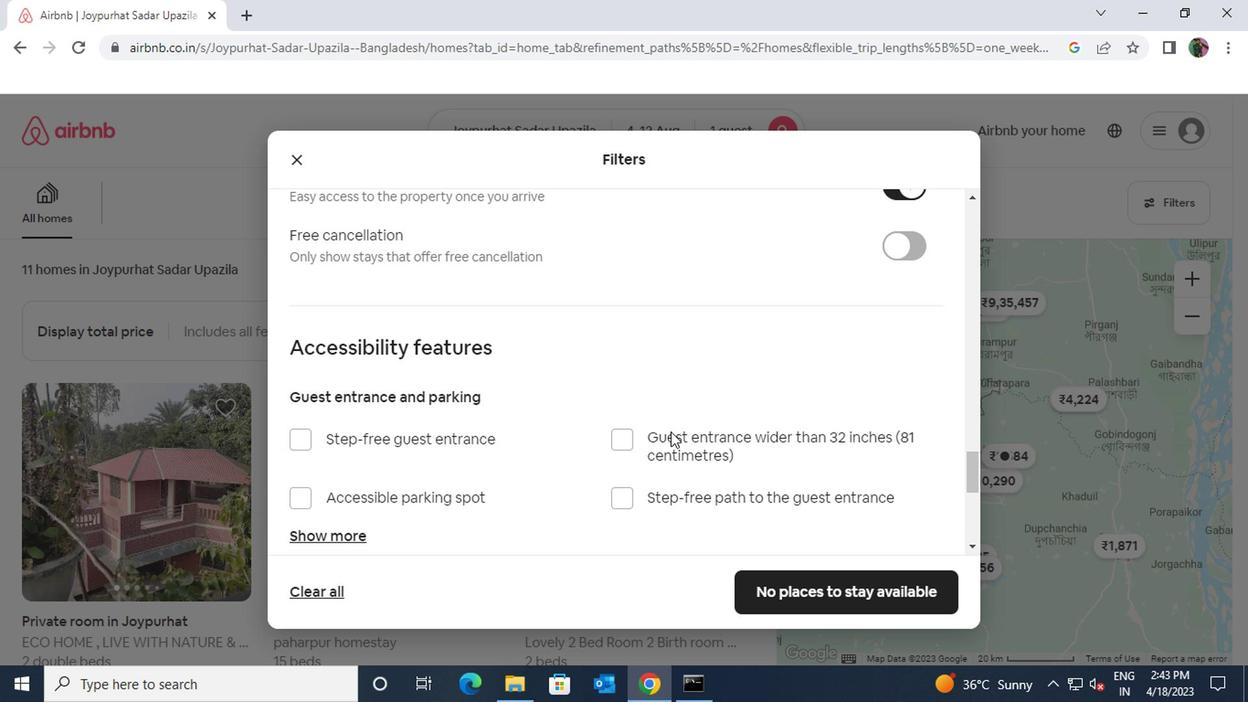 
Action: Mouse scrolled (666, 431) with delta (0, 0)
Screenshot: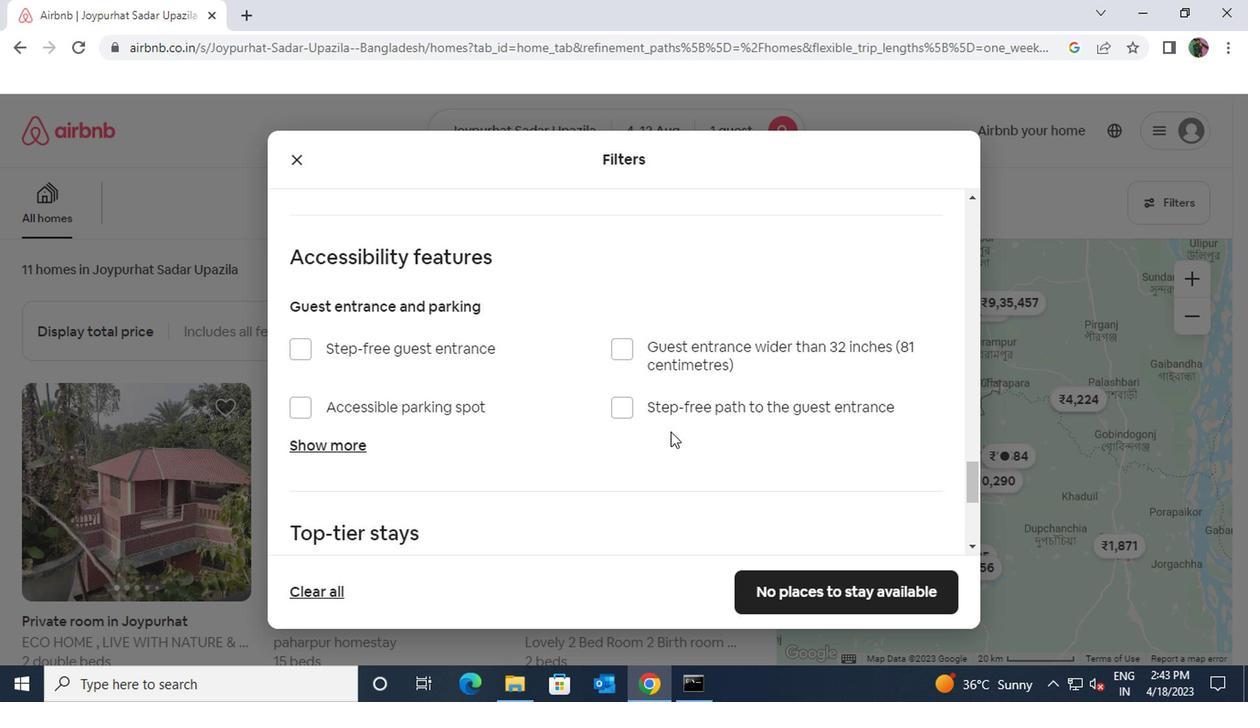 
Action: Mouse scrolled (666, 431) with delta (0, 0)
Screenshot: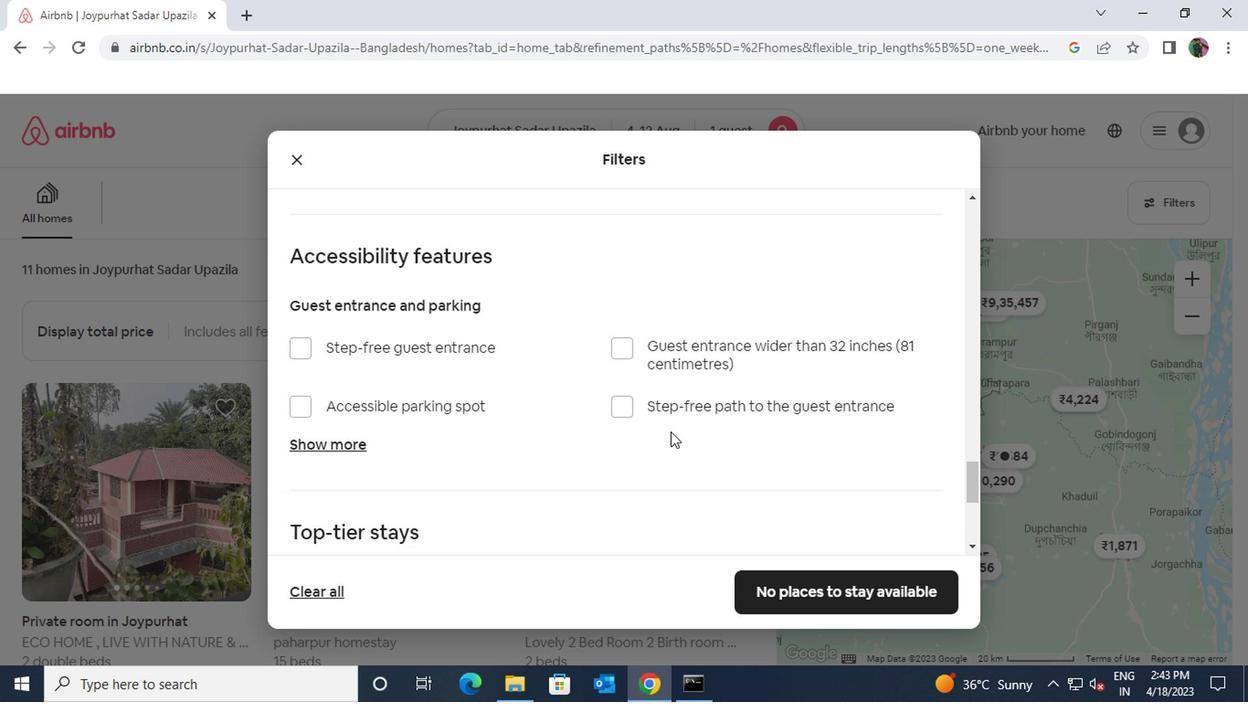 
Action: Mouse scrolled (666, 431) with delta (0, 0)
Screenshot: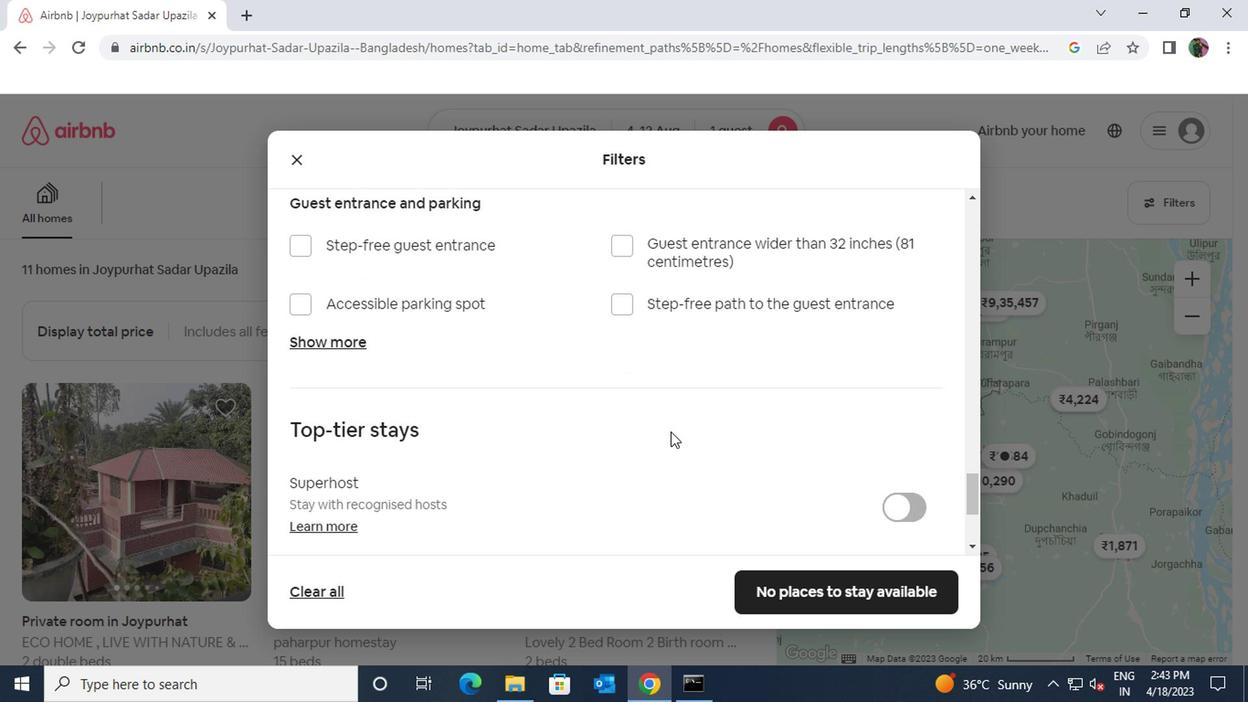 
Action: Mouse scrolled (666, 431) with delta (0, 0)
Screenshot: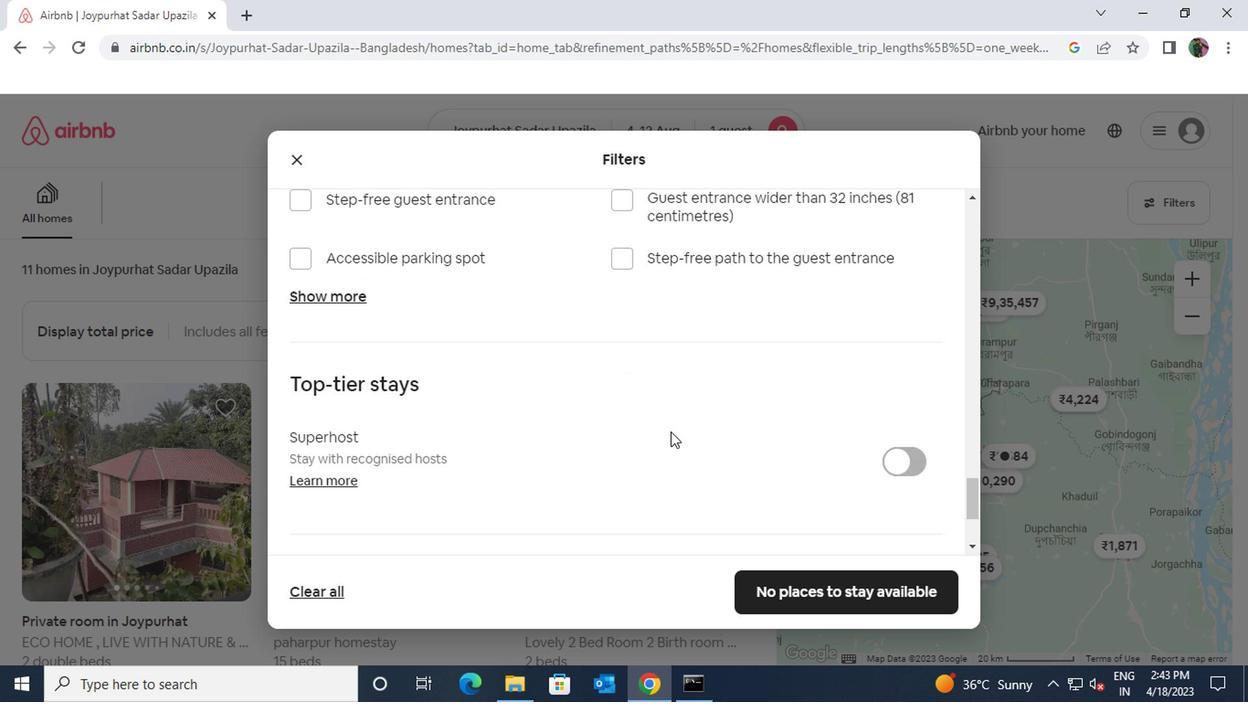 
Action: Mouse scrolled (666, 431) with delta (0, 0)
Screenshot: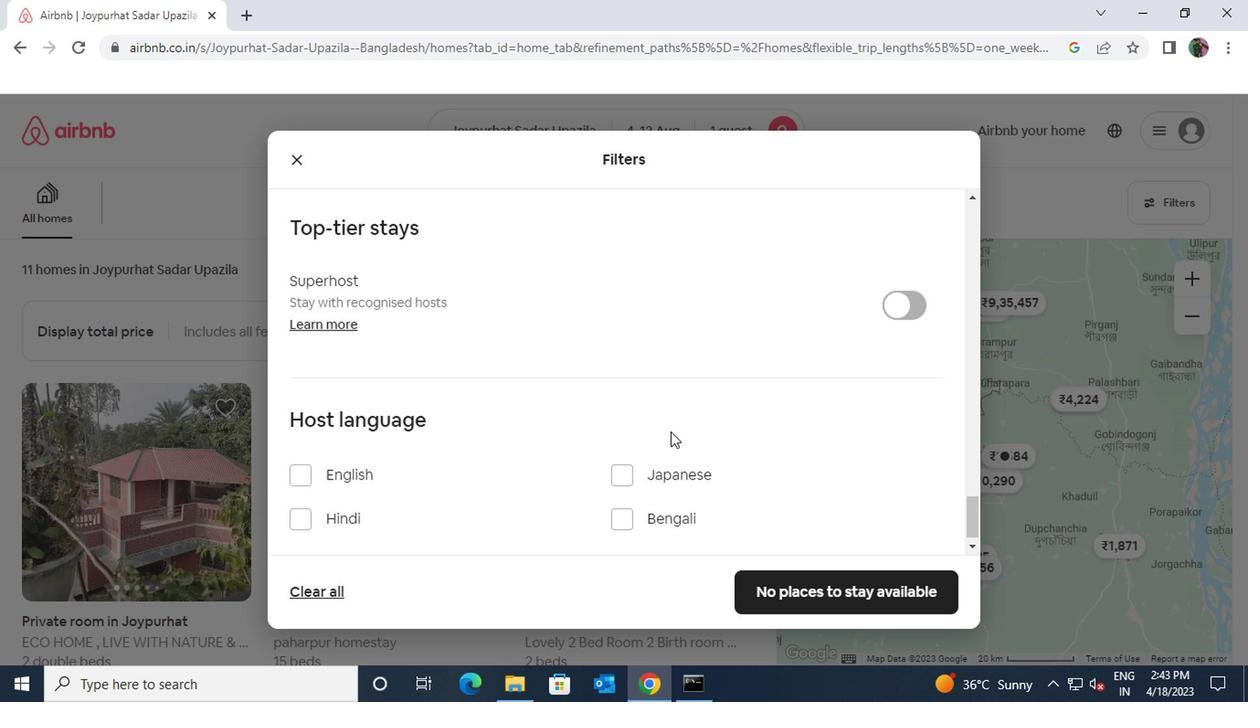 
Action: Mouse scrolled (666, 431) with delta (0, 0)
Screenshot: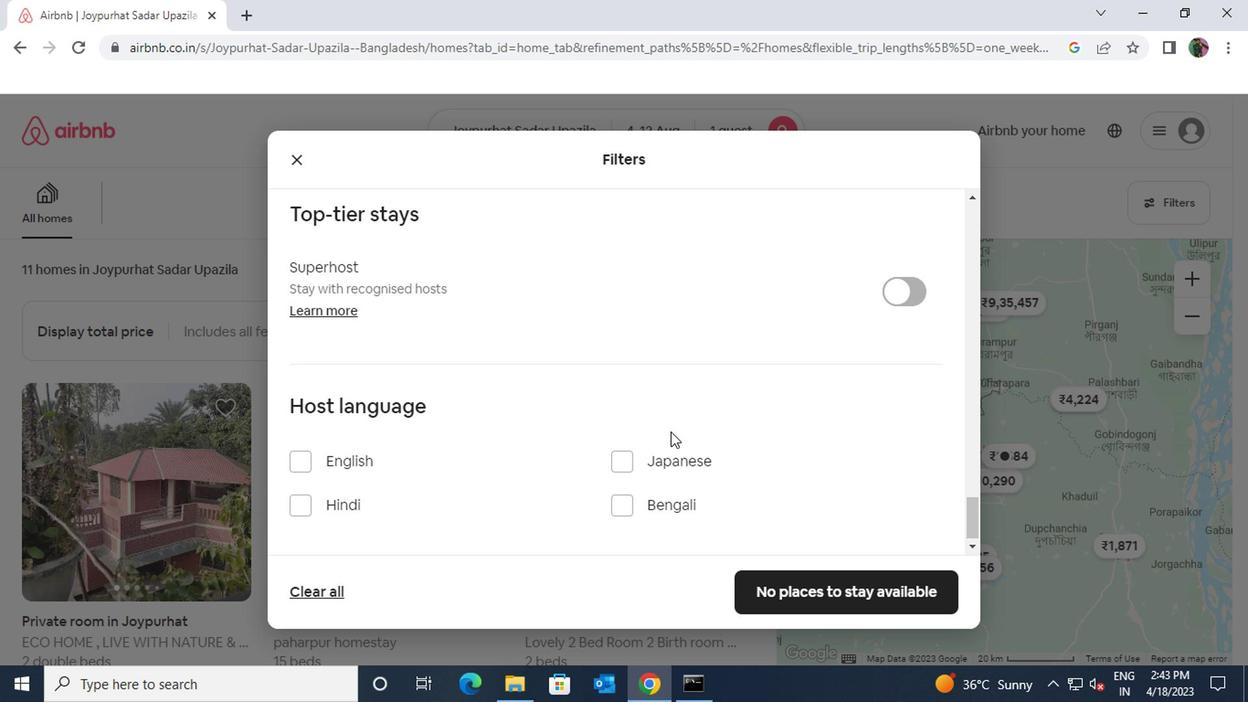 
Action: Mouse moved to (293, 457)
Screenshot: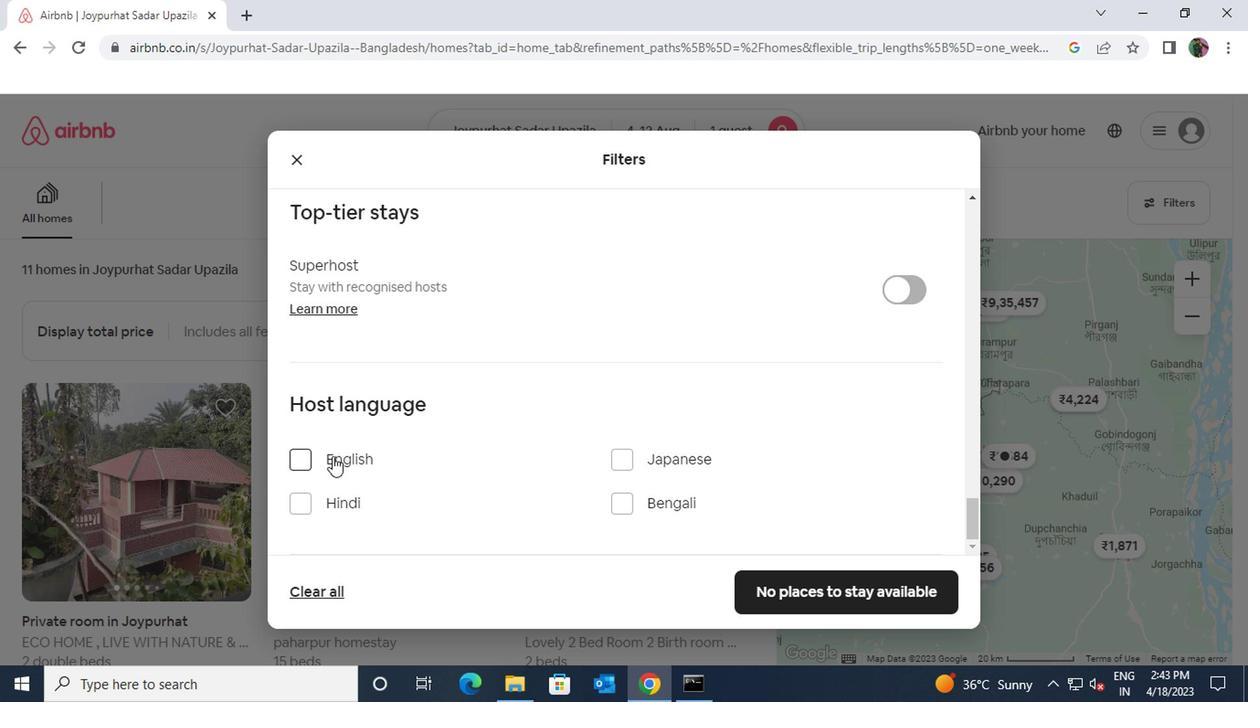 
Action: Mouse pressed left at (293, 457)
Screenshot: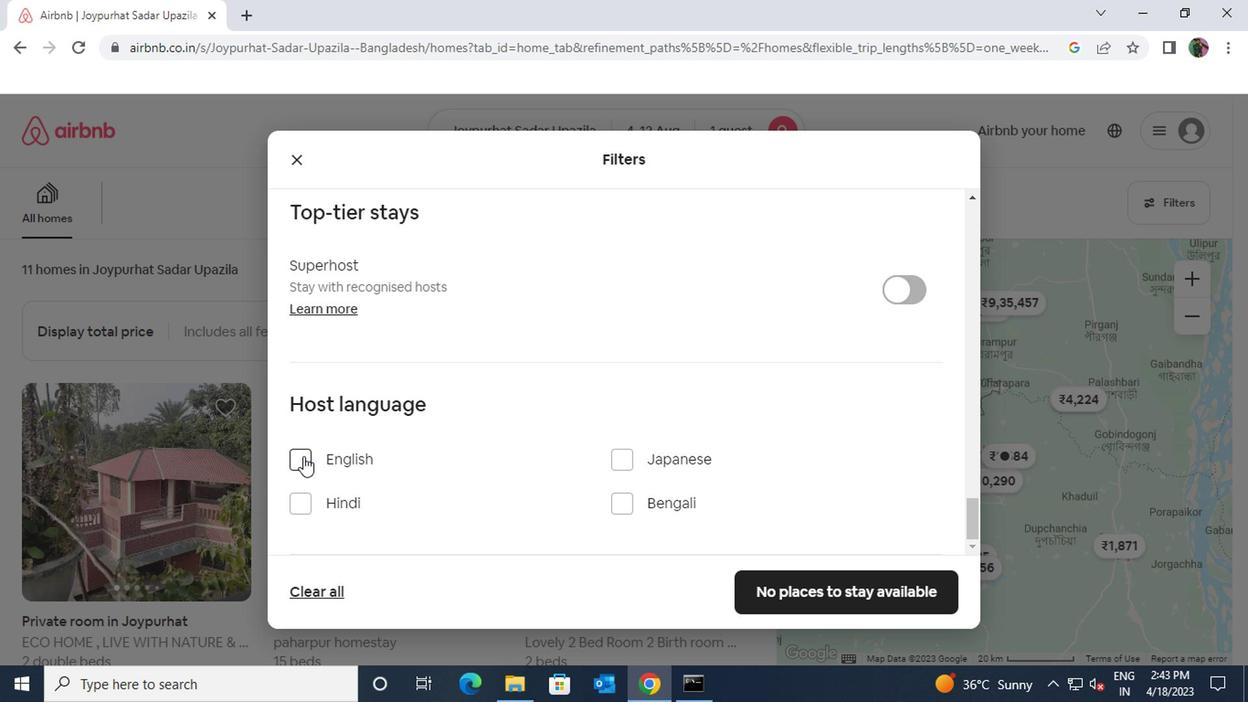 
Action: Mouse moved to (773, 590)
Screenshot: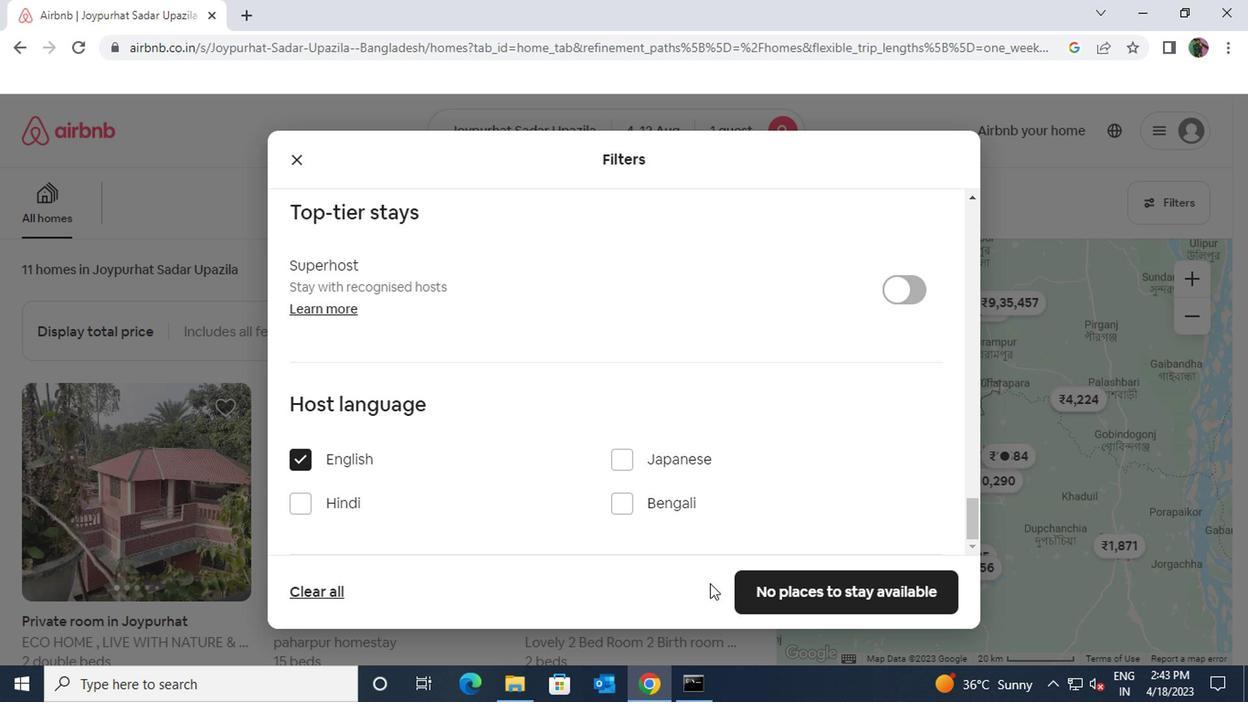 
Action: Mouse pressed left at (773, 590)
Screenshot: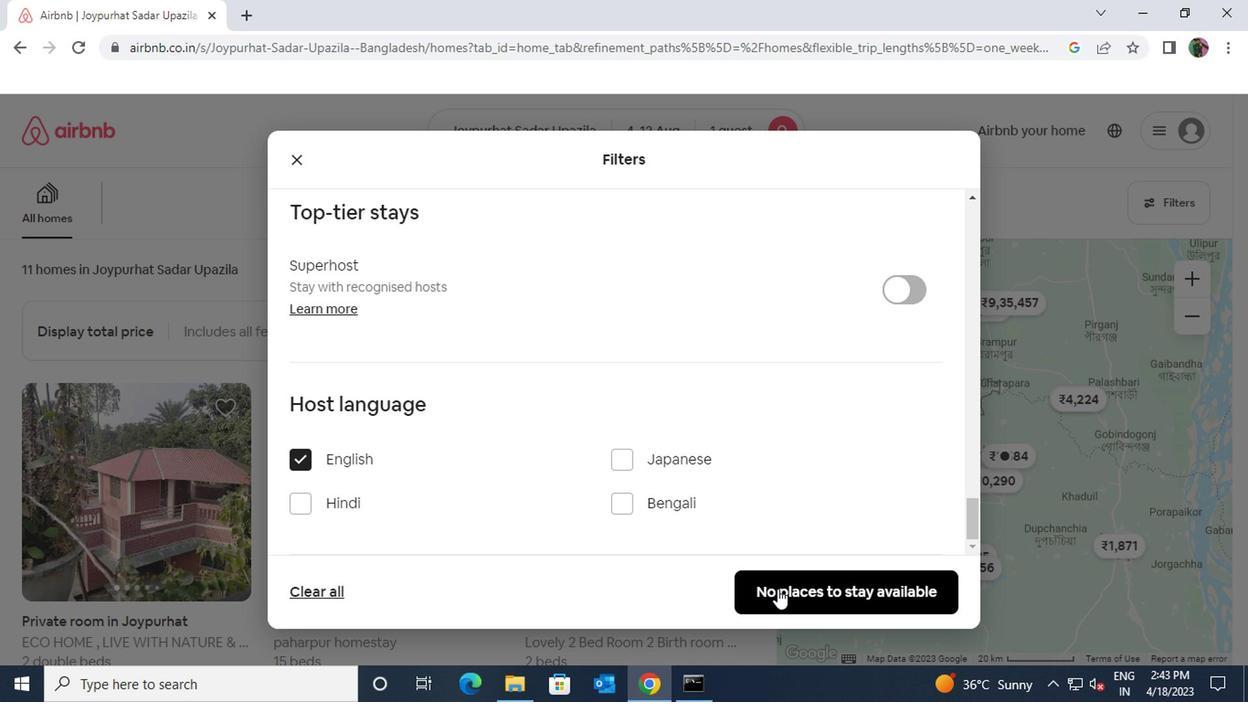 
